 Task: Look for space in Kétou, Benin from 12th July, 2023 to 16th July, 2023 for 8 adults in price range Rs.10000 to Rs.16000. Place can be private room with 8 bedrooms having 8 beds and 8 bathrooms. Property type can be house, flat, guest house, hotel. Amenities needed are: wifi, TV, free parkinig on premises, gym, breakfast. Booking option can be shelf check-in. Required host language is English.
Action: Mouse moved to (447, 91)
Screenshot: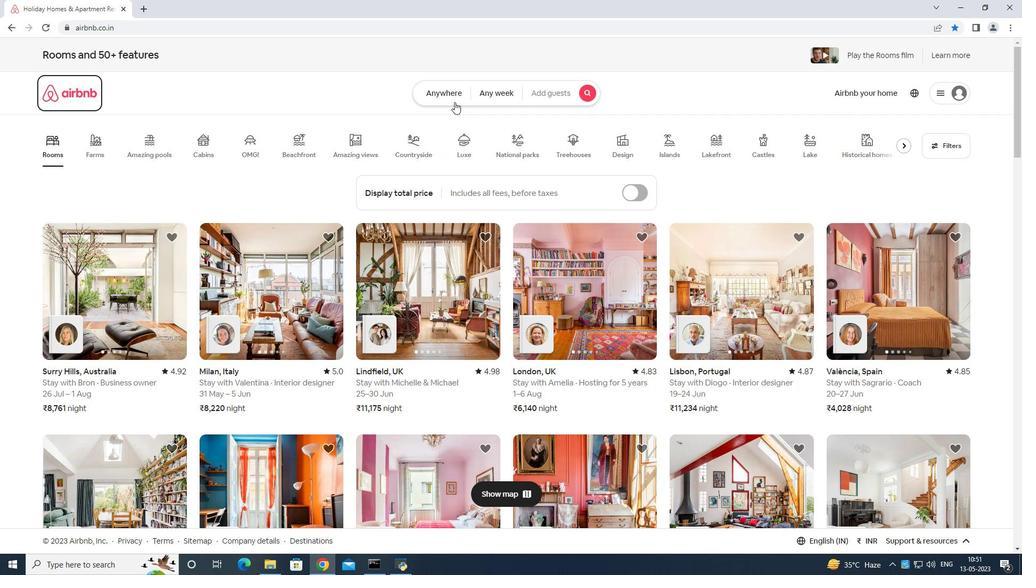 
Action: Mouse pressed left at (447, 91)
Screenshot: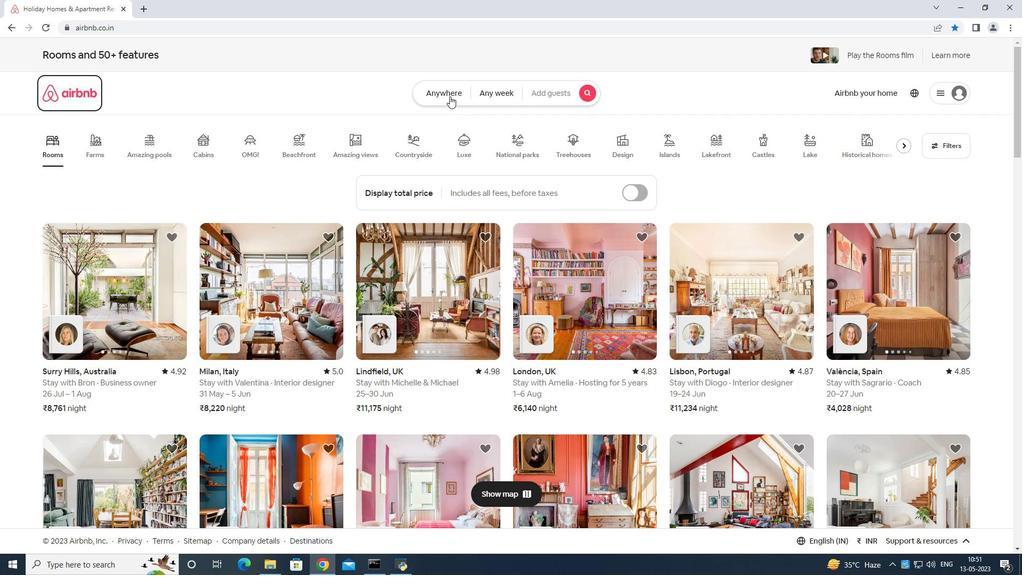 
Action: Mouse moved to (375, 135)
Screenshot: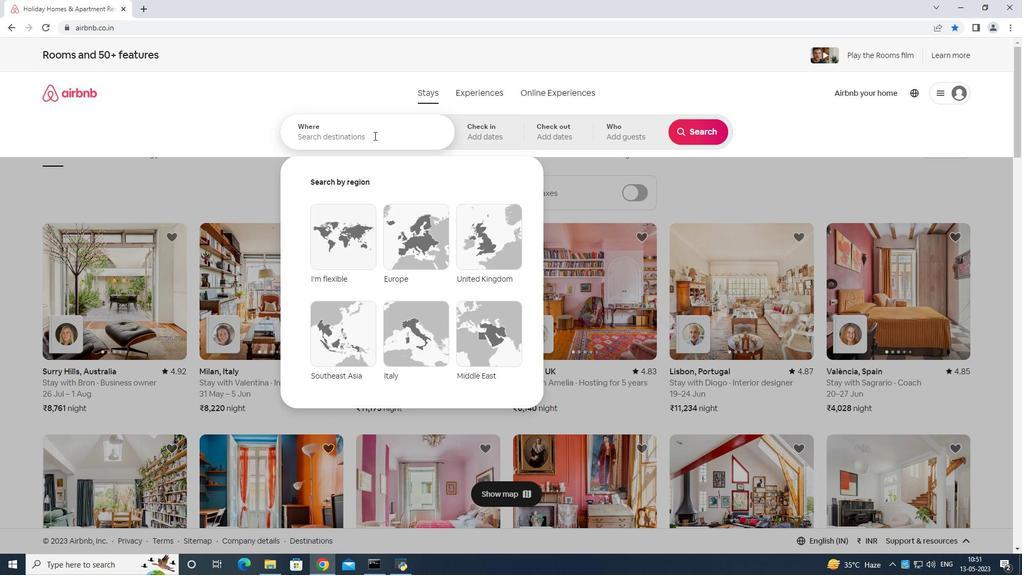 
Action: Mouse pressed left at (375, 135)
Screenshot: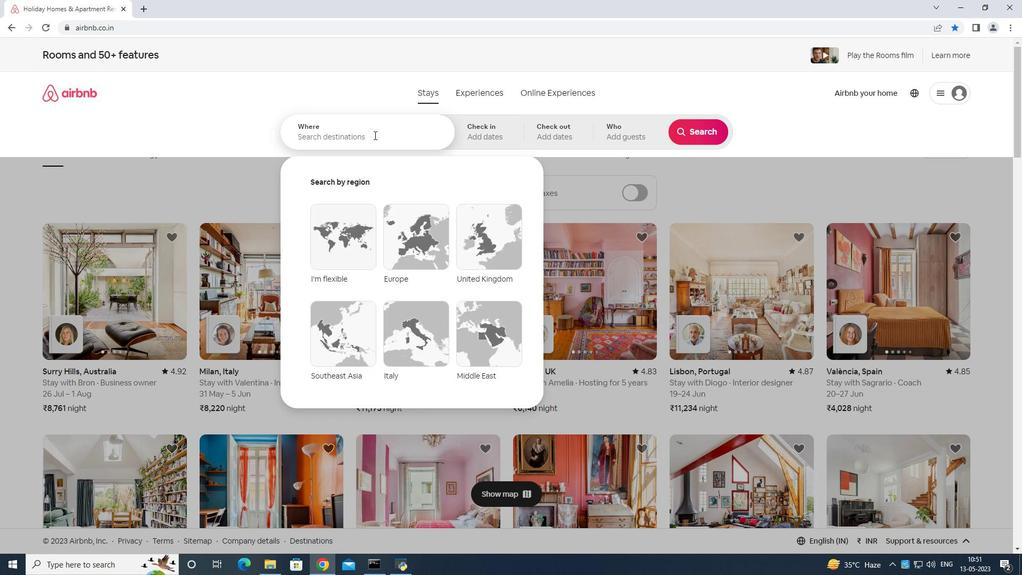
Action: Mouse moved to (485, 97)
Screenshot: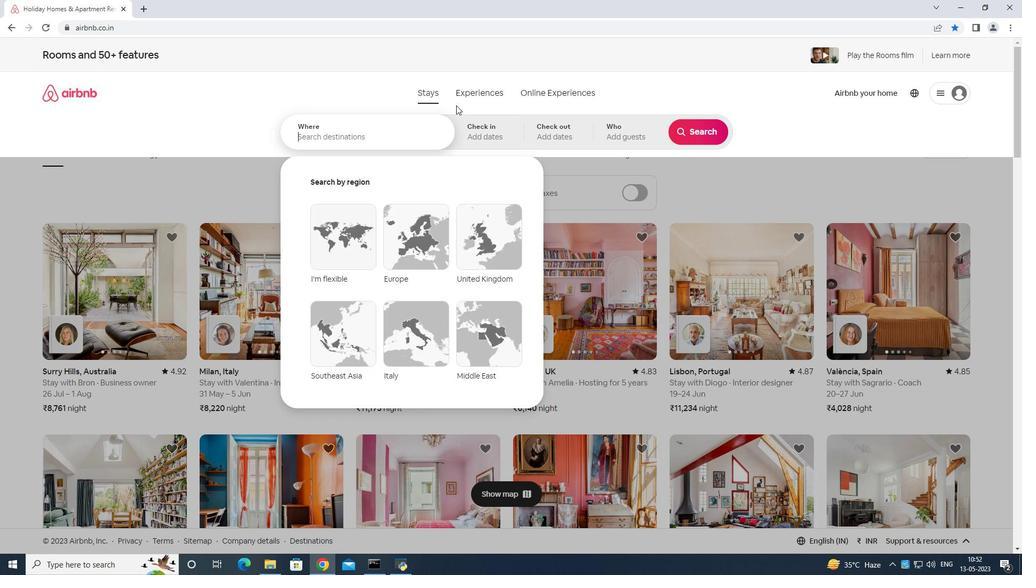 
Action: Key pressed <Key.shift>Ketou<Key.space>benin<Key.enter>
Screenshot: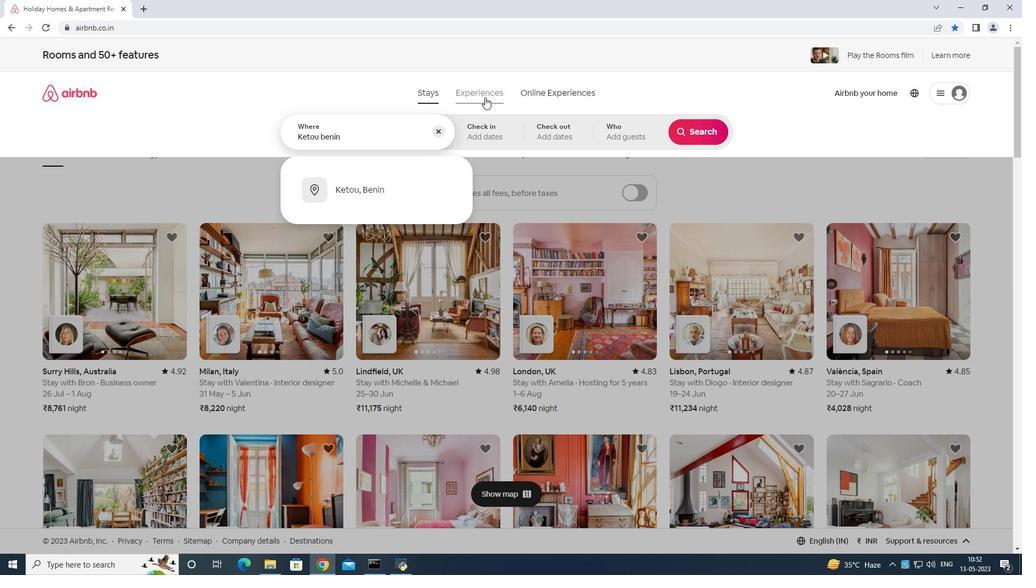 
Action: Mouse moved to (691, 216)
Screenshot: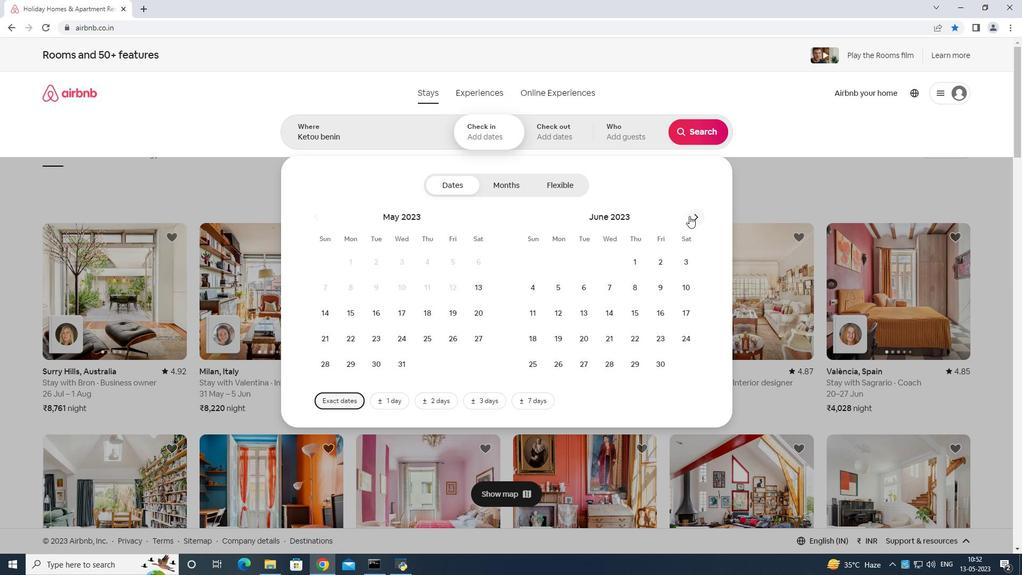
Action: Mouse pressed left at (691, 216)
Screenshot: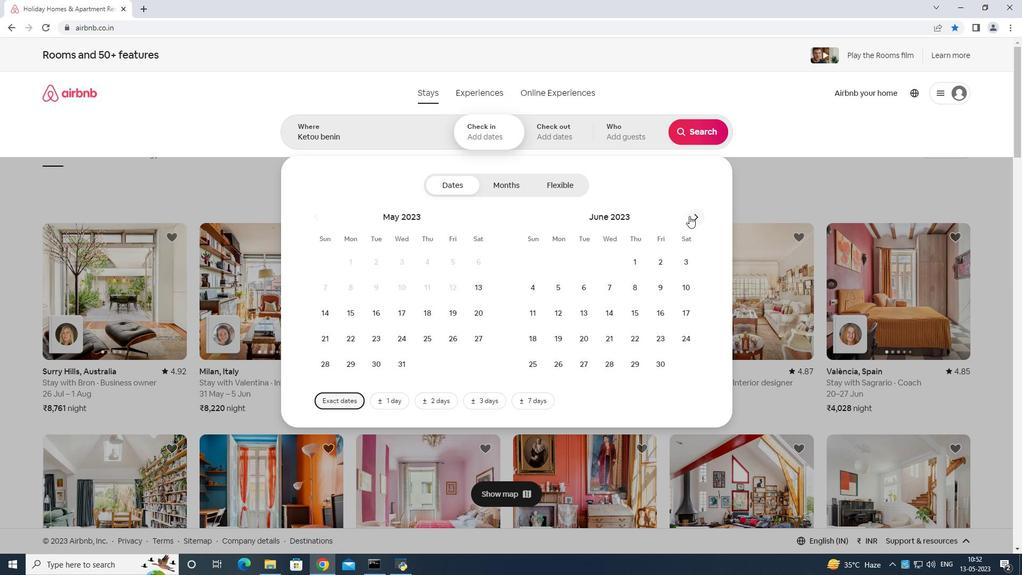 
Action: Mouse moved to (611, 313)
Screenshot: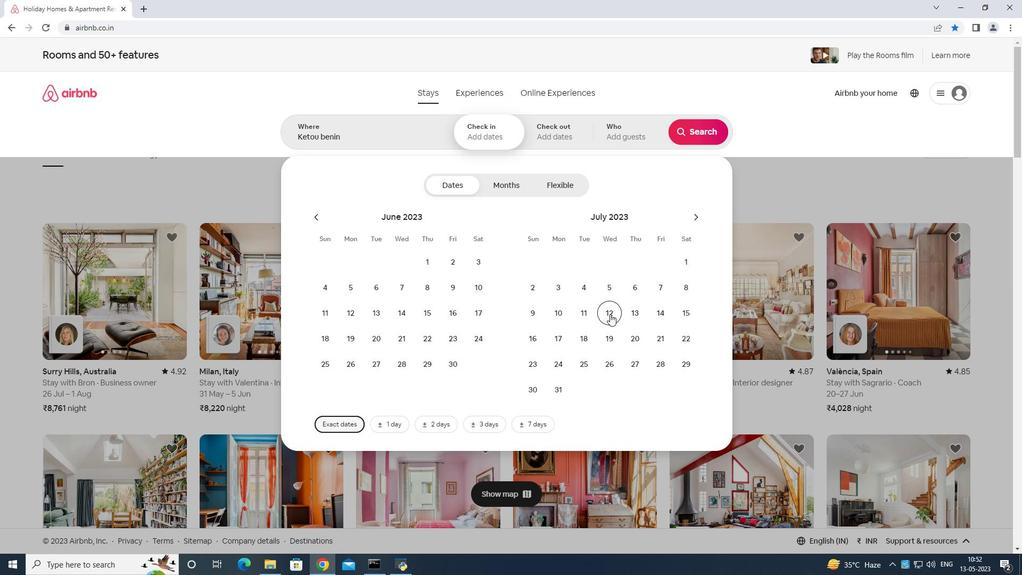 
Action: Mouse pressed left at (611, 313)
Screenshot: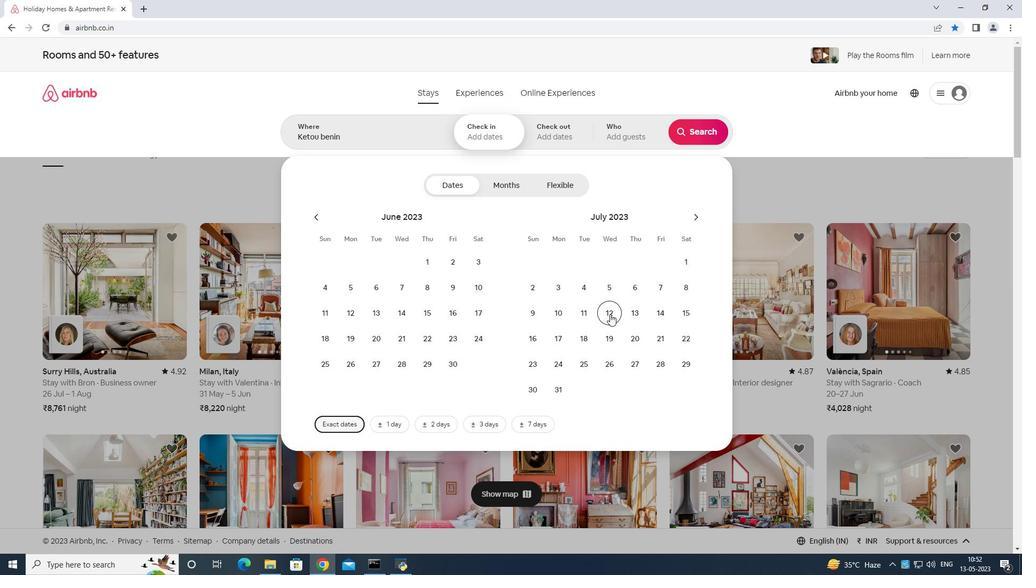 
Action: Mouse moved to (539, 336)
Screenshot: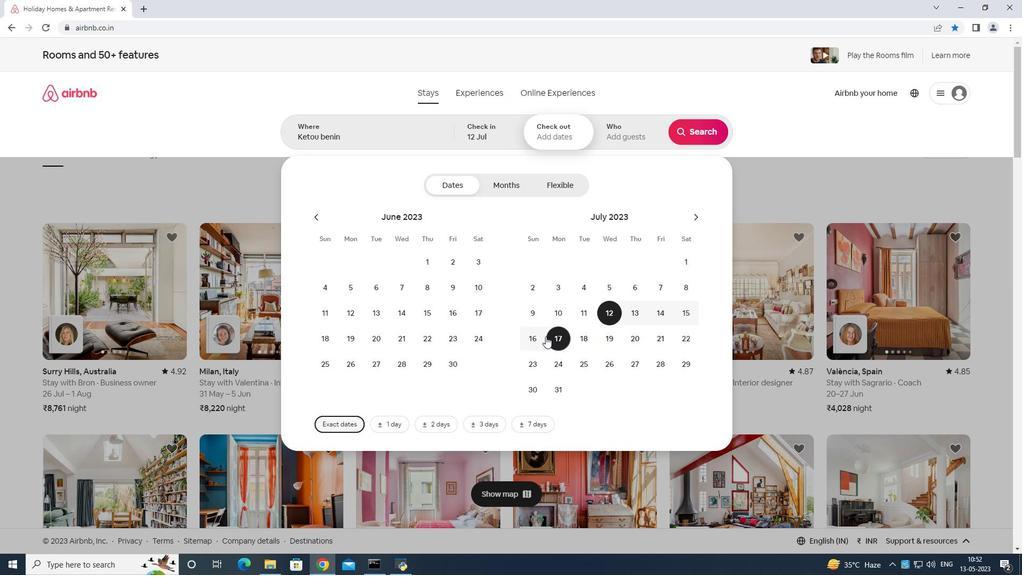 
Action: Mouse pressed left at (539, 336)
Screenshot: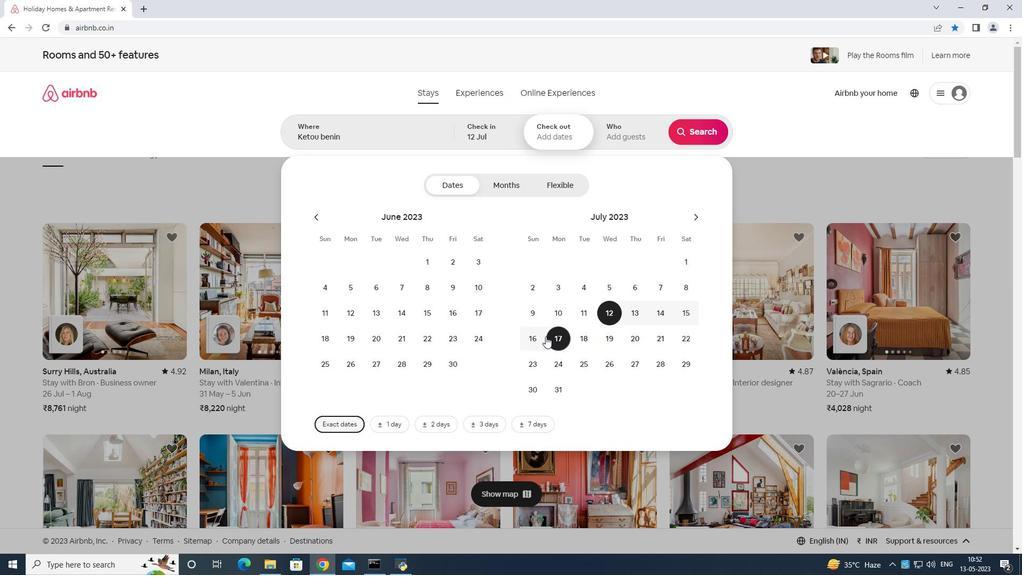 
Action: Mouse moved to (636, 126)
Screenshot: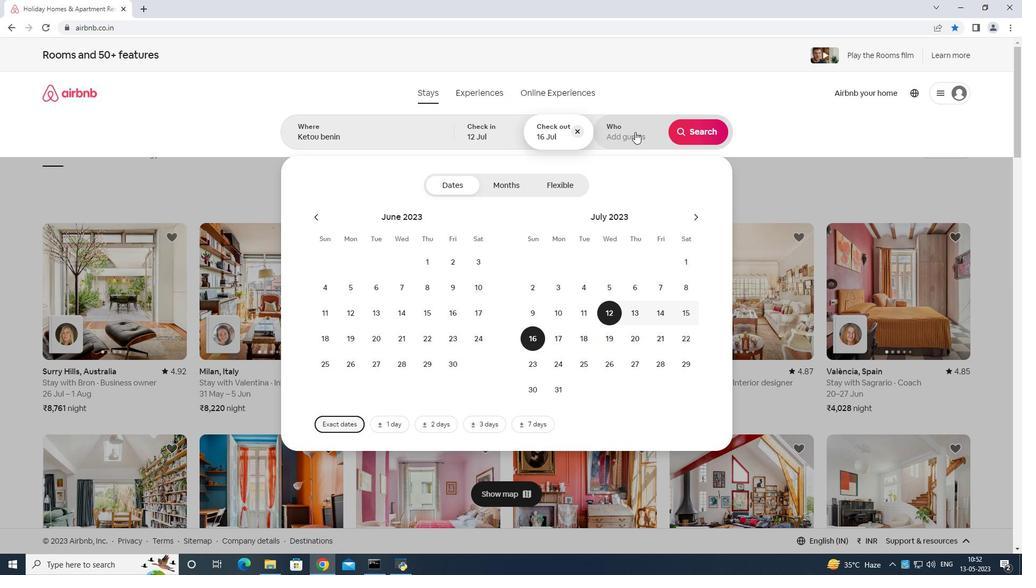 
Action: Mouse pressed left at (636, 126)
Screenshot: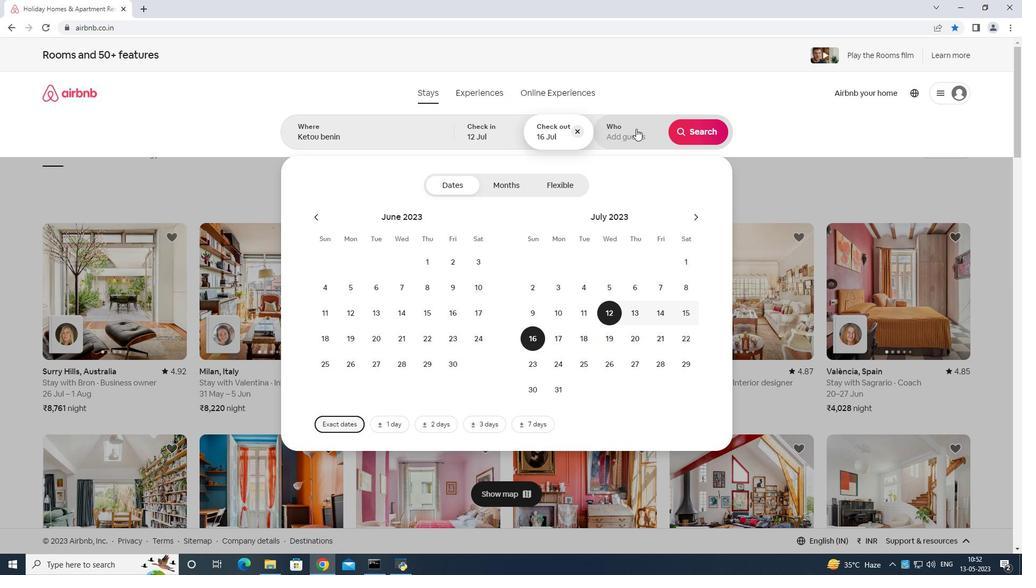 
Action: Mouse moved to (701, 187)
Screenshot: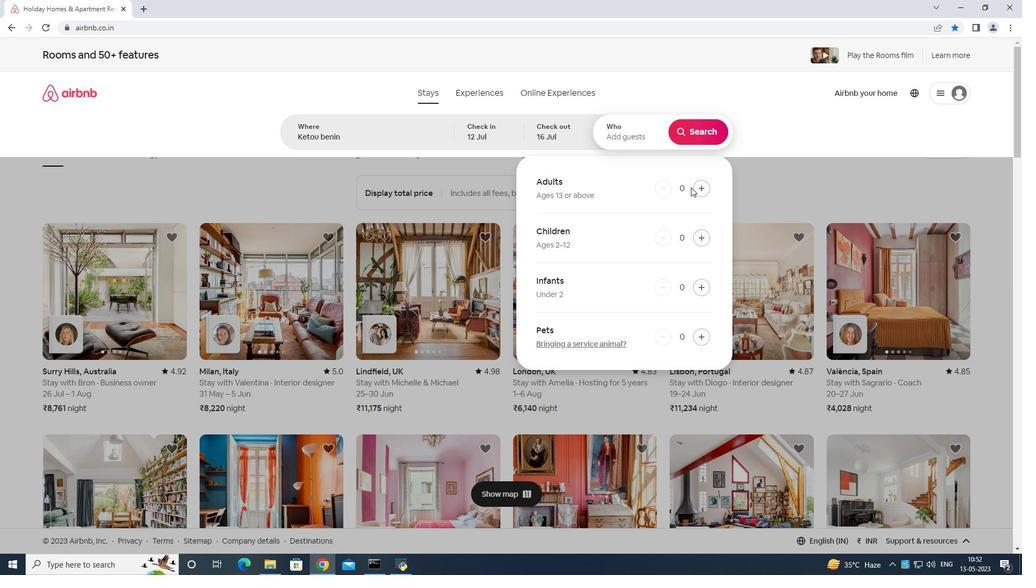 
Action: Mouse pressed left at (701, 187)
Screenshot: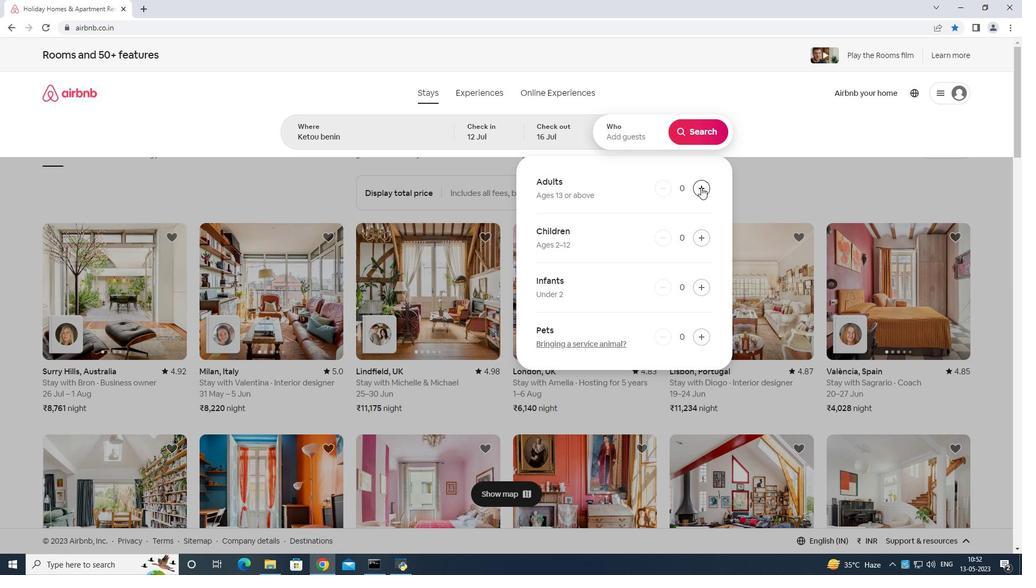 
Action: Mouse moved to (702, 187)
Screenshot: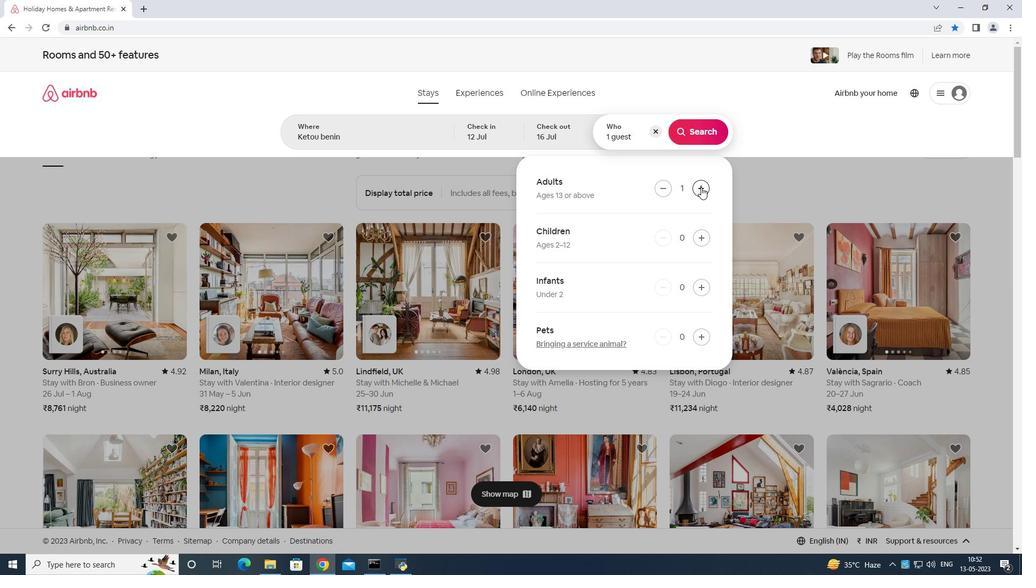 
Action: Mouse pressed left at (702, 187)
Screenshot: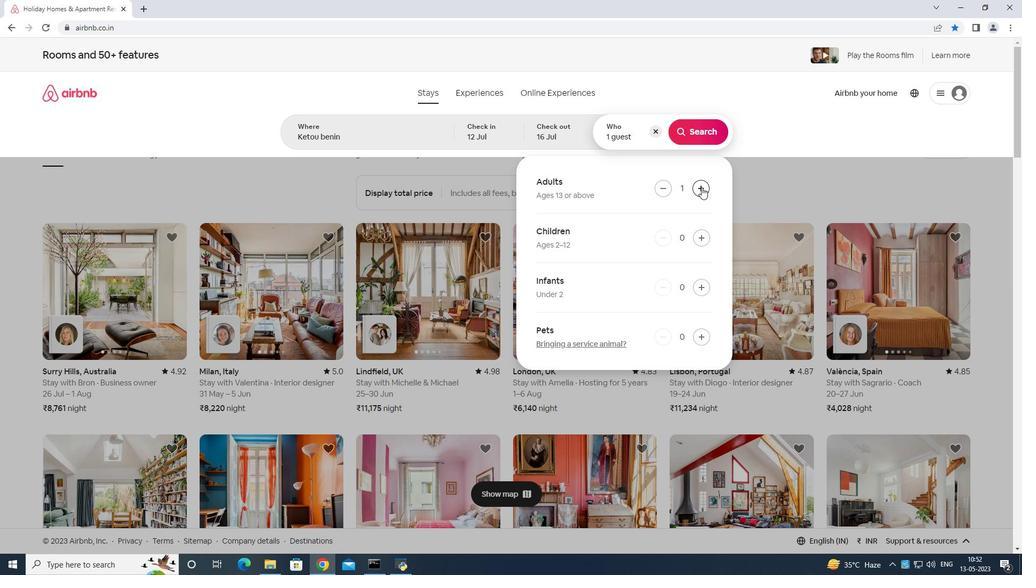 
Action: Mouse pressed left at (702, 187)
Screenshot: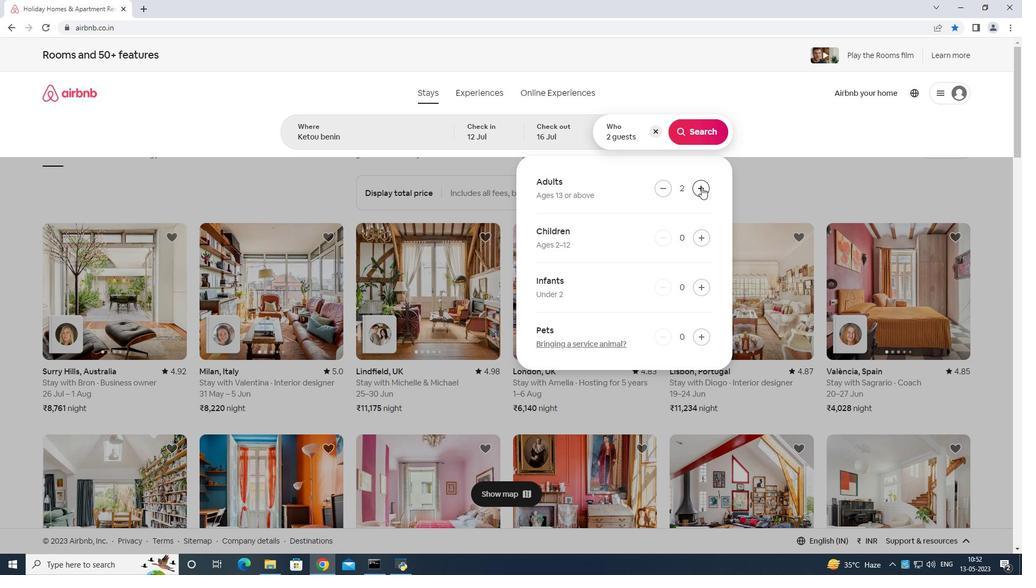 
Action: Mouse moved to (701, 187)
Screenshot: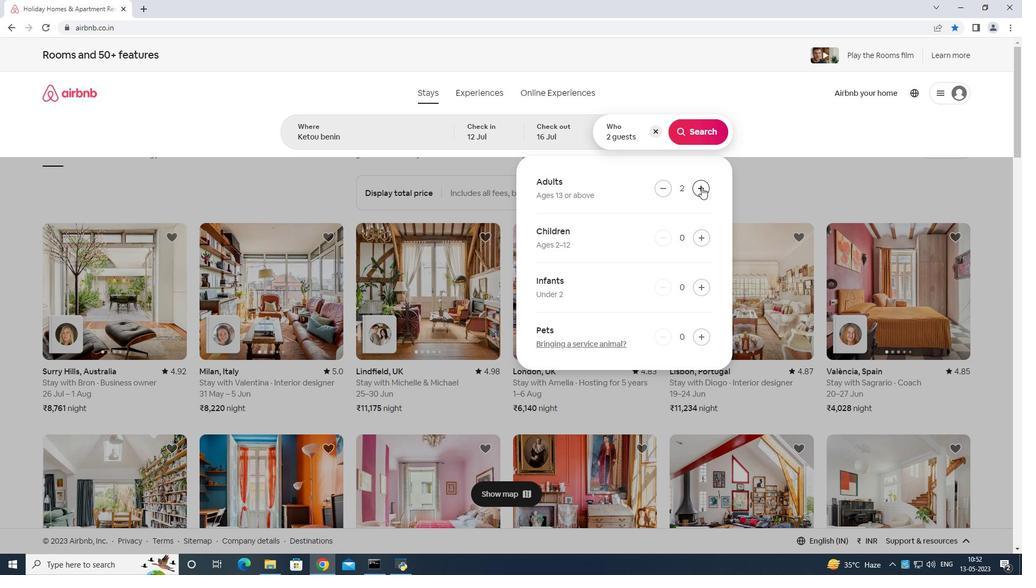 
Action: Mouse pressed left at (701, 187)
Screenshot: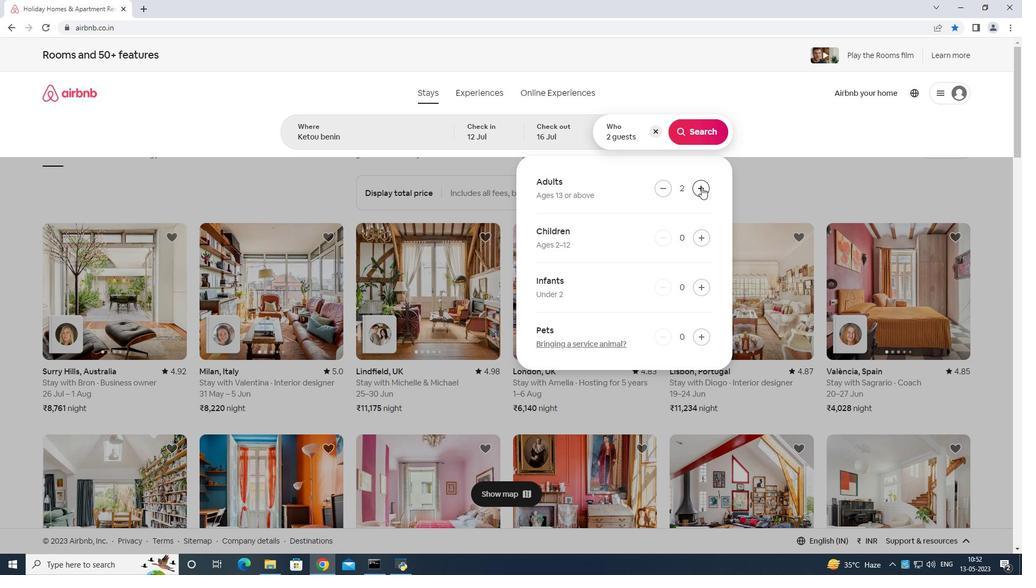 
Action: Mouse pressed left at (701, 187)
Screenshot: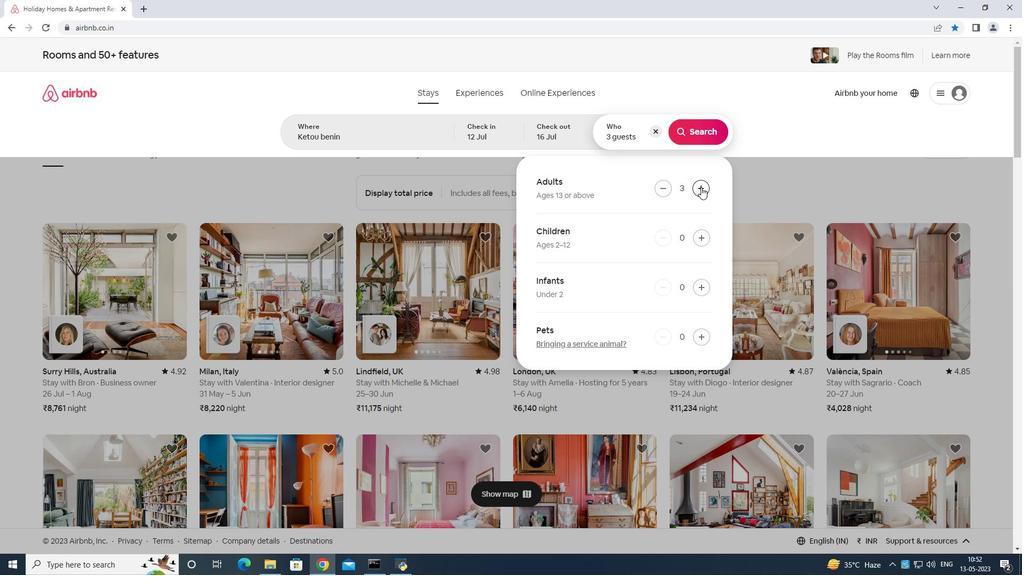 
Action: Mouse pressed left at (701, 187)
Screenshot: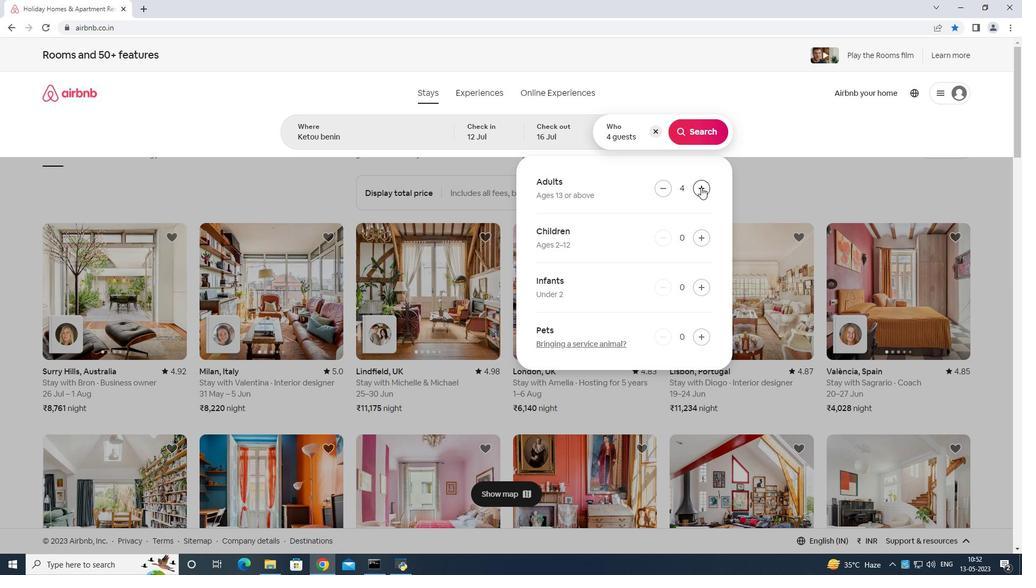 
Action: Mouse pressed left at (701, 187)
Screenshot: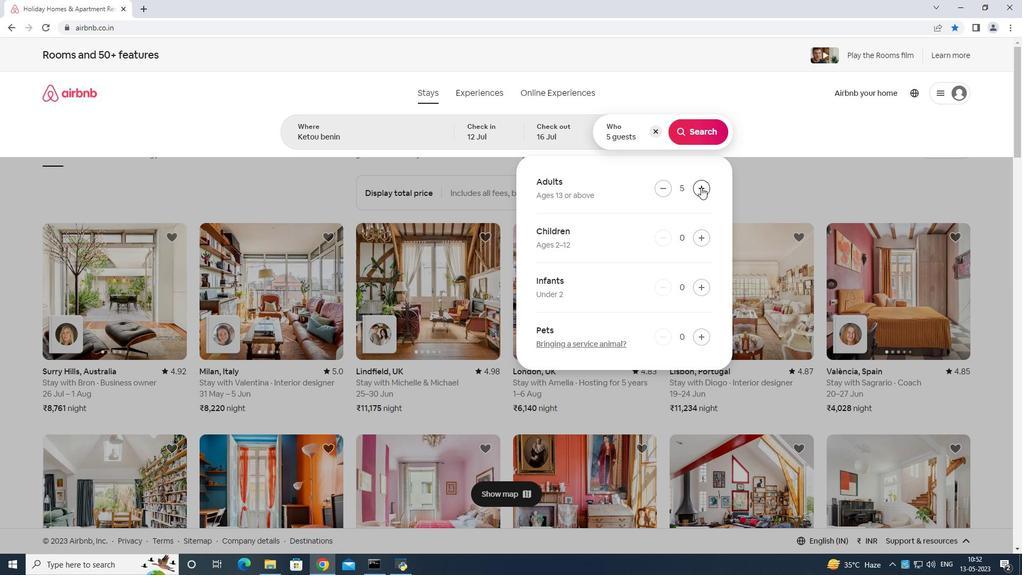 
Action: Mouse pressed left at (701, 187)
Screenshot: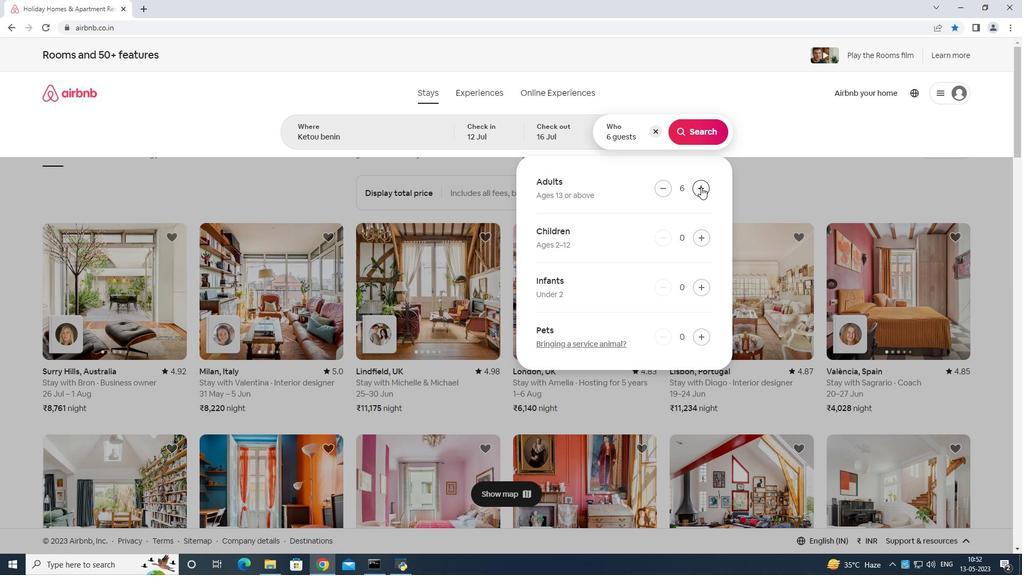 
Action: Mouse moved to (693, 124)
Screenshot: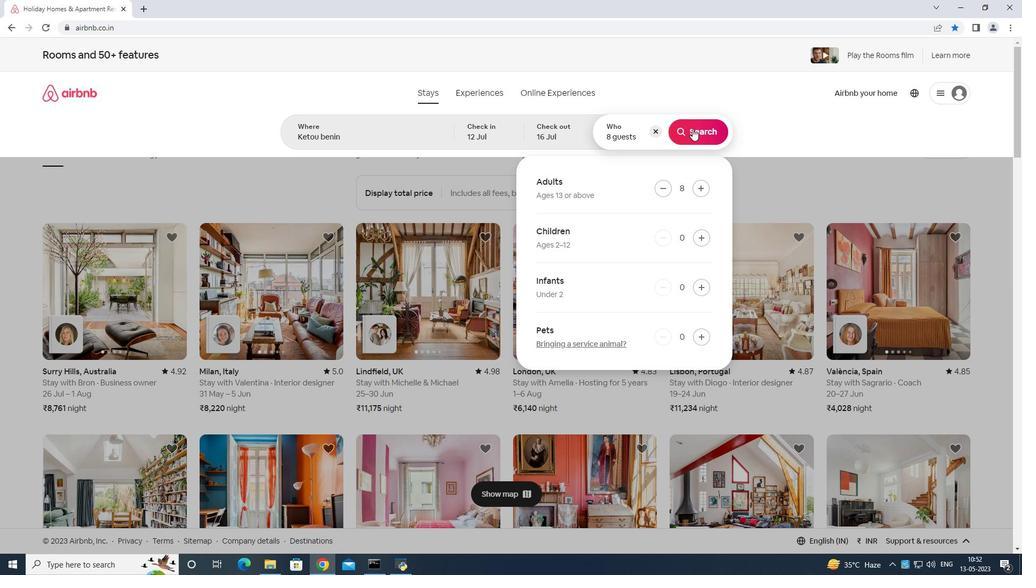 
Action: Mouse pressed left at (693, 124)
Screenshot: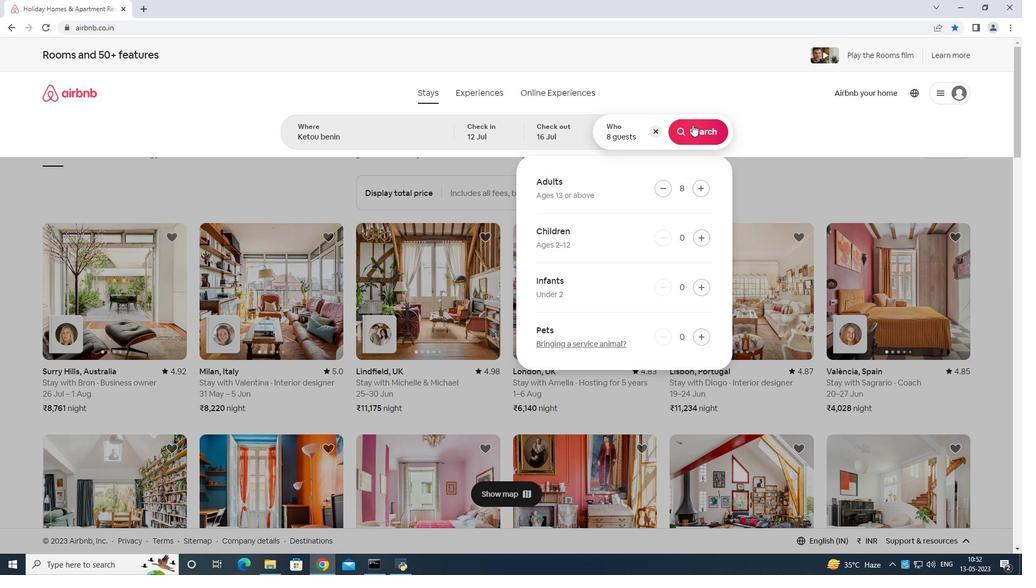 
Action: Mouse moved to (970, 95)
Screenshot: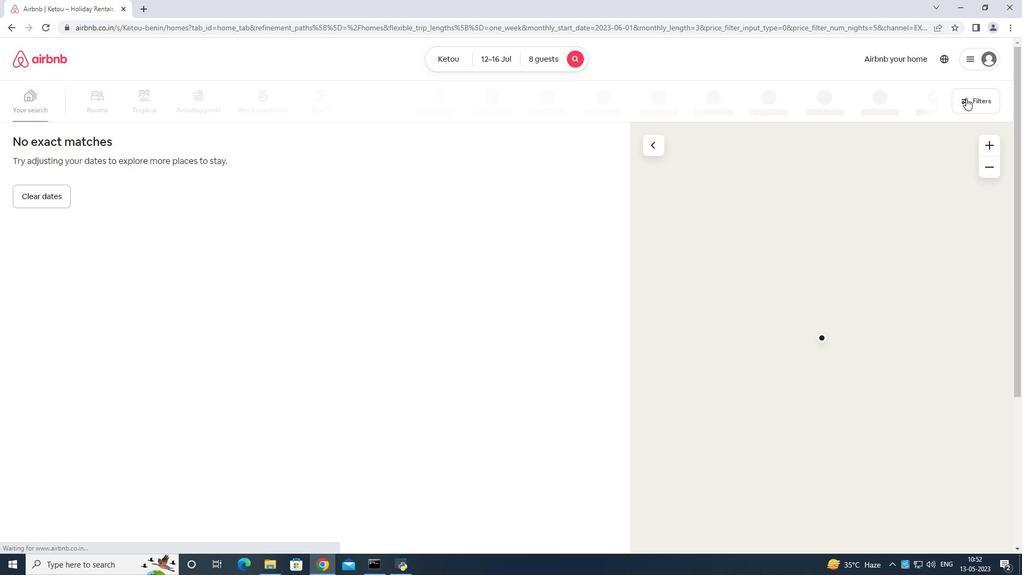 
Action: Mouse pressed left at (970, 95)
Screenshot: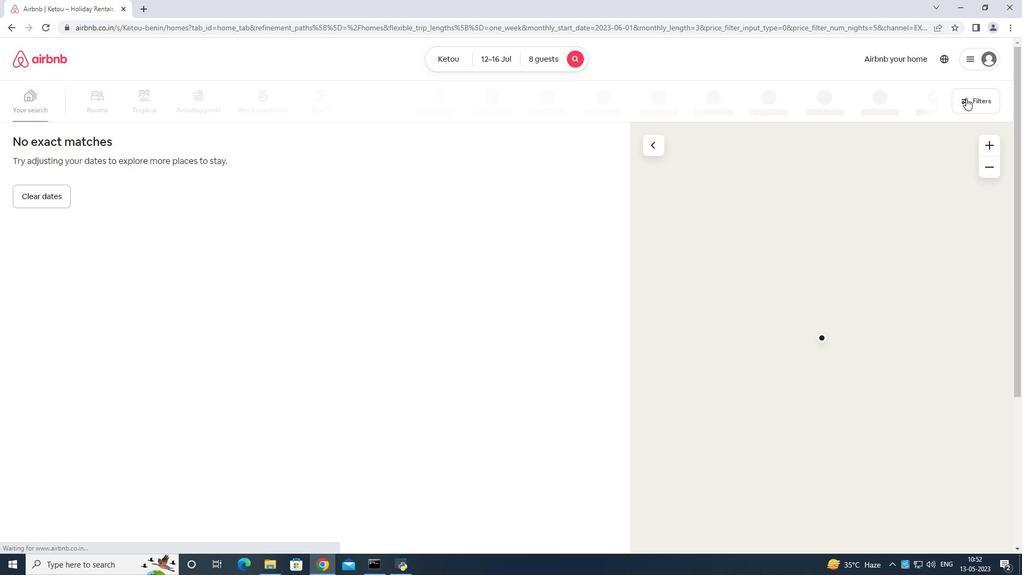 
Action: Mouse moved to (438, 349)
Screenshot: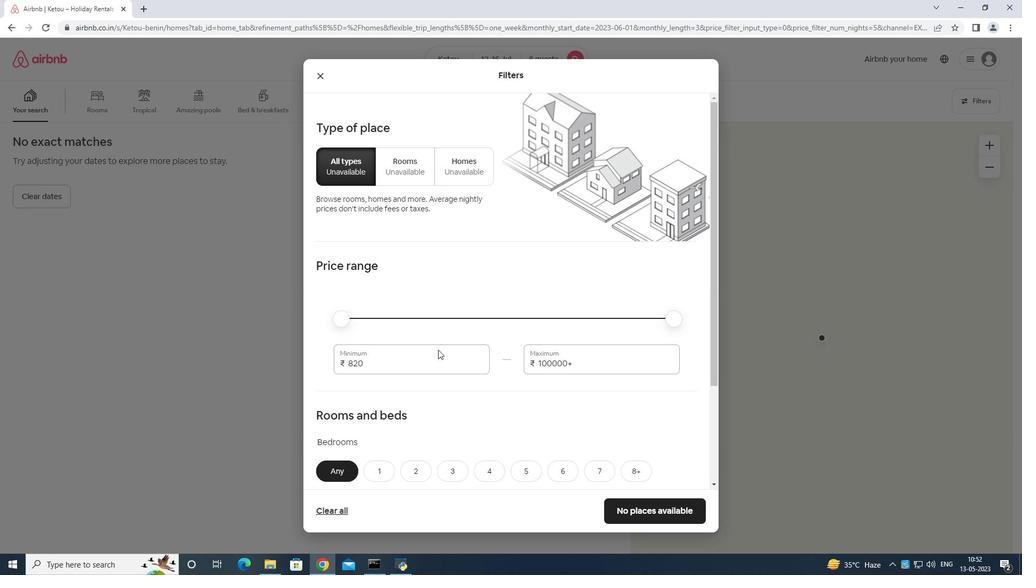
Action: Mouse pressed left at (438, 349)
Screenshot: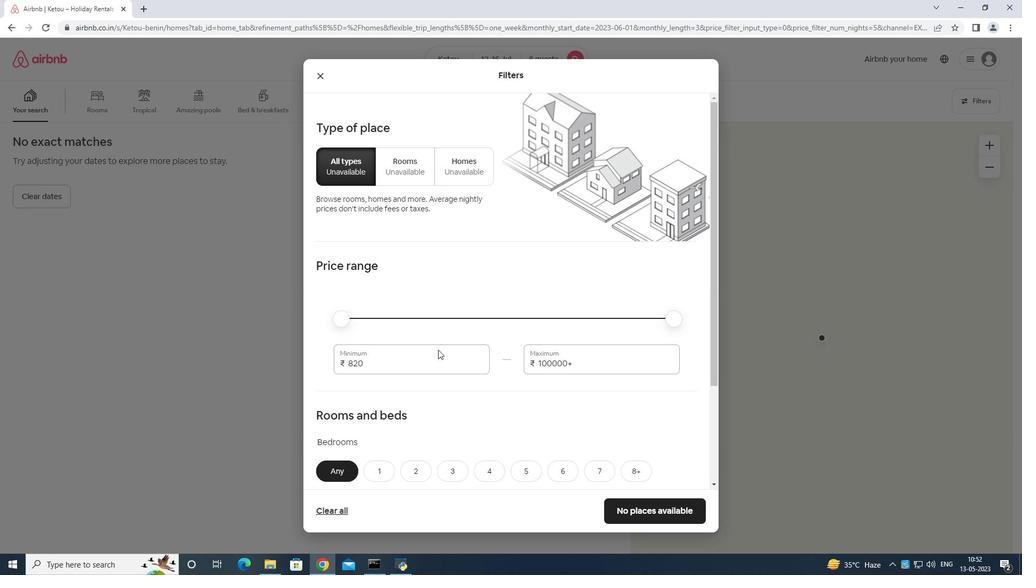 
Action: Mouse moved to (451, 336)
Screenshot: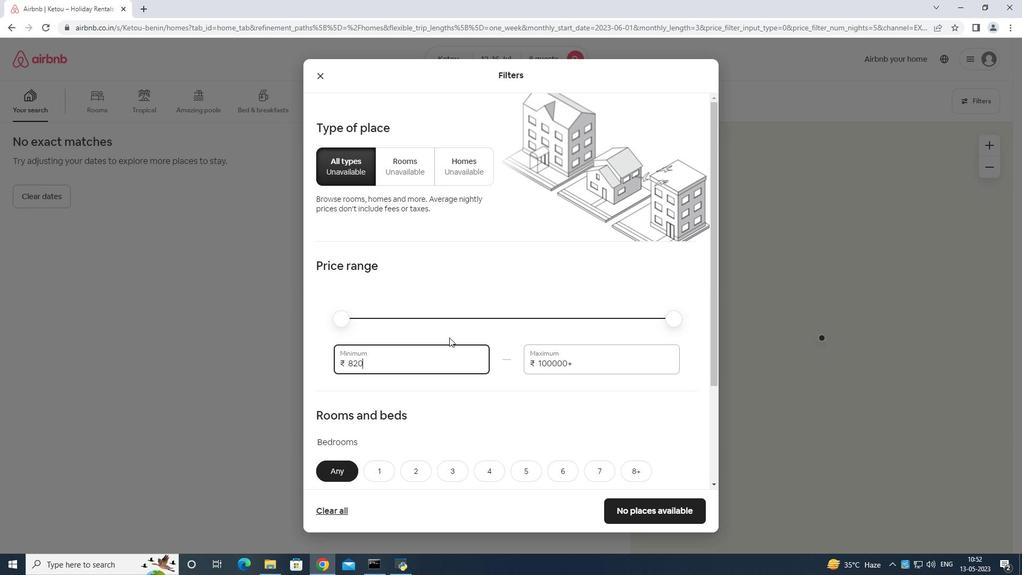 
Action: Key pressed <Key.backspace>
Screenshot: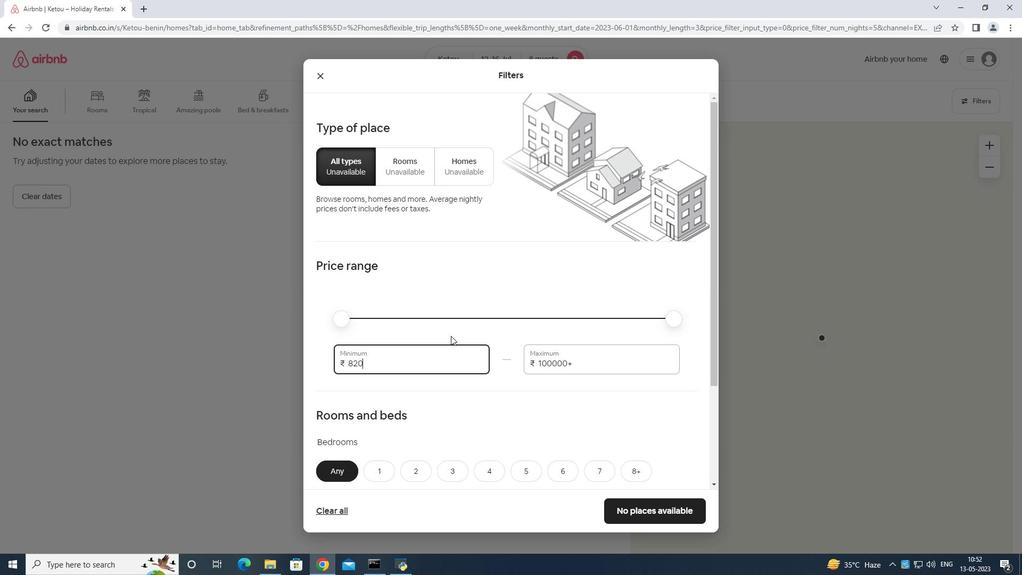 
Action: Mouse moved to (455, 331)
Screenshot: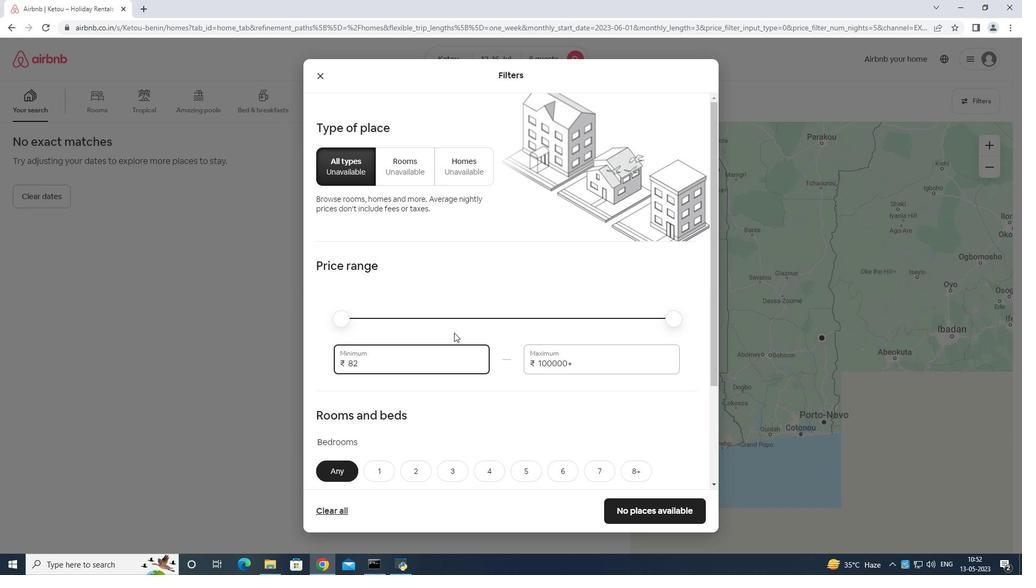 
Action: Key pressed <Key.backspace><Key.backspace>
Screenshot: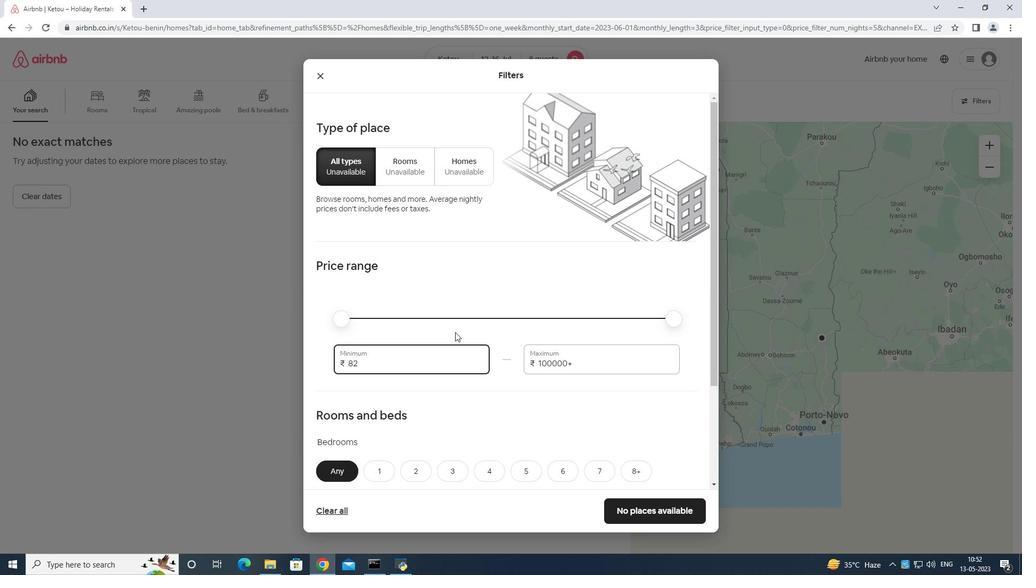 
Action: Mouse moved to (456, 331)
Screenshot: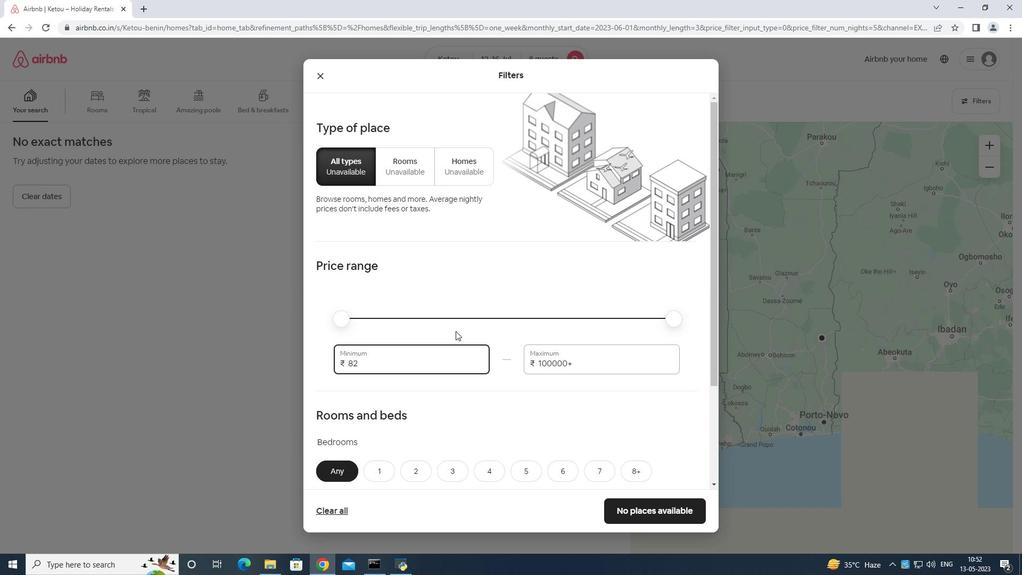 
Action: Key pressed <Key.backspace>
Screenshot: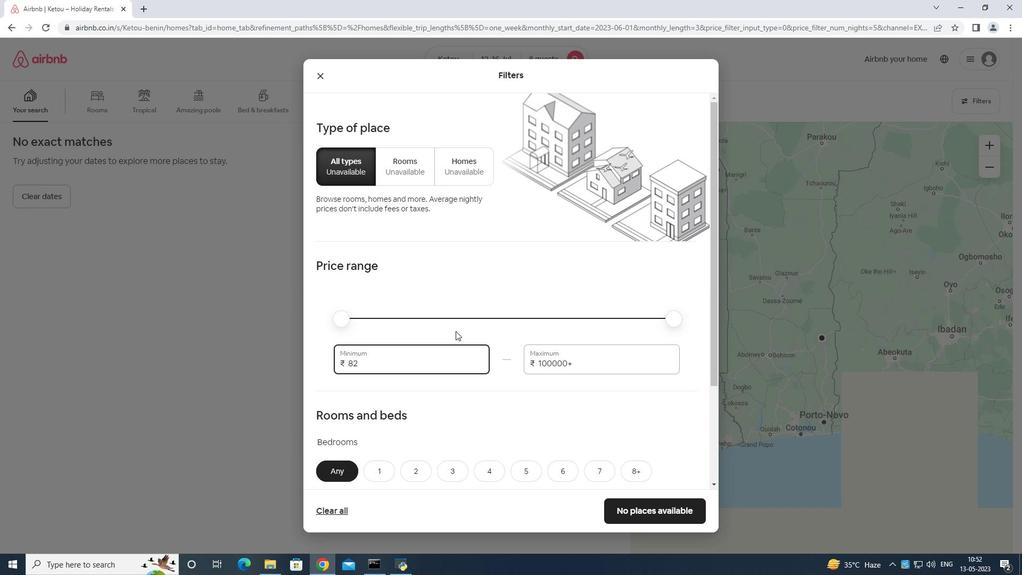 
Action: Mouse moved to (462, 329)
Screenshot: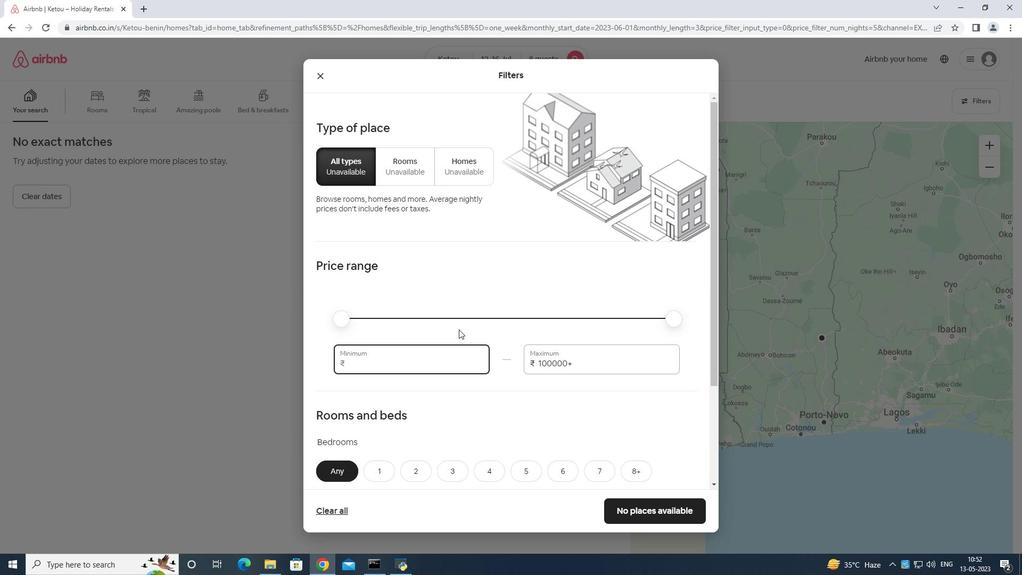 
Action: Key pressed 1
Screenshot: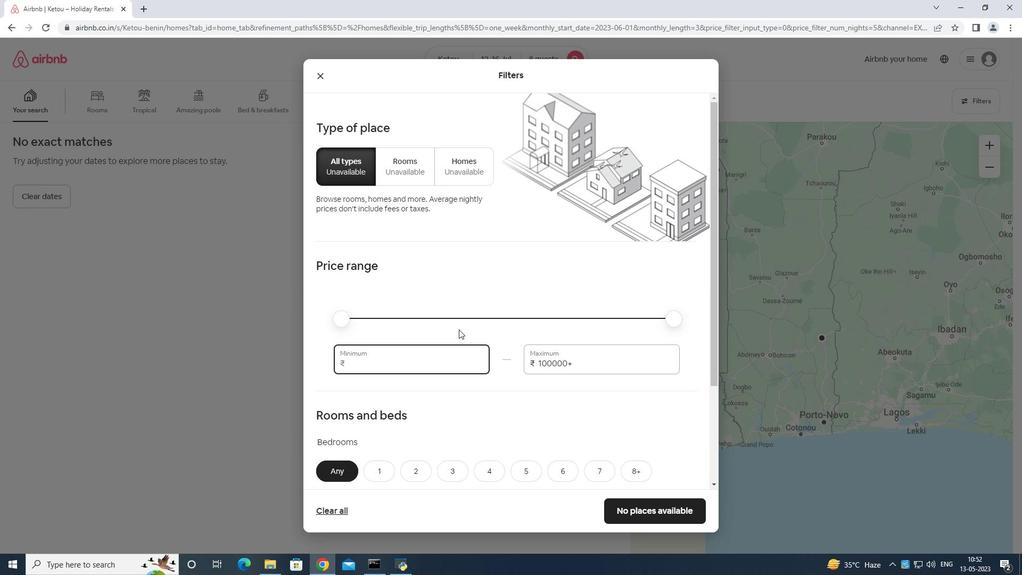 
Action: Mouse moved to (463, 328)
Screenshot: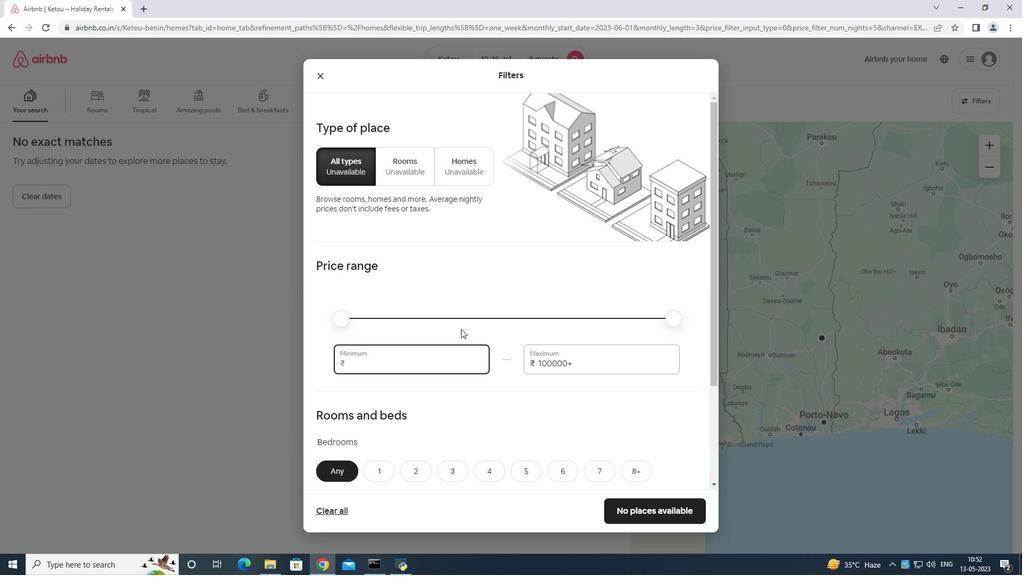 
Action: Key pressed 0000
Screenshot: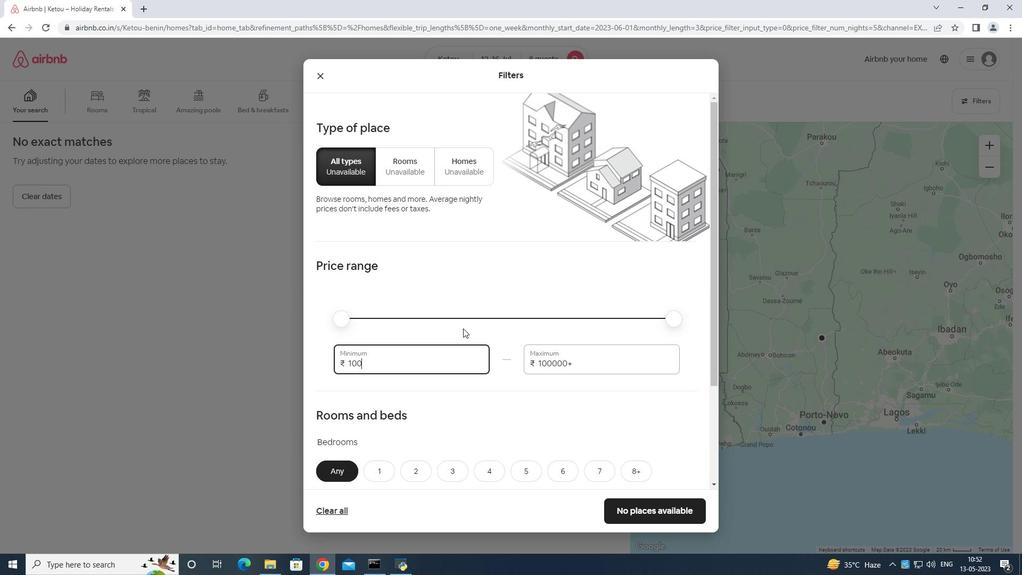 
Action: Mouse moved to (585, 347)
Screenshot: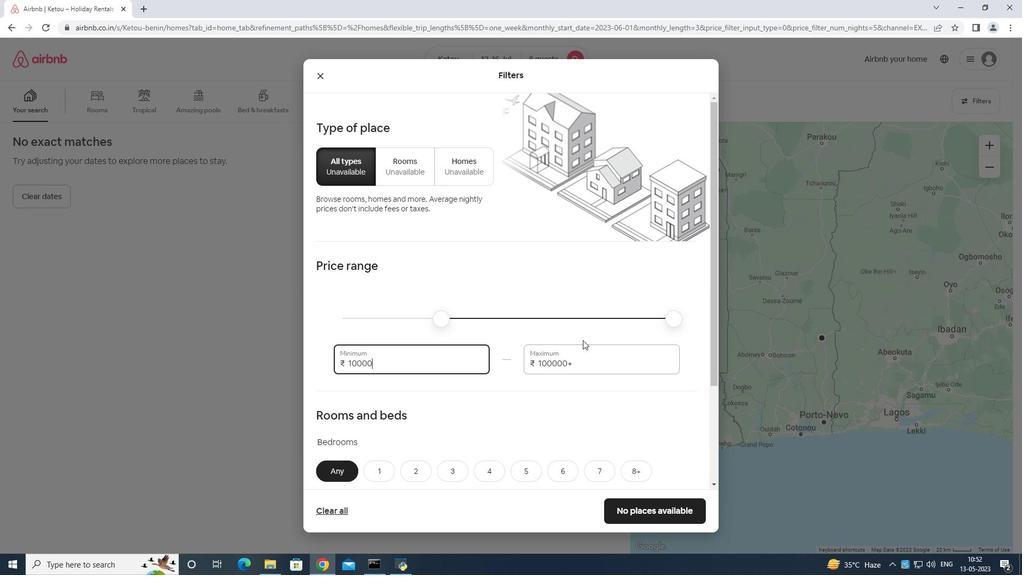 
Action: Mouse pressed left at (585, 347)
Screenshot: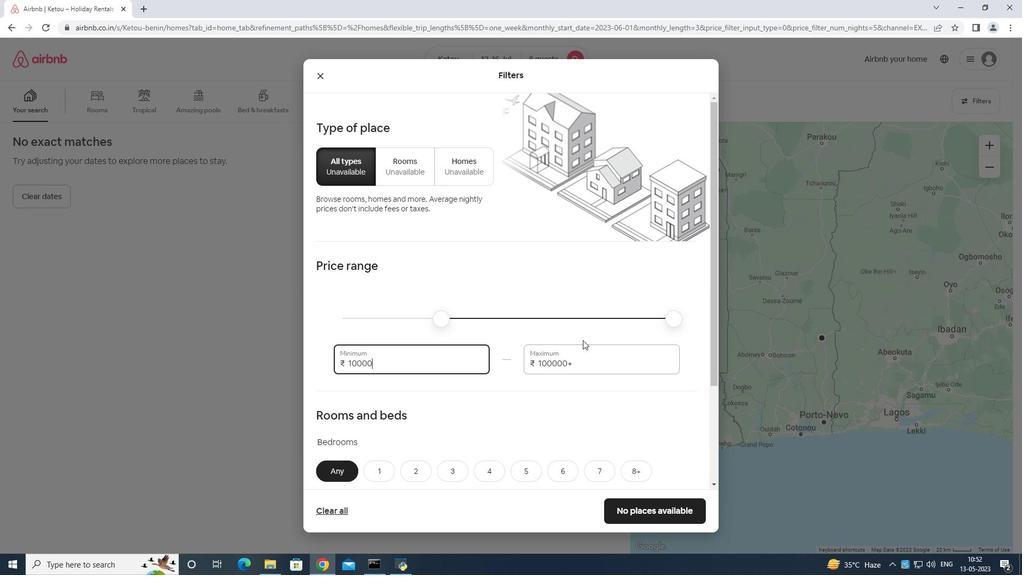 
Action: Mouse moved to (585, 350)
Screenshot: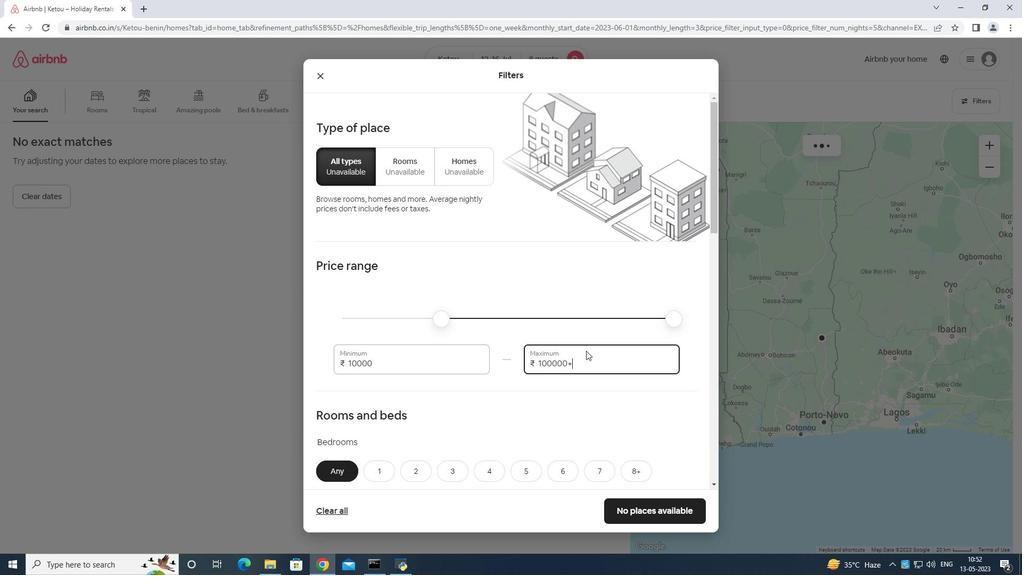 
Action: Key pressed <Key.backspace>
Screenshot: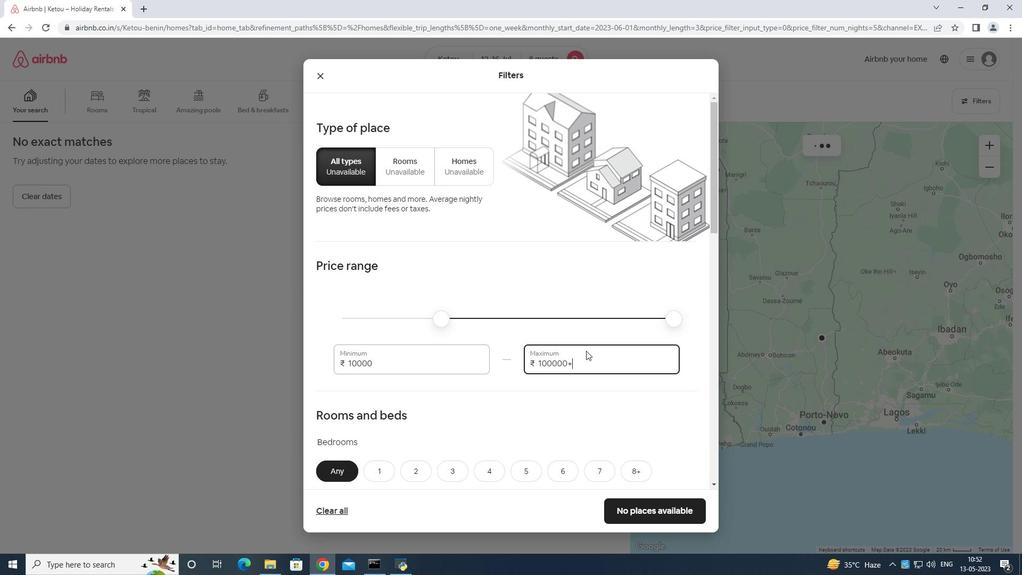 
Action: Mouse moved to (585, 347)
Screenshot: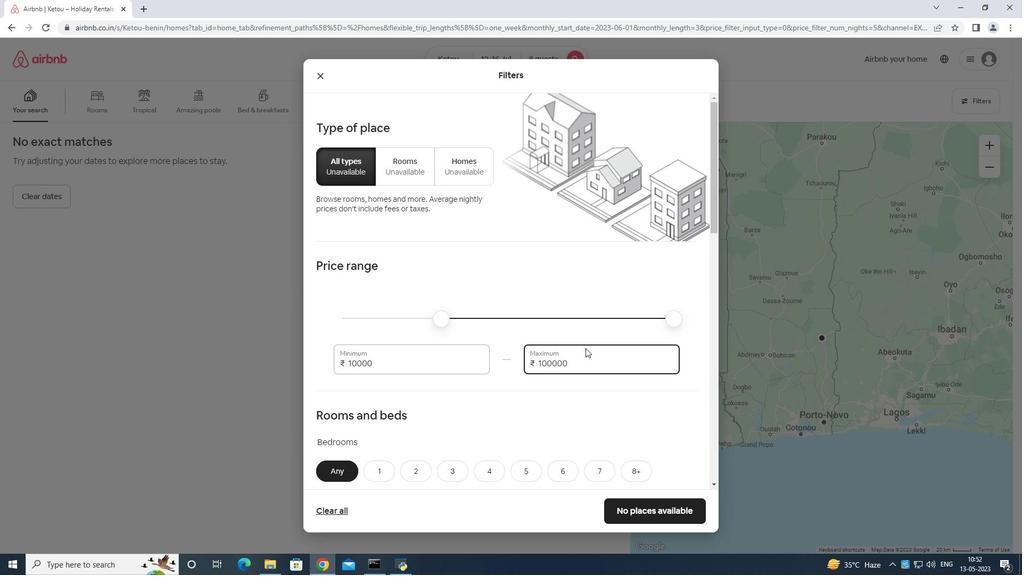 
Action: Key pressed <Key.backspace><Key.backspace><Key.backspace><Key.backspace><Key.backspace>
Screenshot: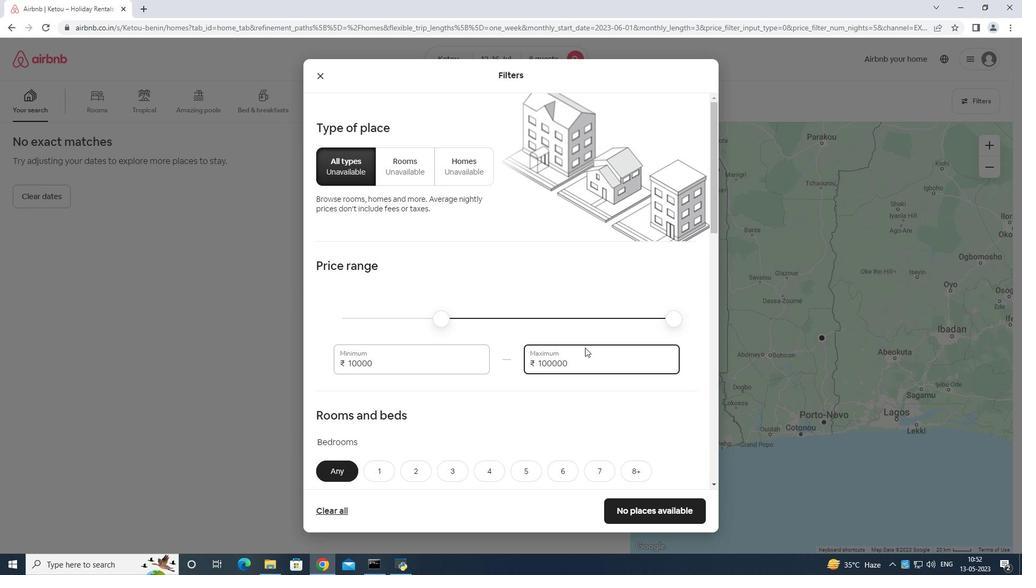 
Action: Mouse moved to (584, 347)
Screenshot: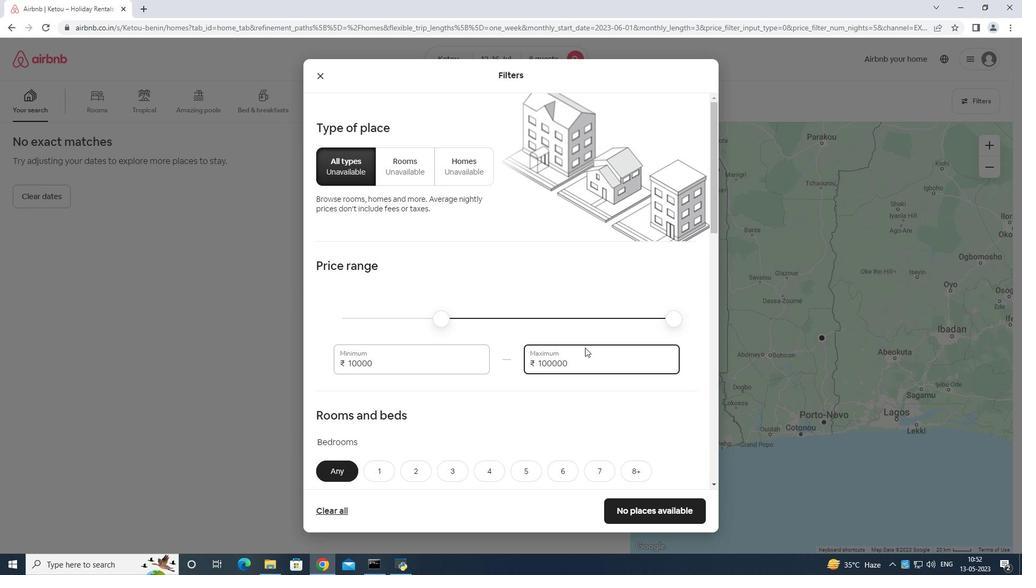
Action: Key pressed <Key.backspace><Key.backspace><Key.backspace><Key.backspace>
Screenshot: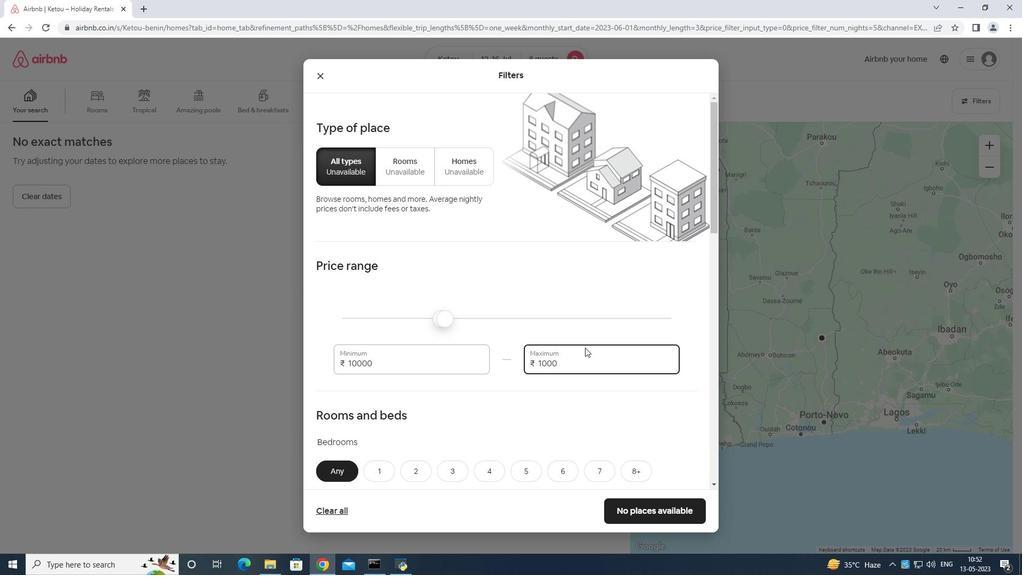 
Action: Mouse moved to (584, 346)
Screenshot: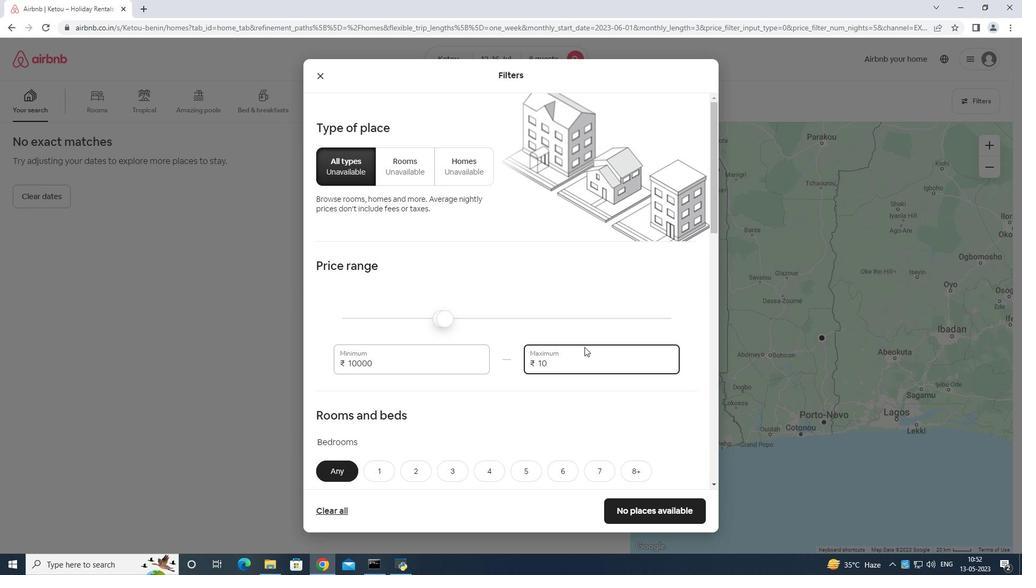
Action: Key pressed <Key.backspace><Key.backspace><Key.backspace><Key.backspace>
Screenshot: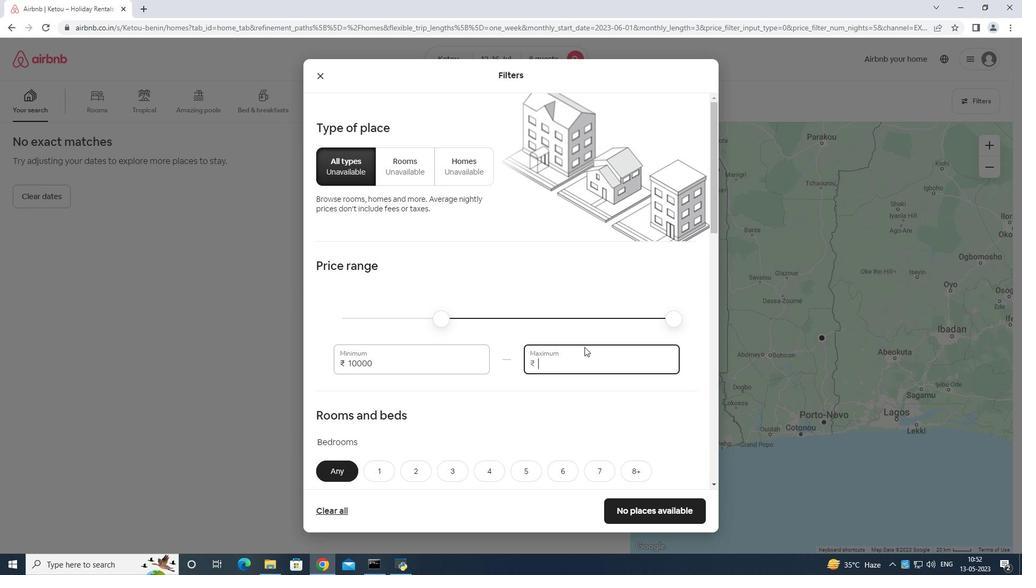
Action: Mouse moved to (584, 346)
Screenshot: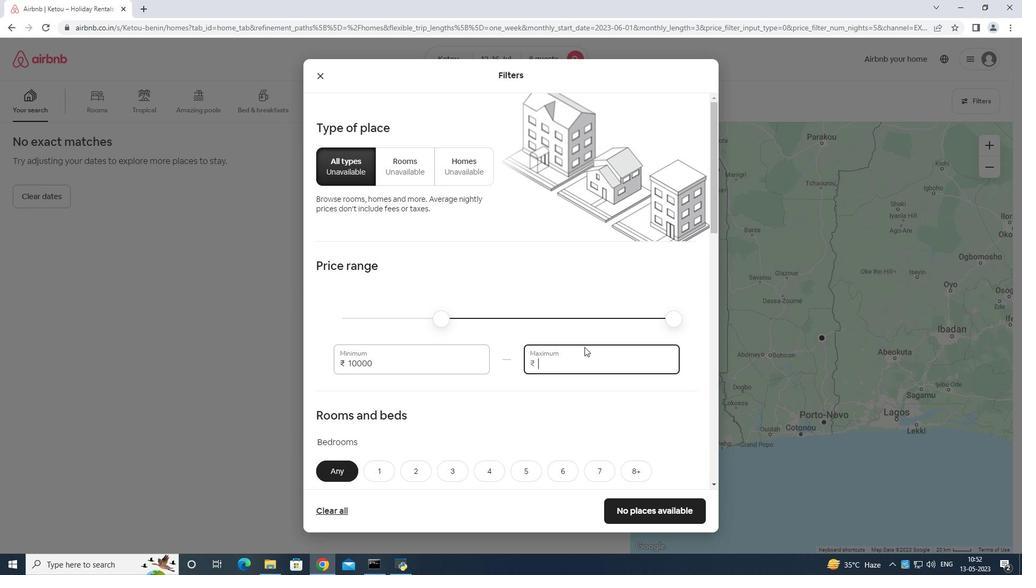 
Action: Key pressed <Key.backspace>
Screenshot: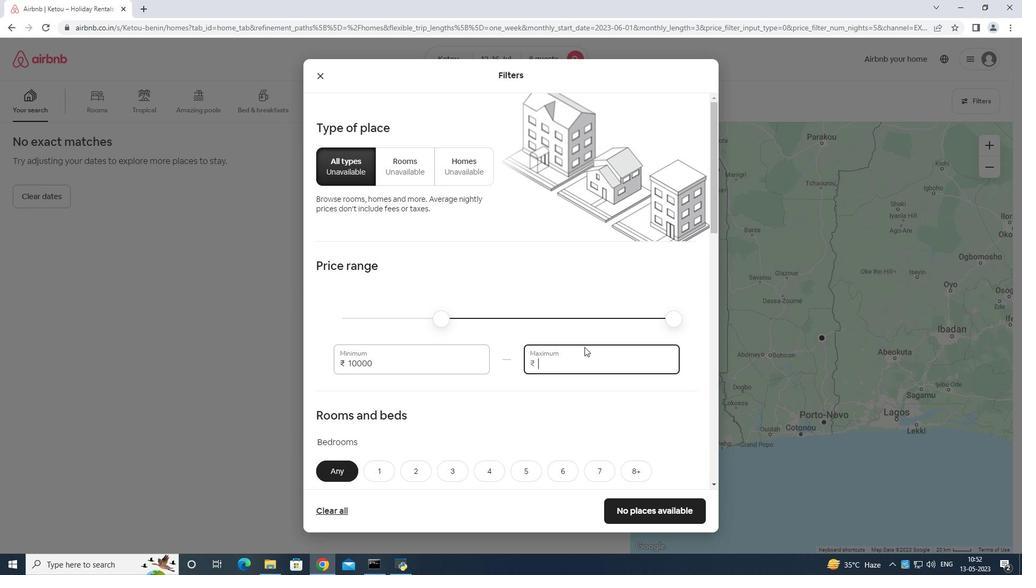 
Action: Mouse moved to (585, 345)
Screenshot: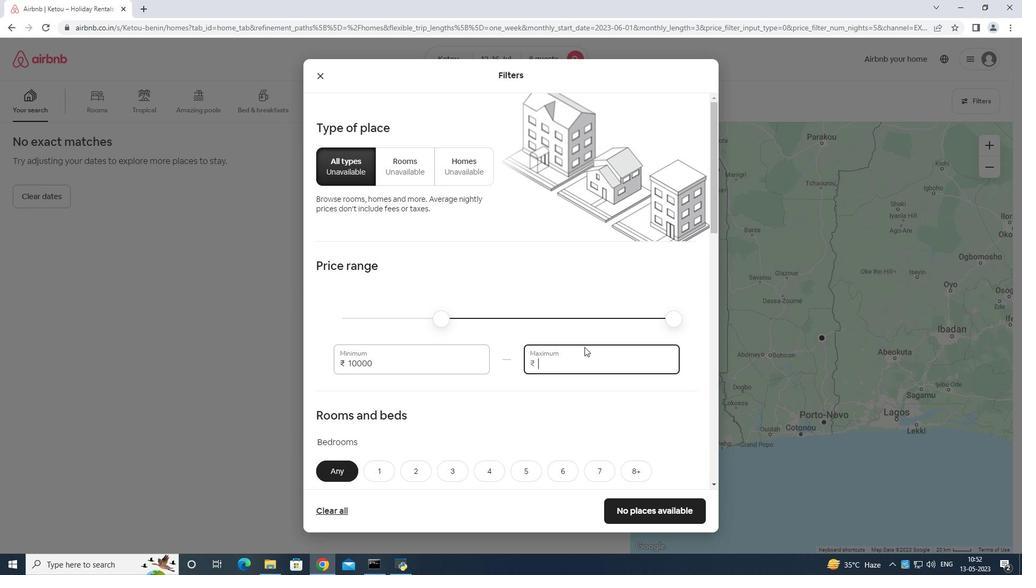 
Action: Key pressed <Key.backspace>
Screenshot: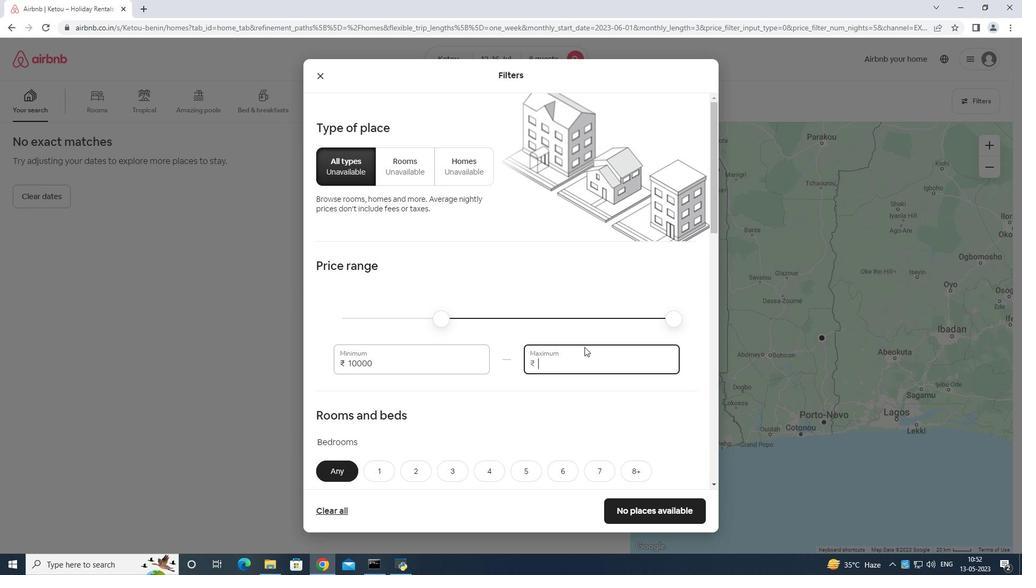 
Action: Mouse moved to (588, 344)
Screenshot: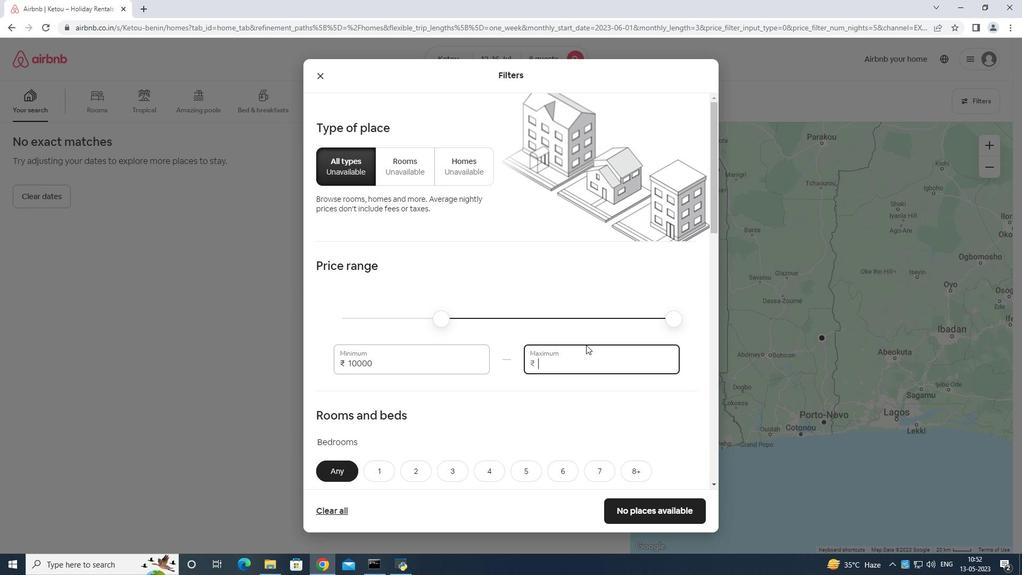 
Action: Key pressed 1
Screenshot: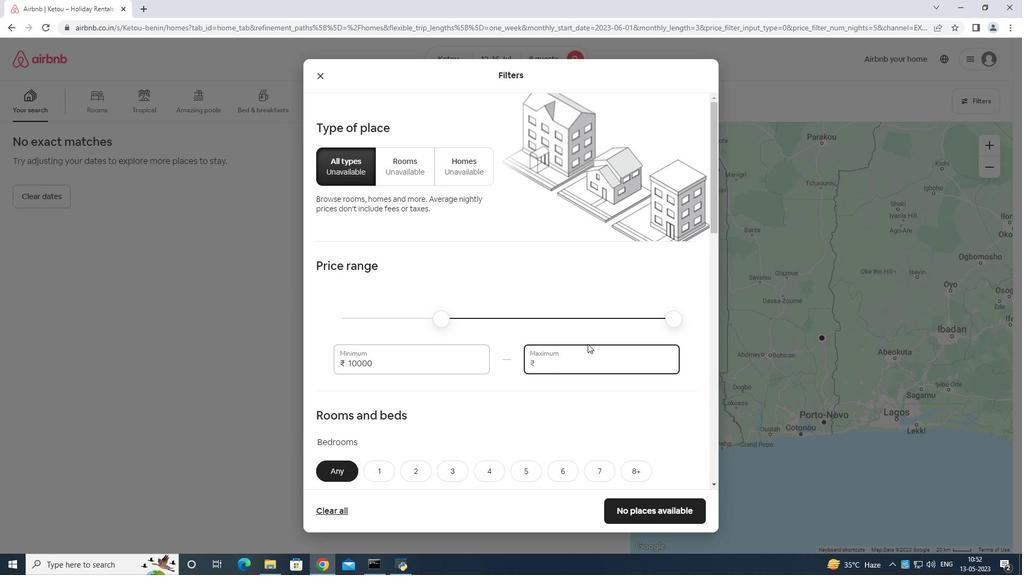 
Action: Mouse moved to (589, 343)
Screenshot: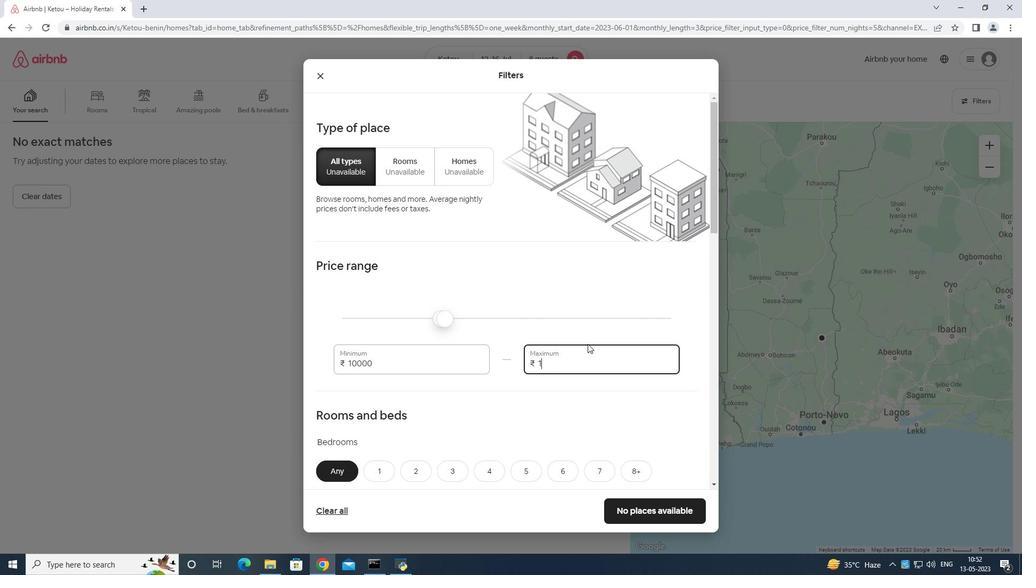 
Action: Key pressed 6
Screenshot: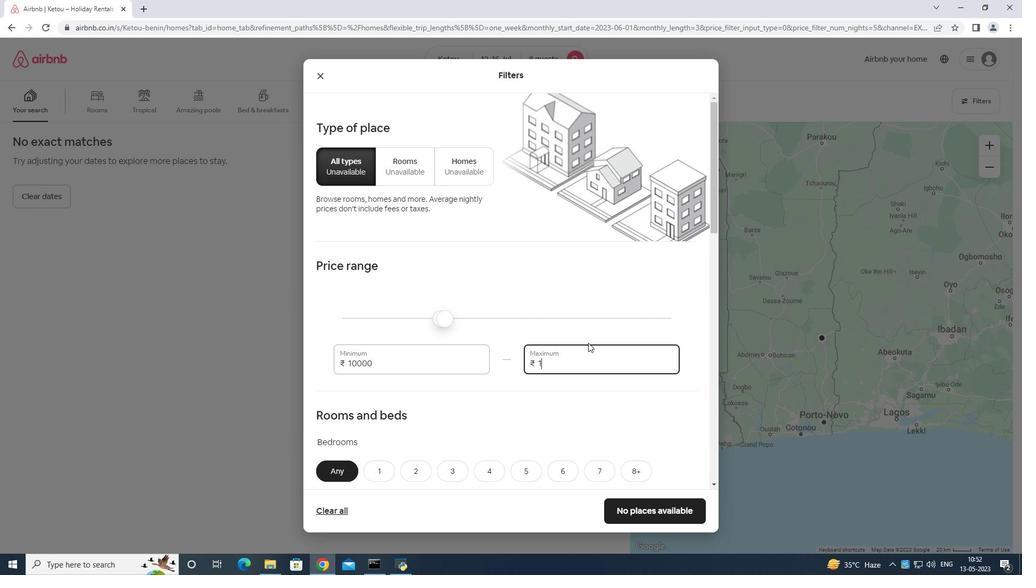 
Action: Mouse moved to (589, 342)
Screenshot: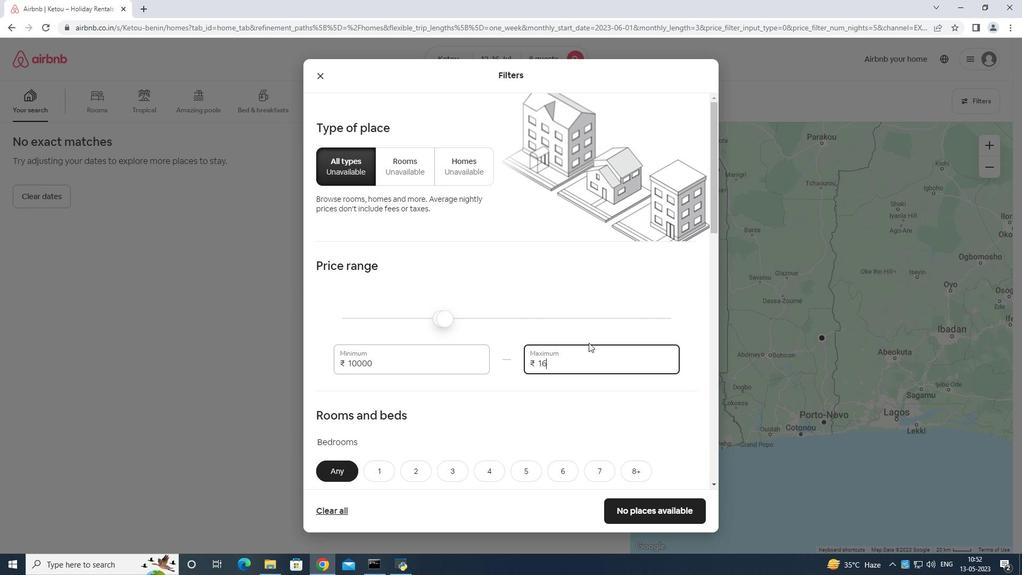 
Action: Key pressed 000
Screenshot: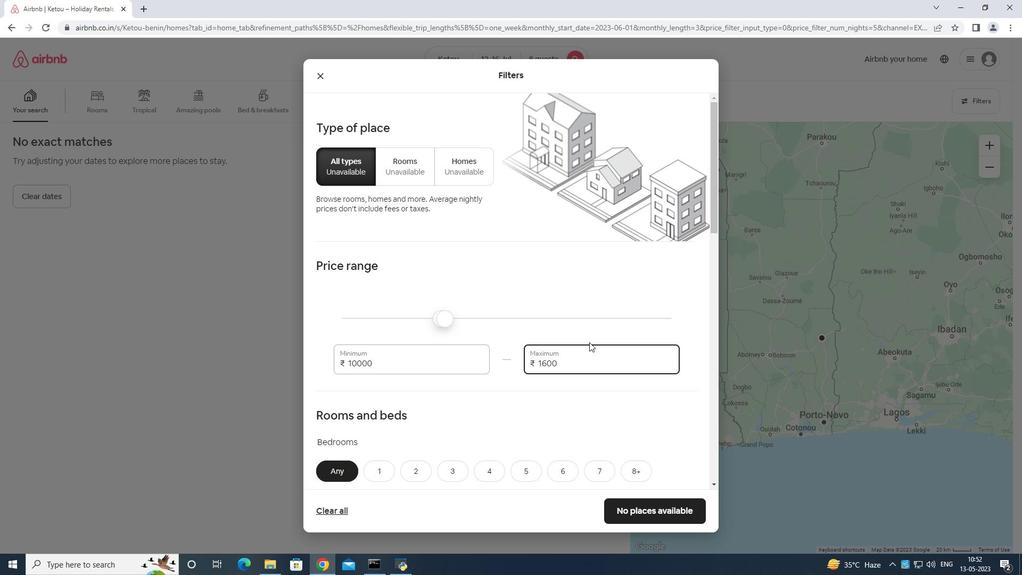 
Action: Mouse moved to (596, 344)
Screenshot: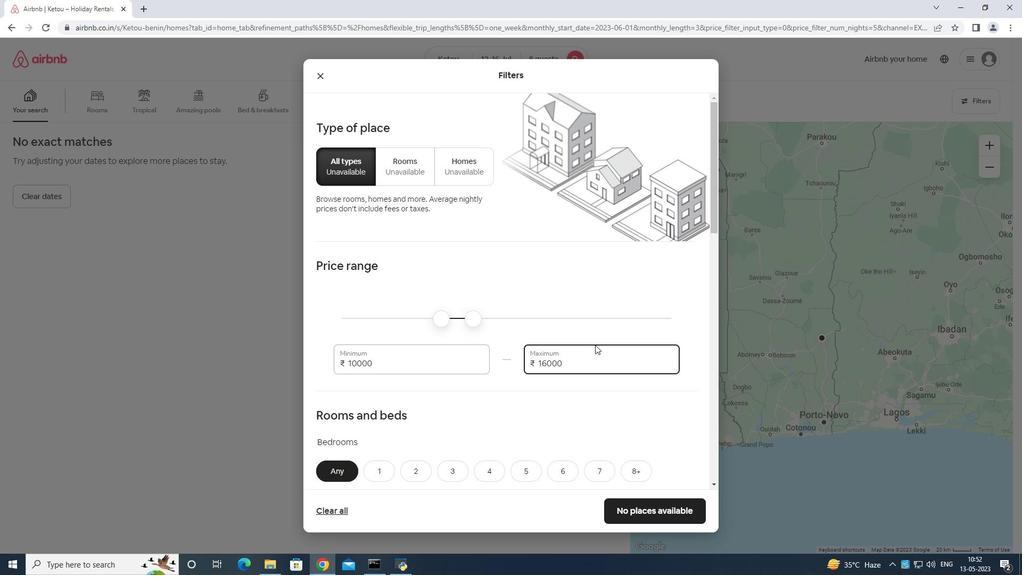 
Action: Mouse scrolled (596, 344) with delta (0, 0)
Screenshot: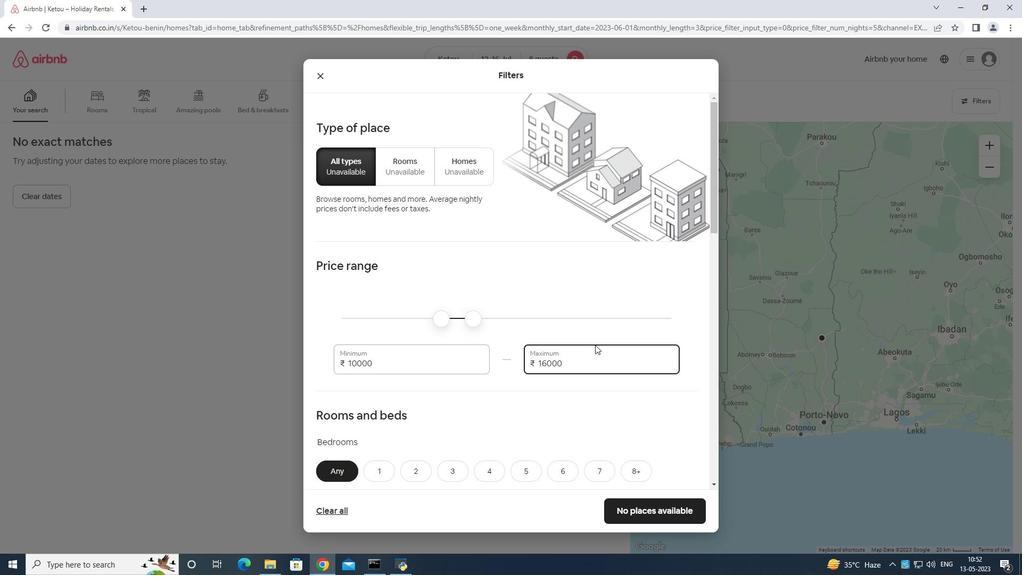 
Action: Mouse moved to (596, 345)
Screenshot: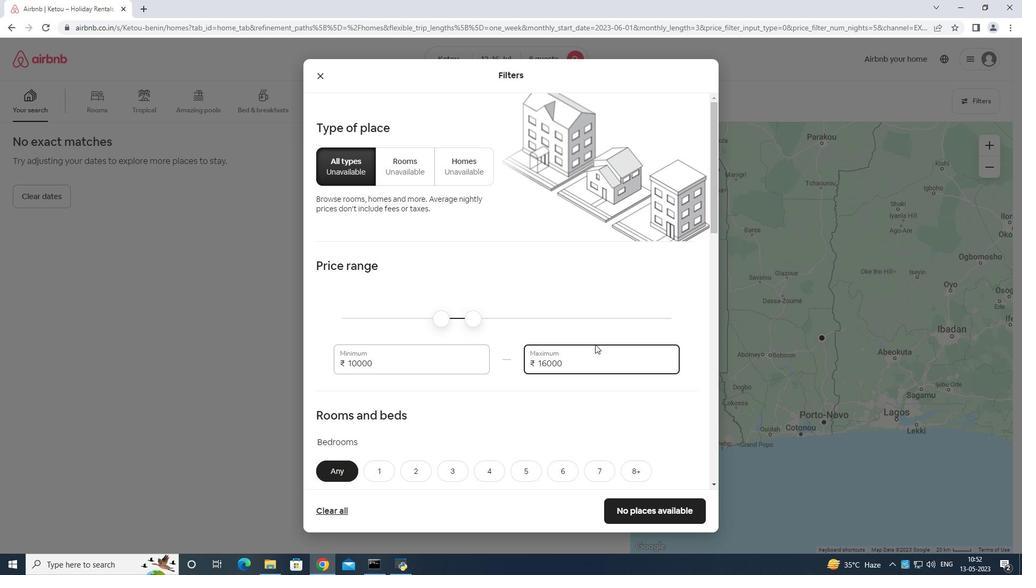 
Action: Mouse scrolled (596, 344) with delta (0, 0)
Screenshot: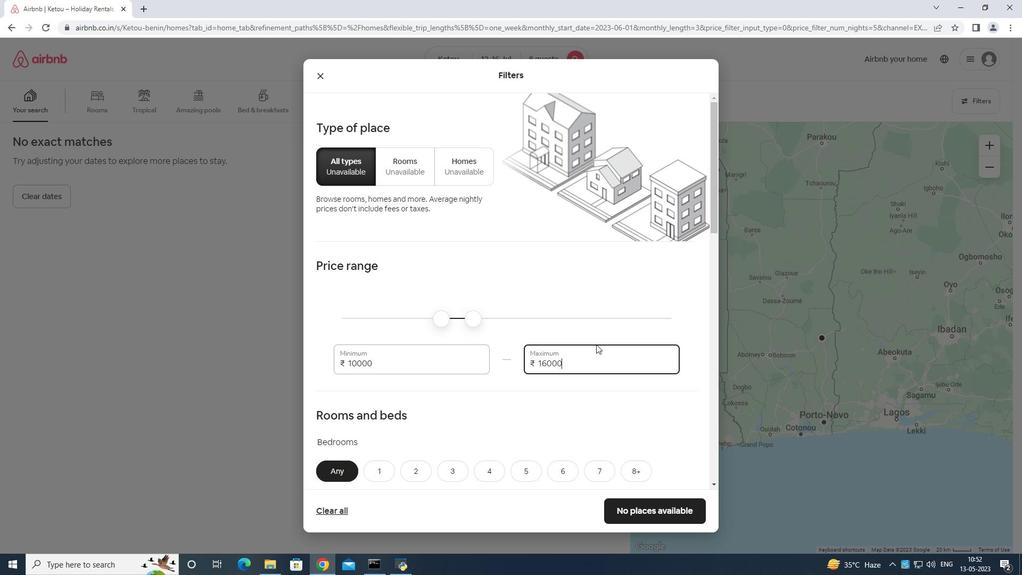 
Action: Mouse moved to (596, 346)
Screenshot: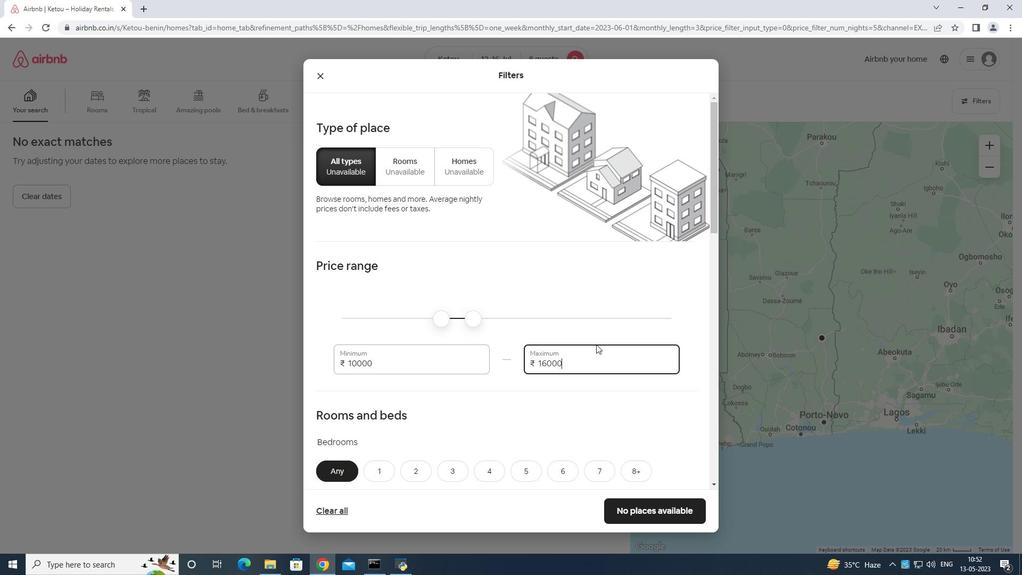 
Action: Mouse scrolled (596, 345) with delta (0, 0)
Screenshot: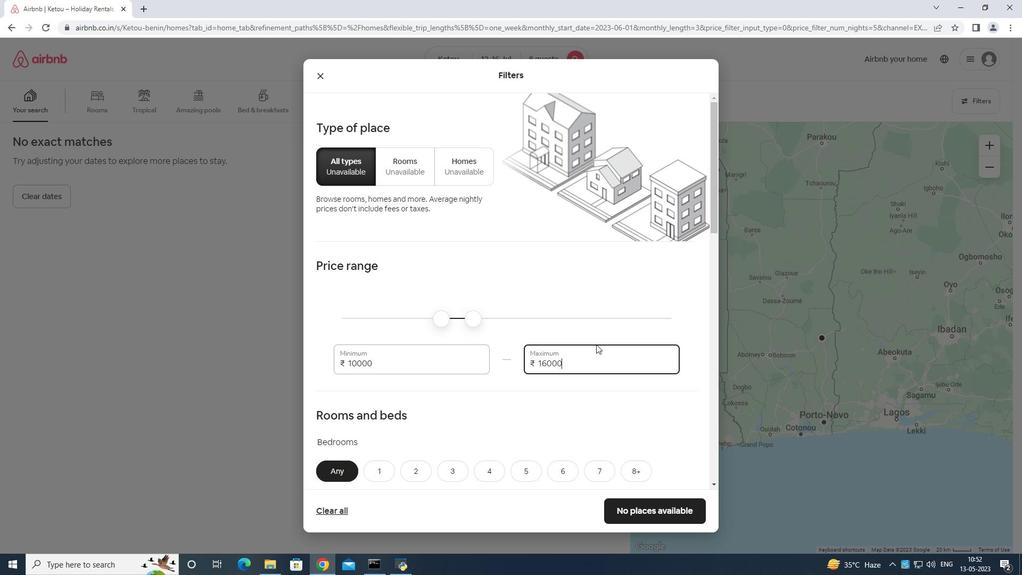 
Action: Mouse scrolled (596, 345) with delta (0, 0)
Screenshot: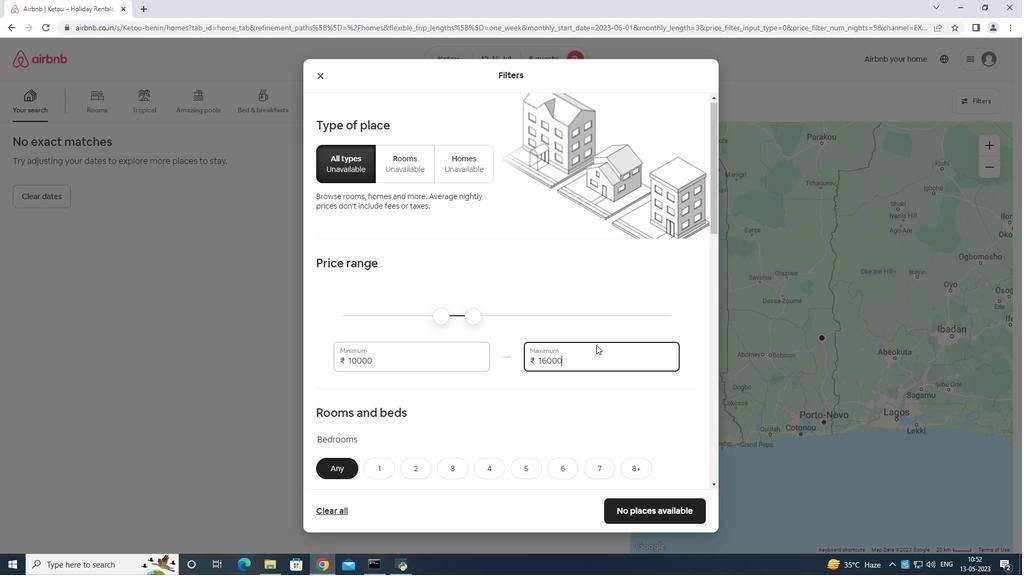 
Action: Mouse moved to (597, 346)
Screenshot: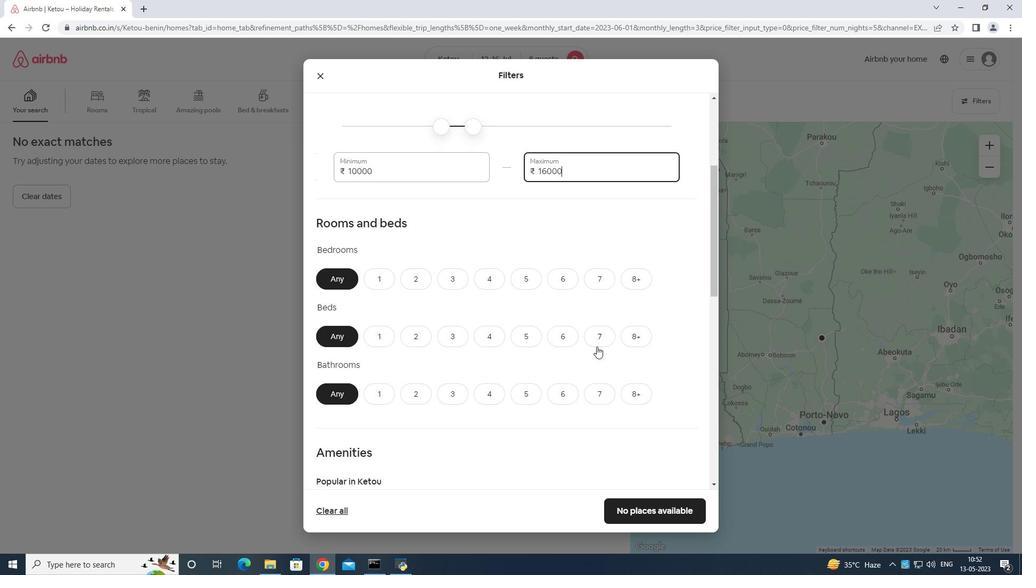 
Action: Mouse scrolled (597, 345) with delta (0, 0)
Screenshot: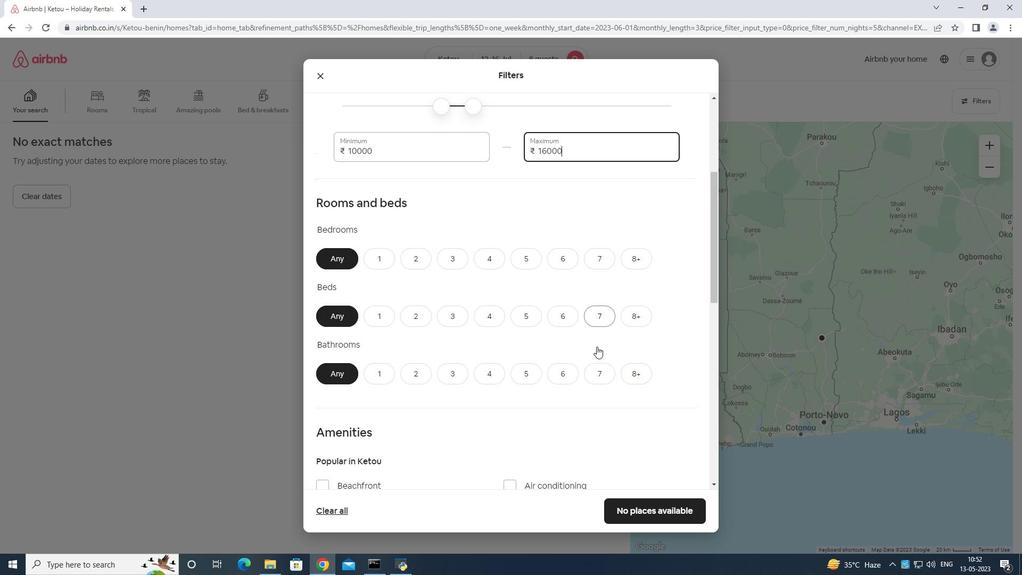 
Action: Mouse moved to (637, 204)
Screenshot: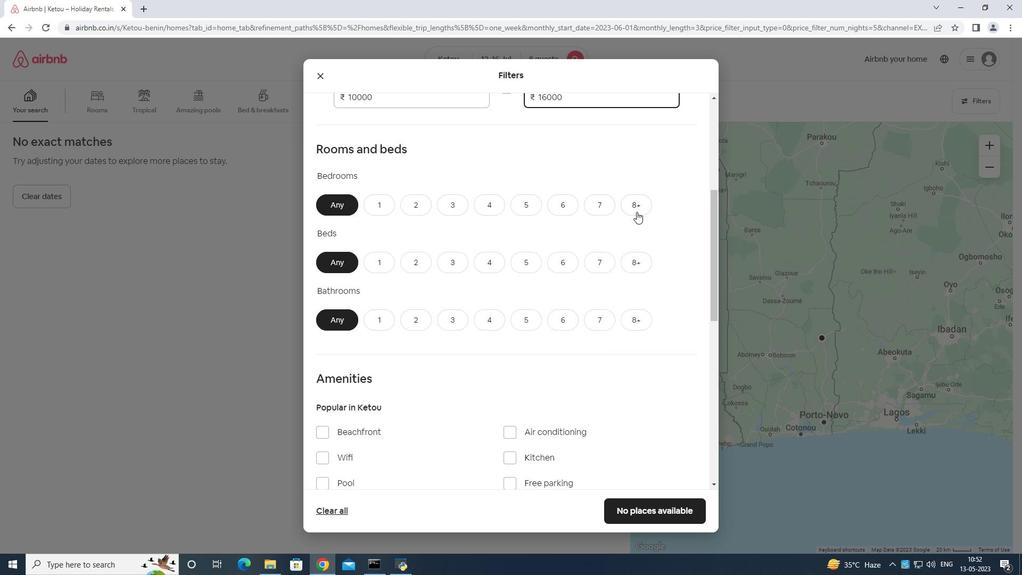 
Action: Mouse pressed left at (637, 204)
Screenshot: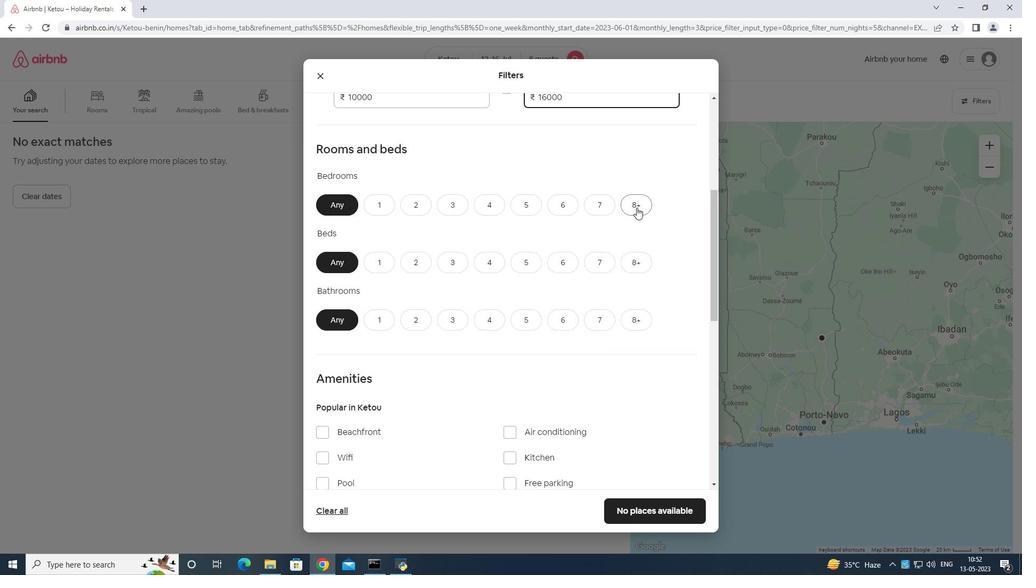 
Action: Mouse moved to (641, 264)
Screenshot: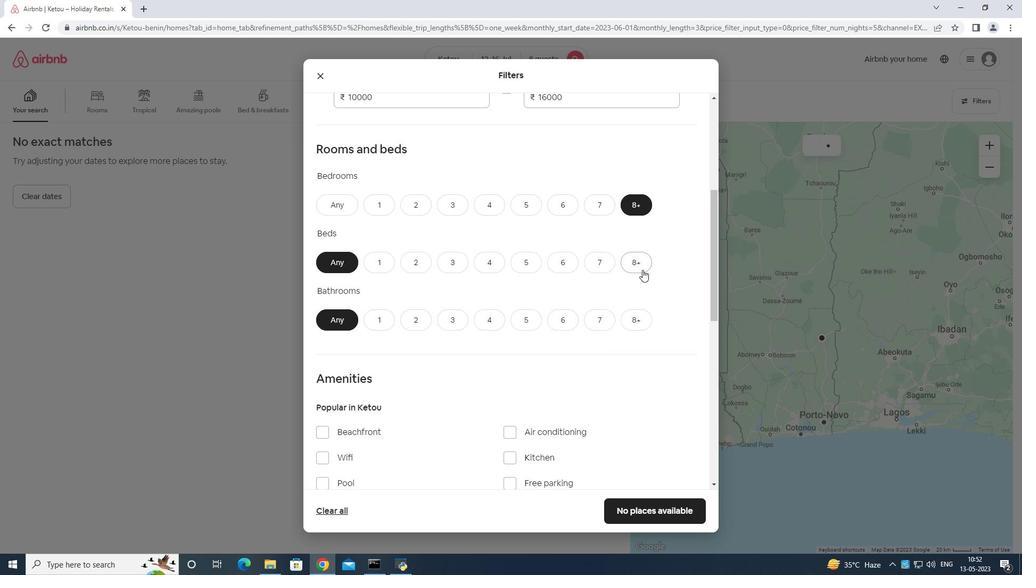 
Action: Mouse pressed left at (641, 264)
Screenshot: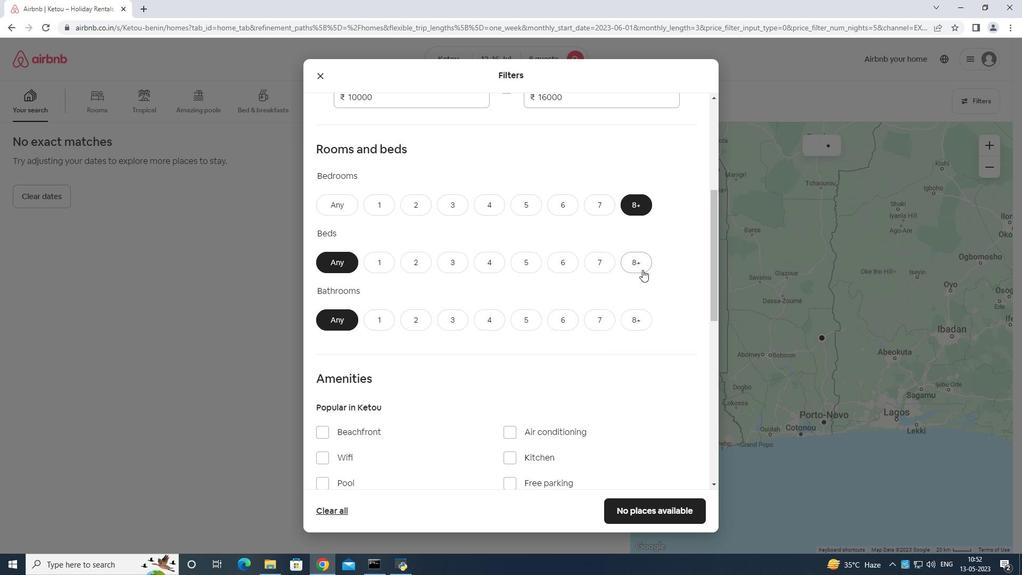 
Action: Mouse moved to (640, 323)
Screenshot: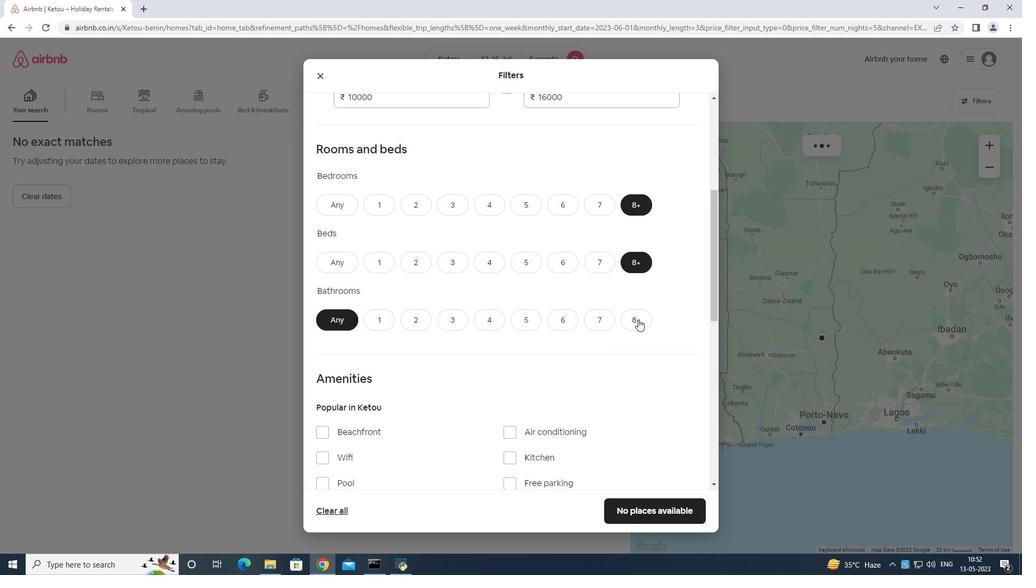 
Action: Mouse pressed left at (640, 323)
Screenshot: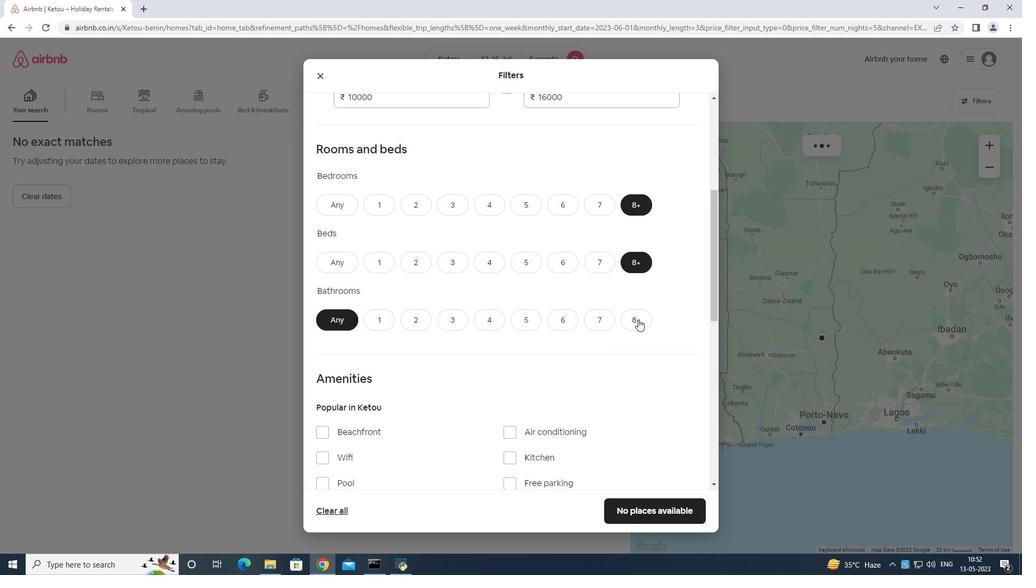 
Action: Mouse moved to (631, 280)
Screenshot: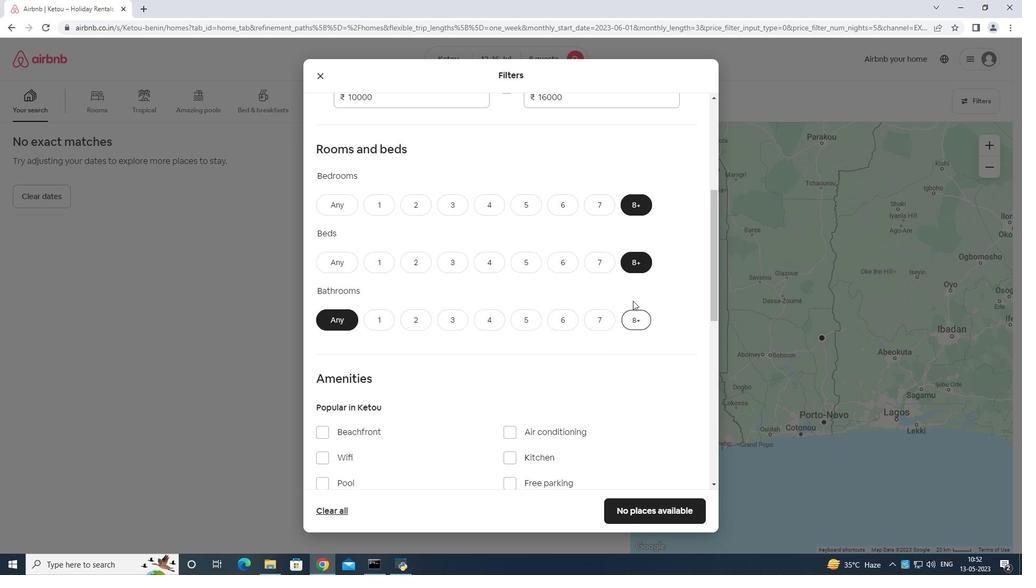 
Action: Mouse scrolled (631, 280) with delta (0, 0)
Screenshot: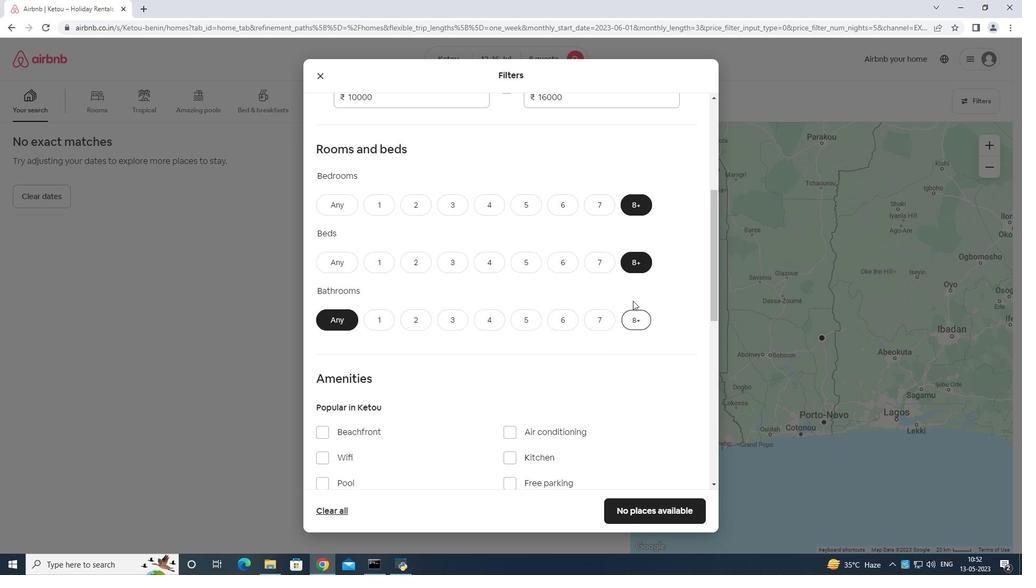 
Action: Mouse moved to (625, 286)
Screenshot: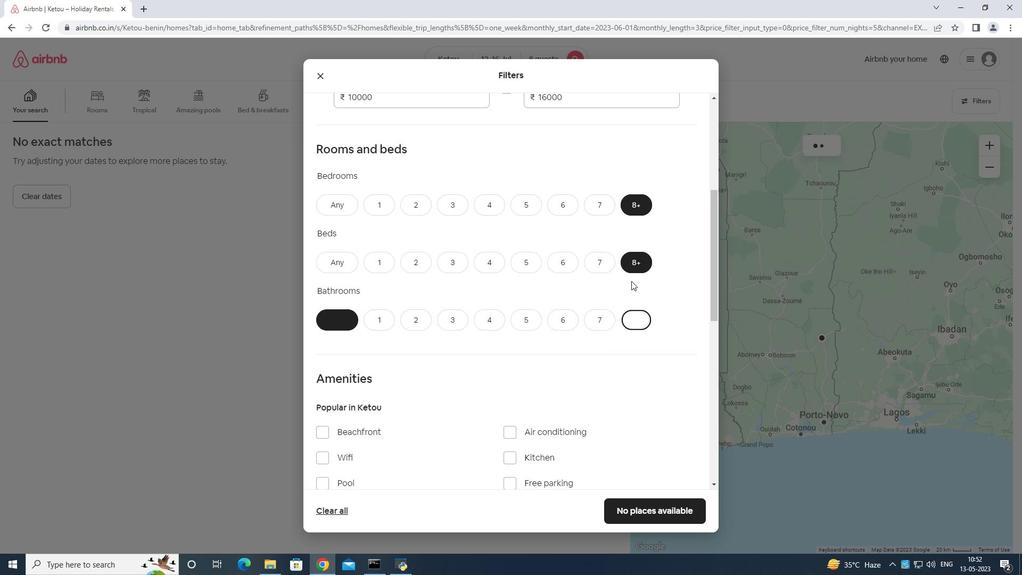 
Action: Mouse scrolled (625, 285) with delta (0, 0)
Screenshot: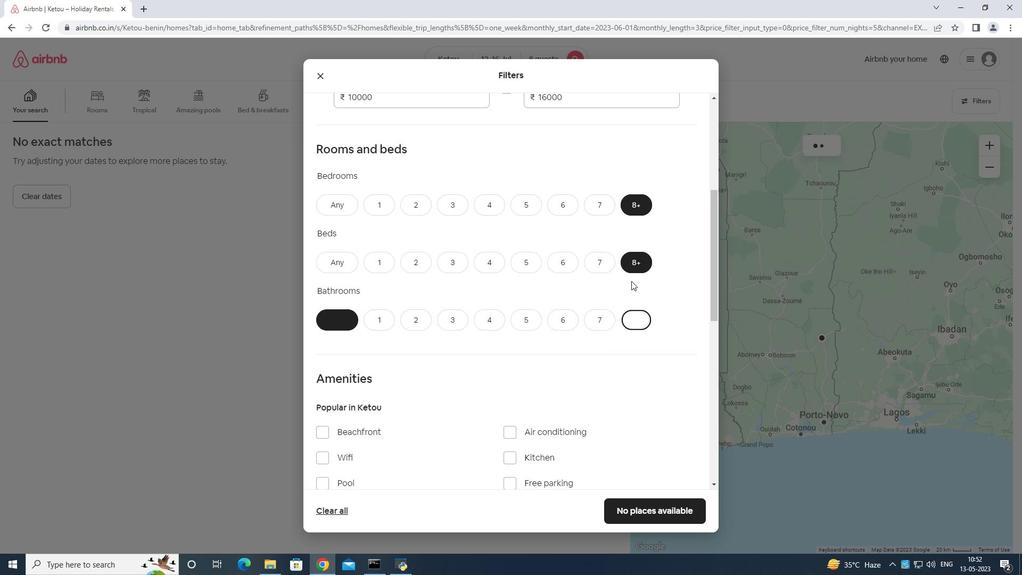 
Action: Mouse moved to (620, 289)
Screenshot: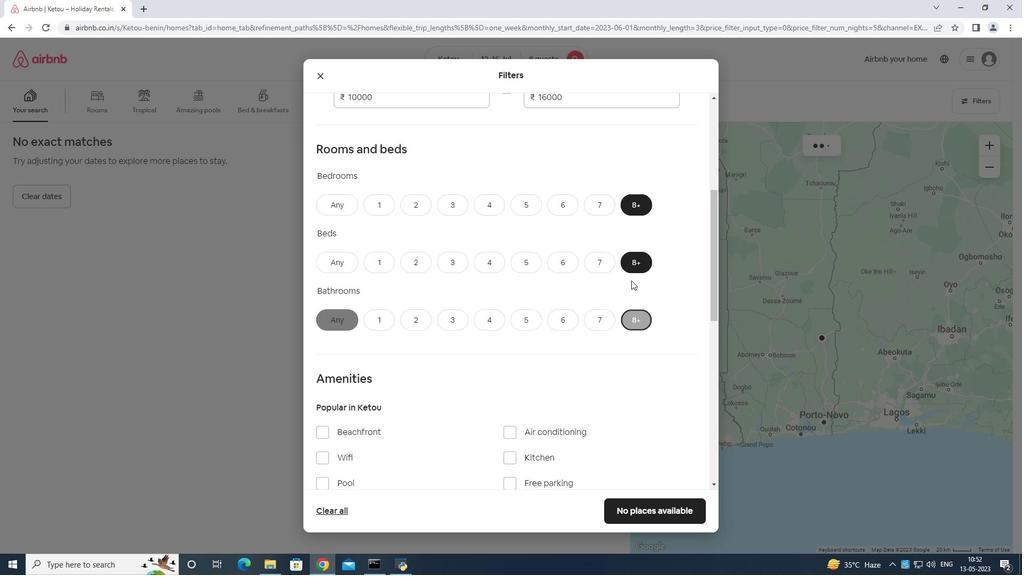 
Action: Mouse scrolled (621, 288) with delta (0, 0)
Screenshot: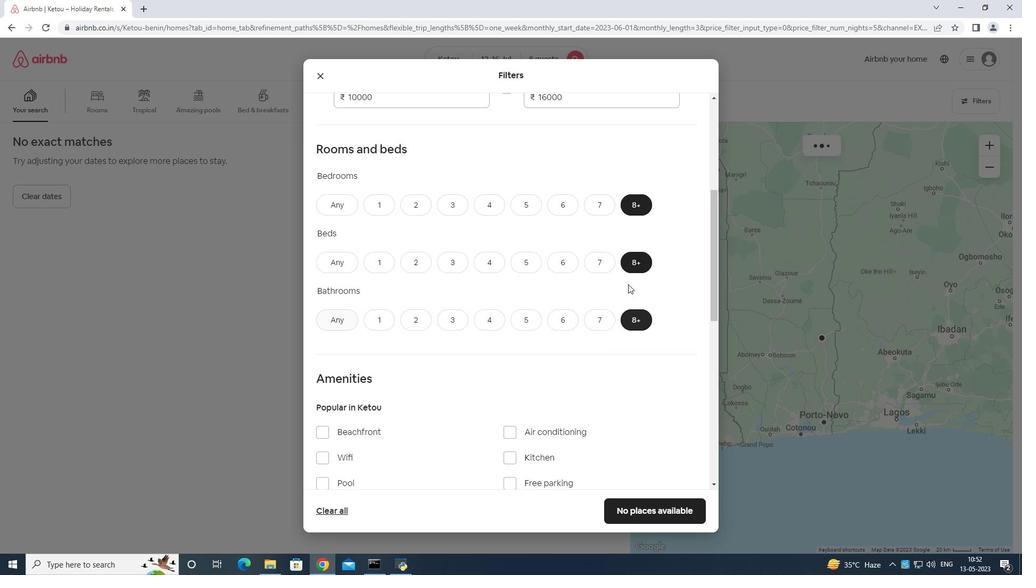 
Action: Mouse moved to (615, 291)
Screenshot: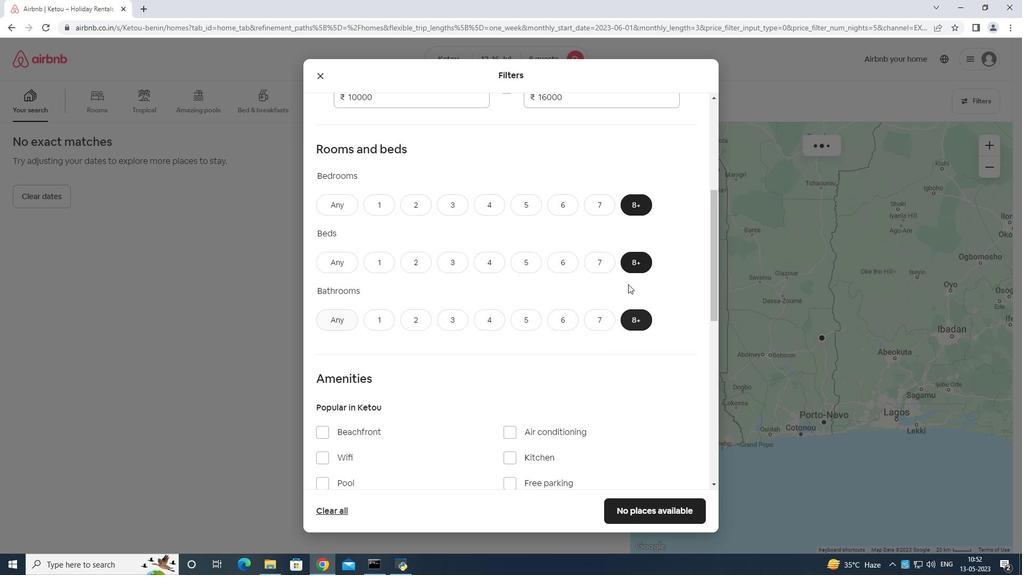 
Action: Mouse scrolled (615, 291) with delta (0, 0)
Screenshot: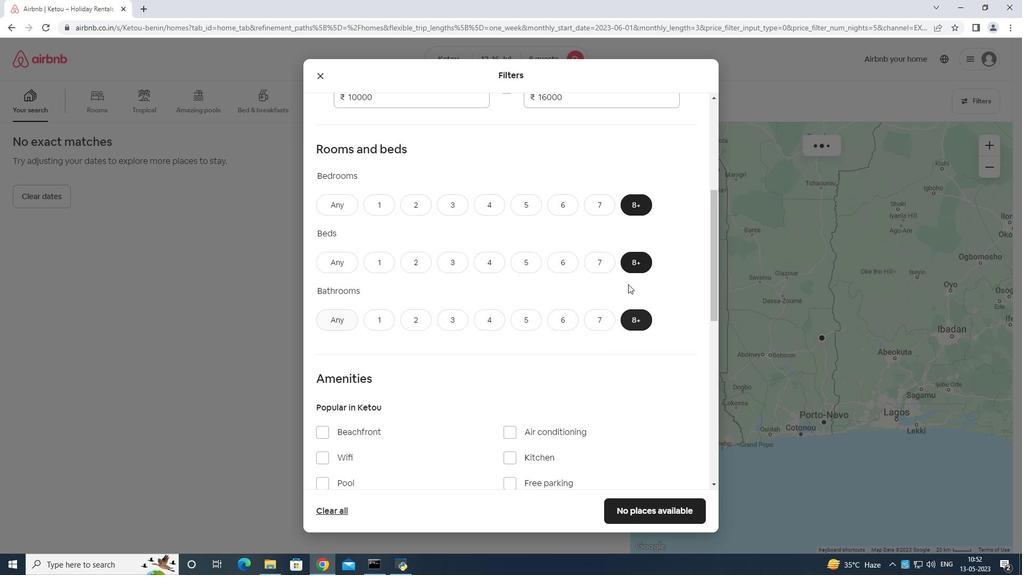 
Action: Mouse moved to (322, 243)
Screenshot: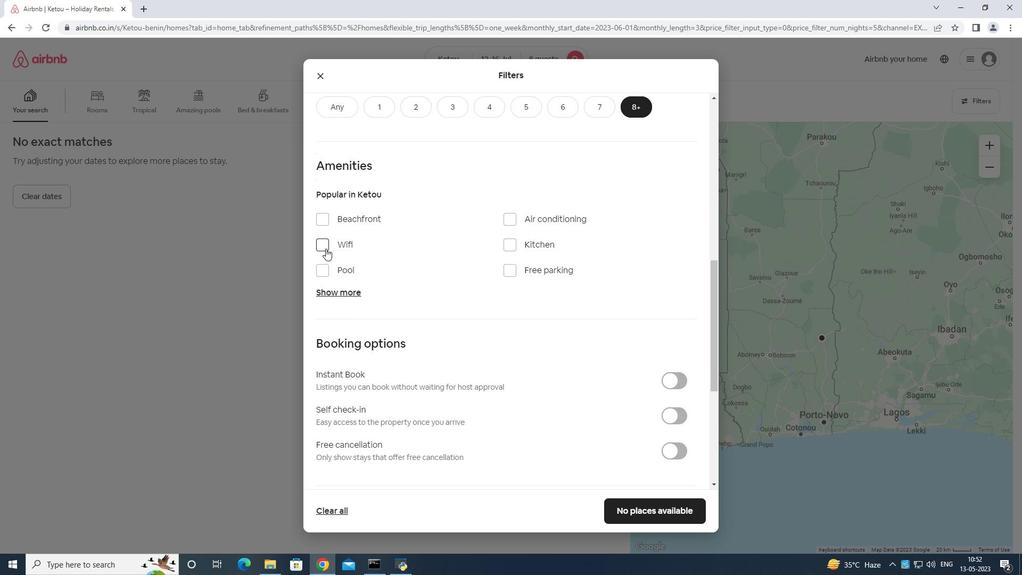 
Action: Mouse pressed left at (322, 243)
Screenshot: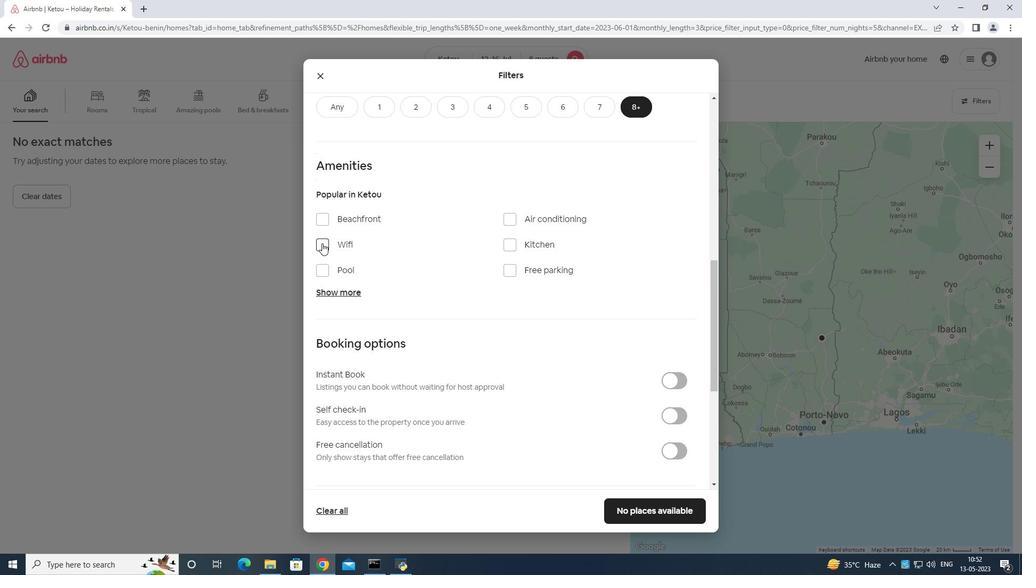 
Action: Mouse moved to (503, 266)
Screenshot: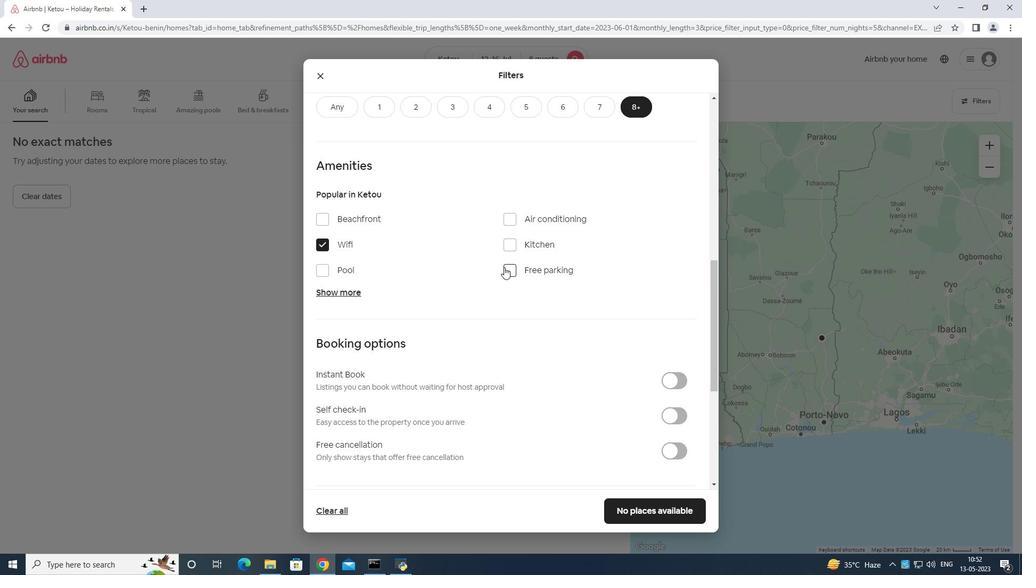 
Action: Mouse pressed left at (503, 266)
Screenshot: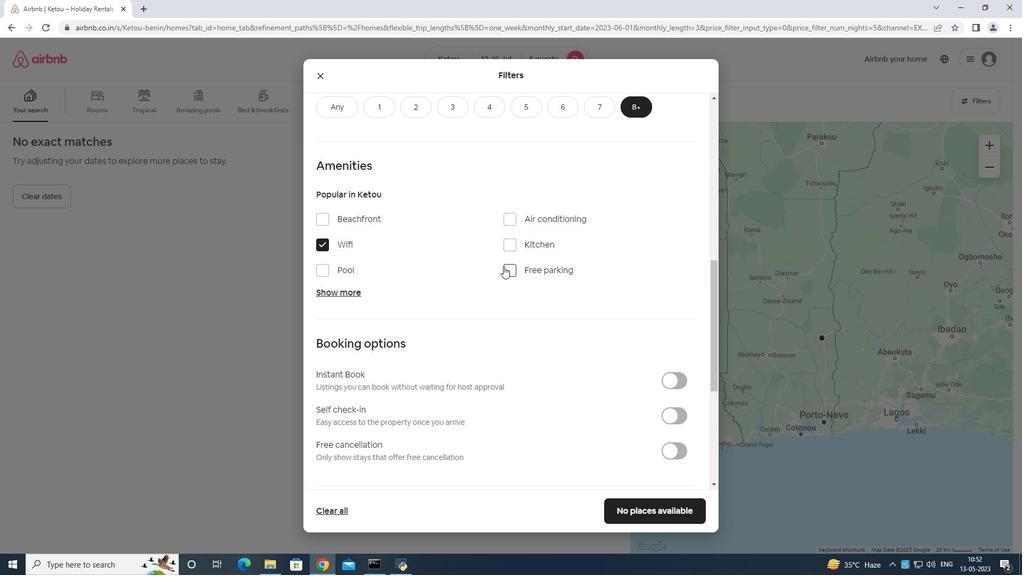 
Action: Mouse moved to (343, 292)
Screenshot: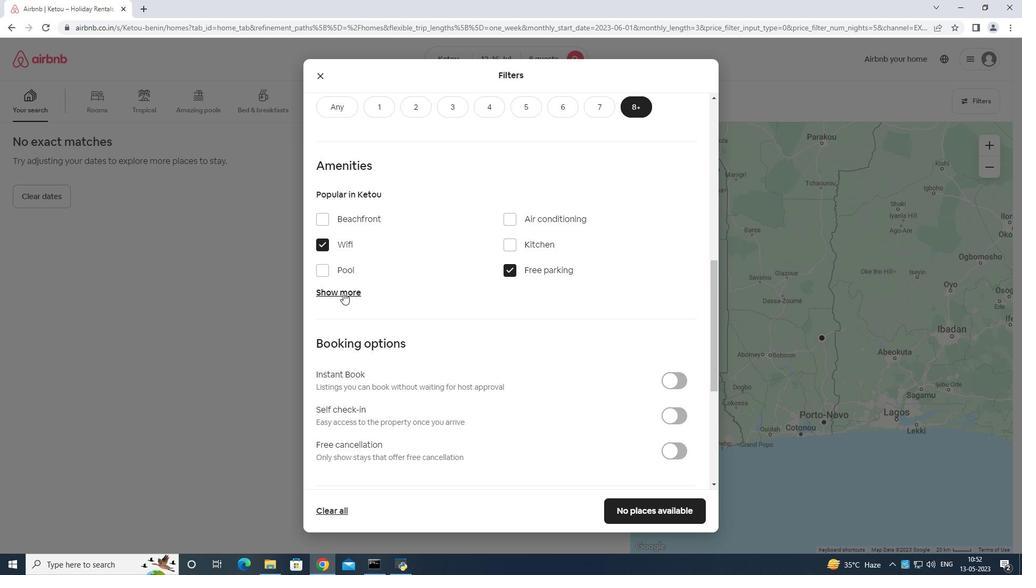 
Action: Mouse pressed left at (343, 292)
Screenshot: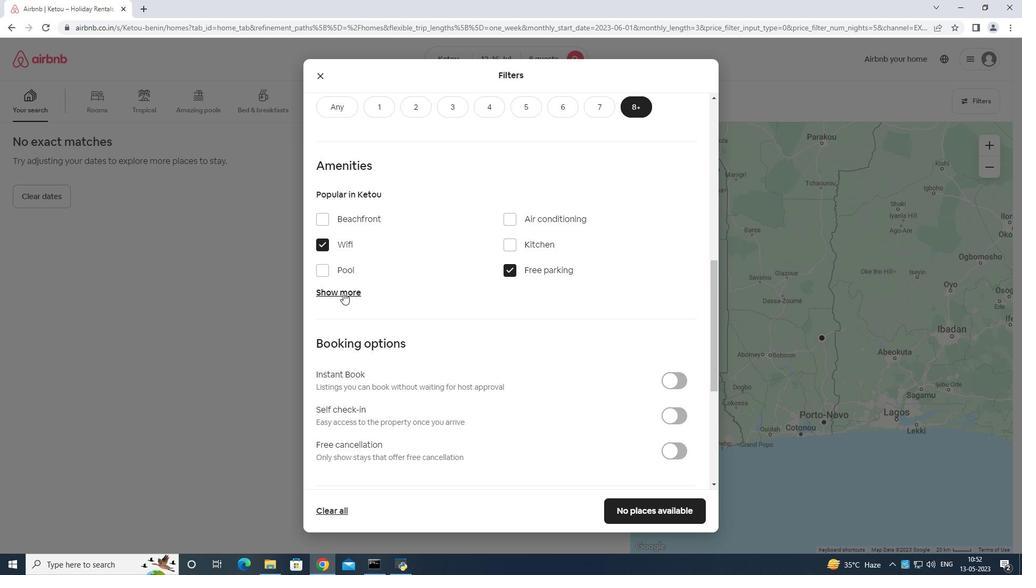 
Action: Mouse moved to (382, 279)
Screenshot: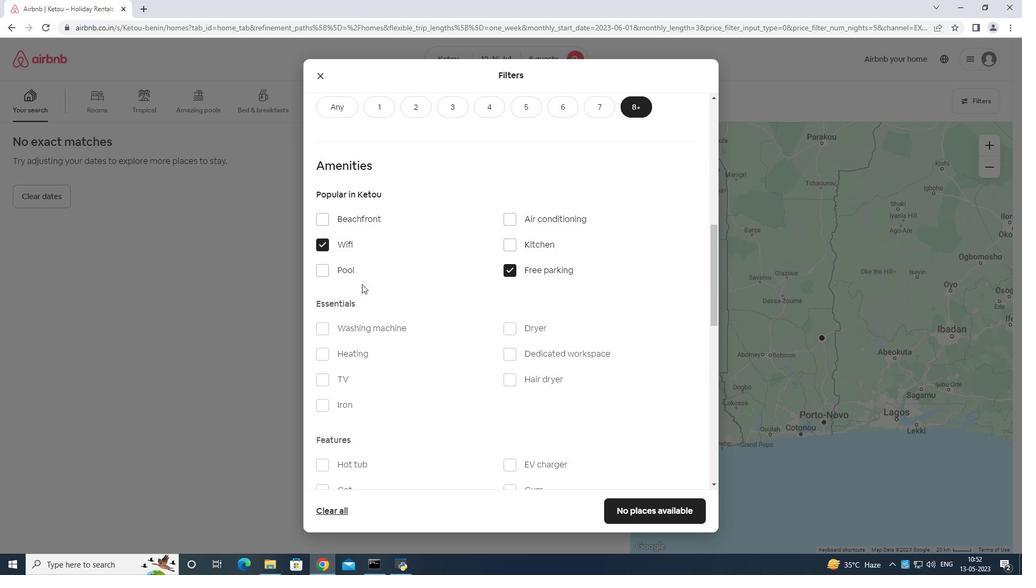 
Action: Mouse scrolled (382, 278) with delta (0, 0)
Screenshot: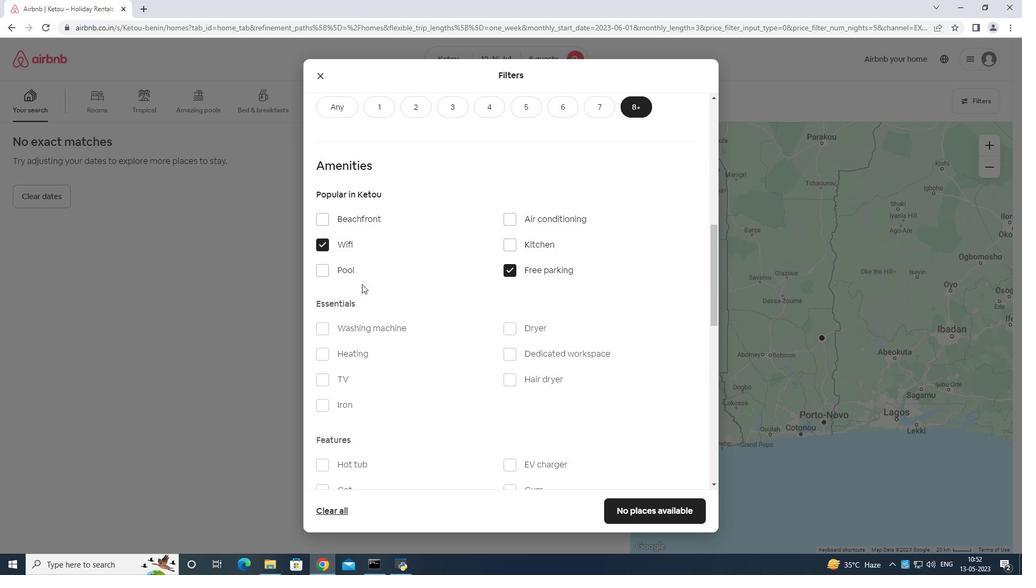 
Action: Mouse moved to (325, 320)
Screenshot: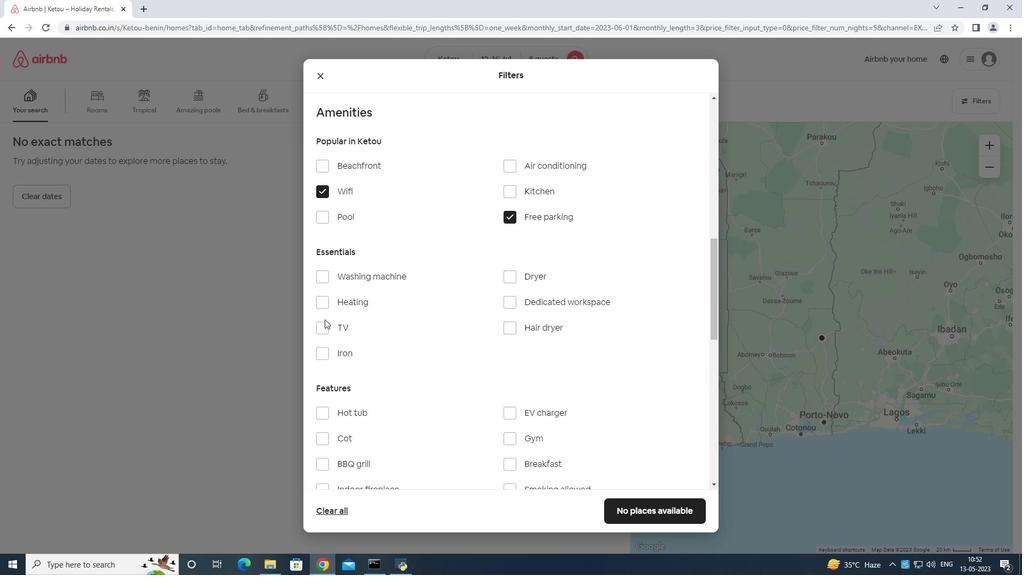 
Action: Mouse pressed left at (325, 320)
Screenshot: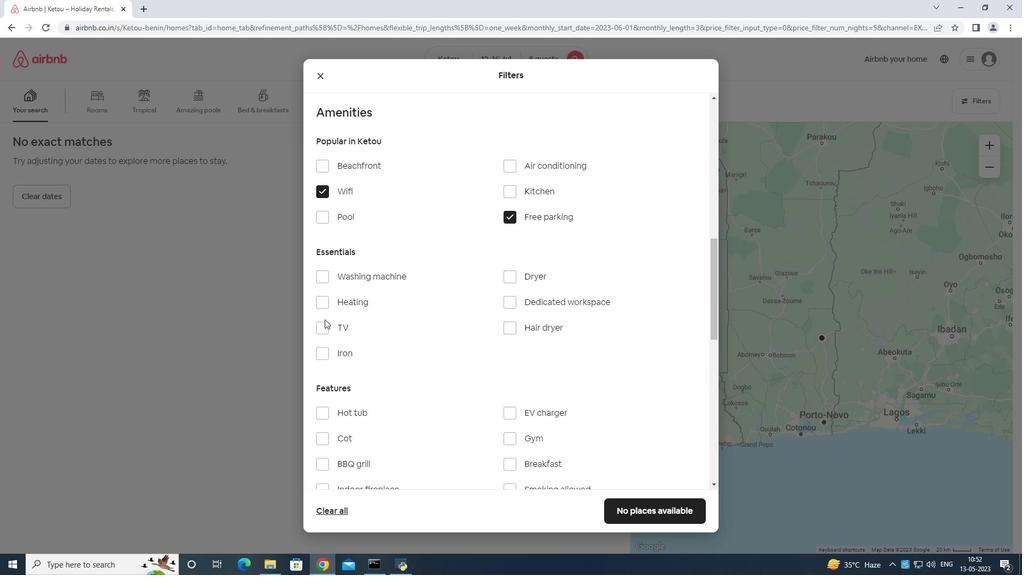 
Action: Mouse moved to (328, 326)
Screenshot: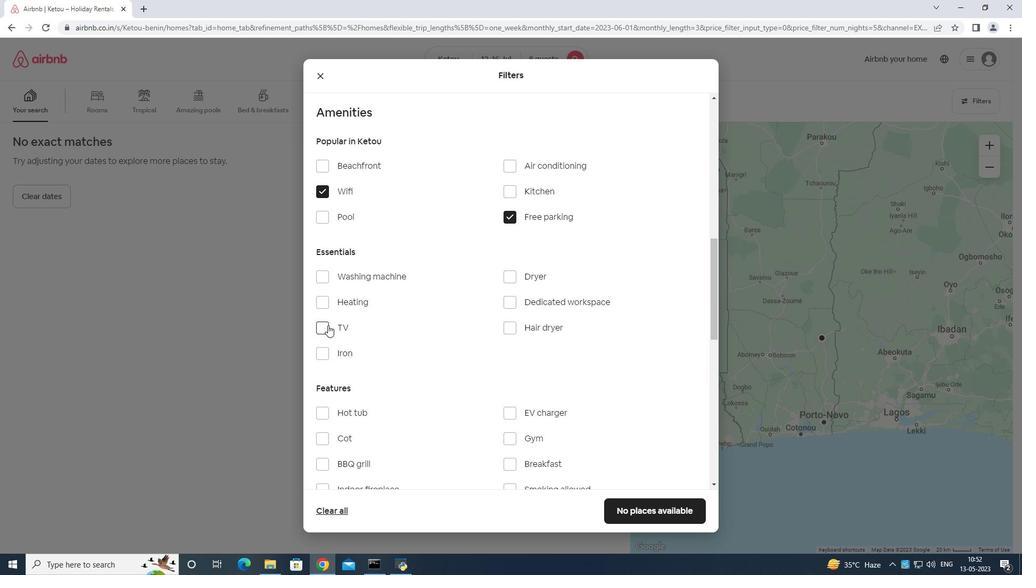 
Action: Mouse pressed left at (328, 326)
Screenshot: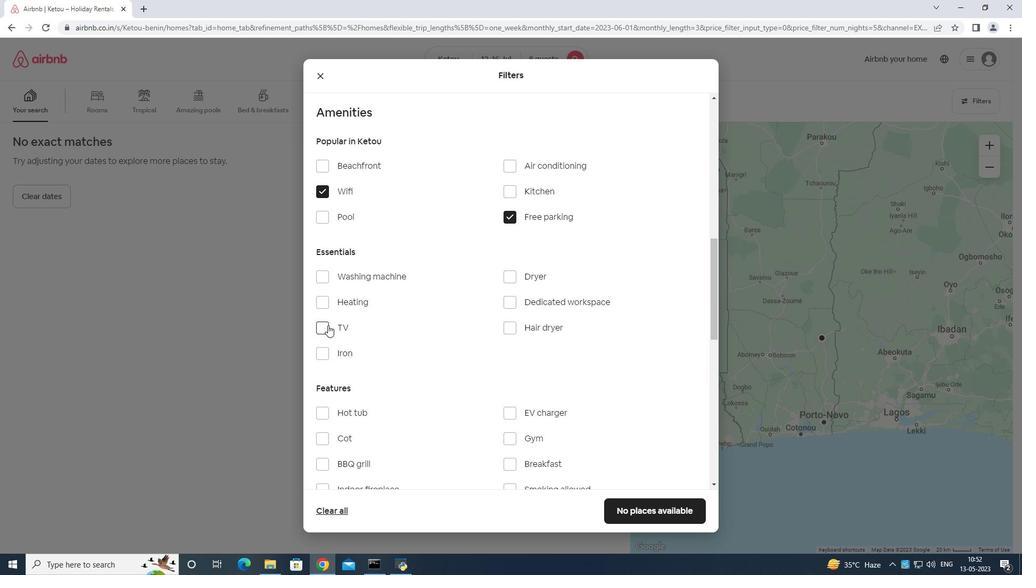 
Action: Mouse moved to (344, 313)
Screenshot: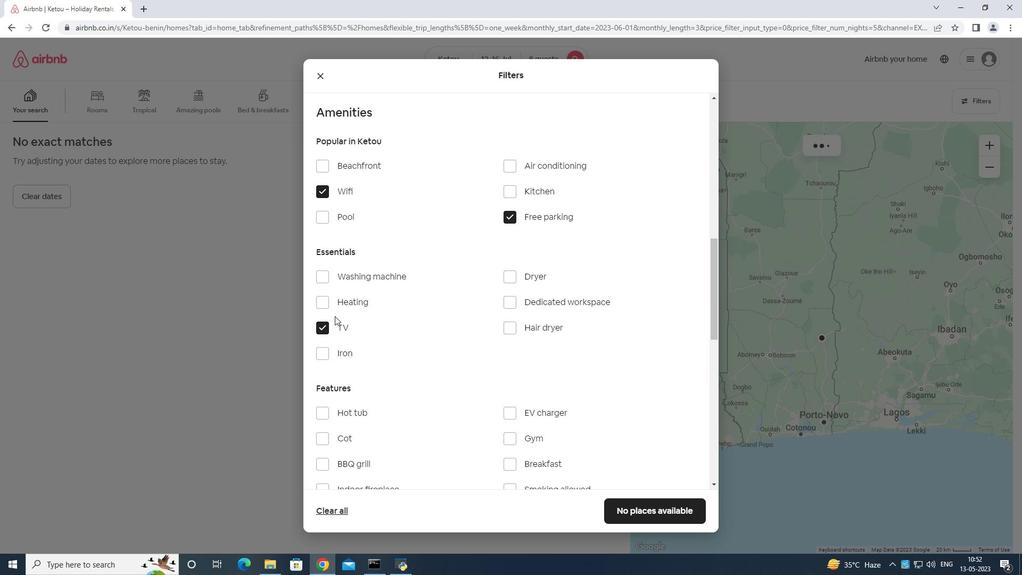 
Action: Mouse scrolled (344, 312) with delta (0, 0)
Screenshot: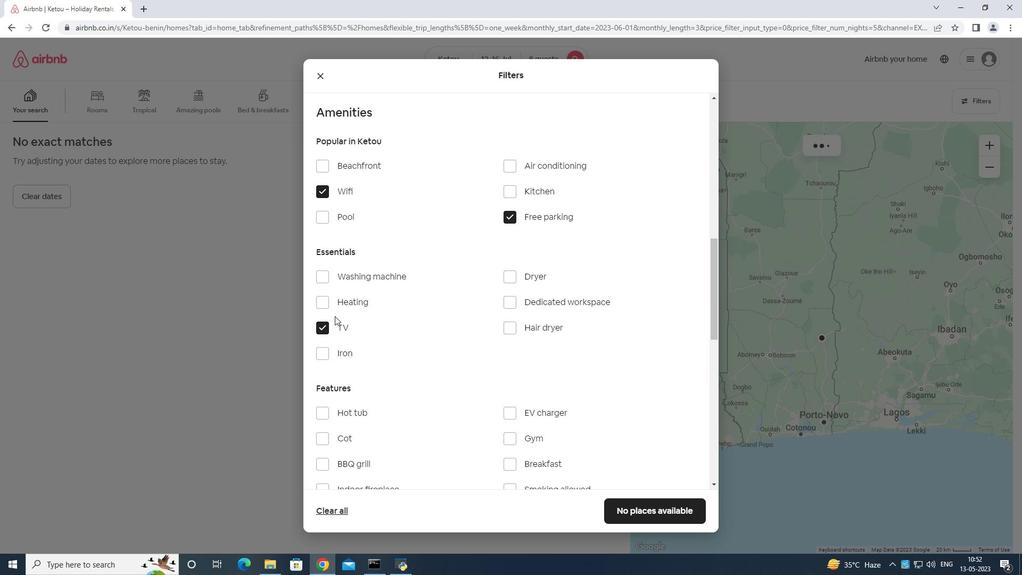 
Action: Mouse moved to (371, 305)
Screenshot: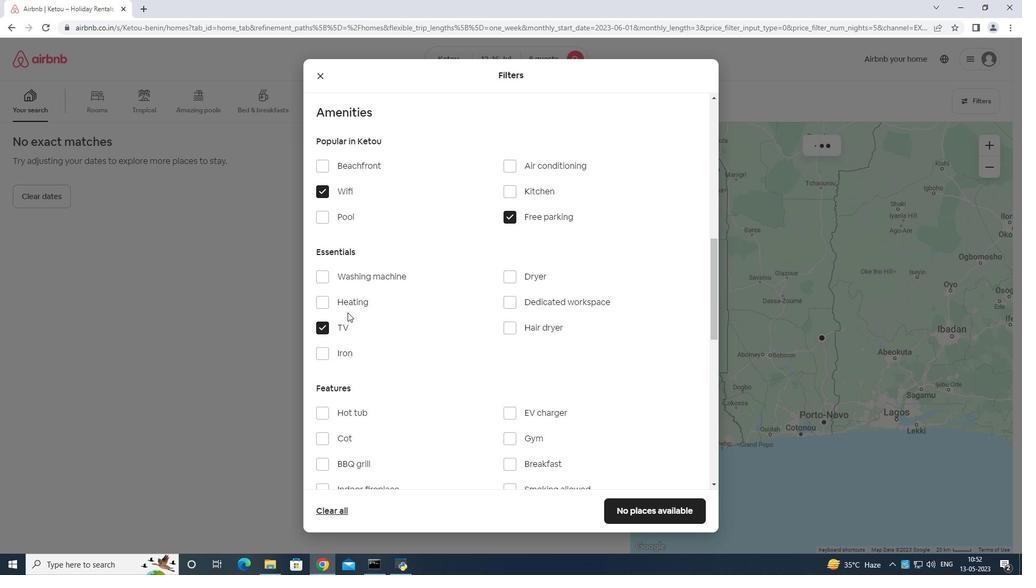 
Action: Mouse scrolled (371, 304) with delta (0, 0)
Screenshot: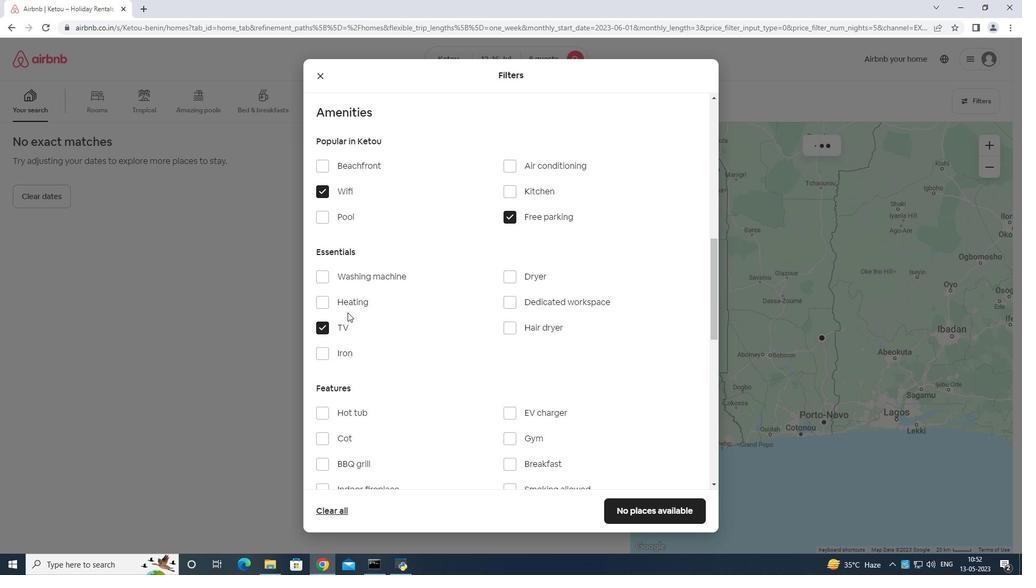 
Action: Mouse moved to (515, 330)
Screenshot: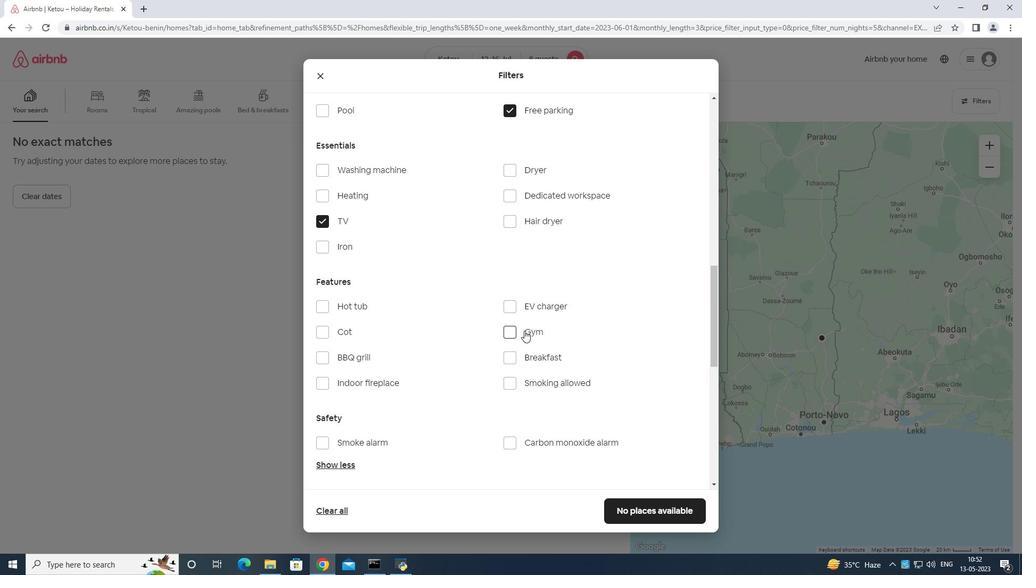 
Action: Mouse pressed left at (515, 330)
Screenshot: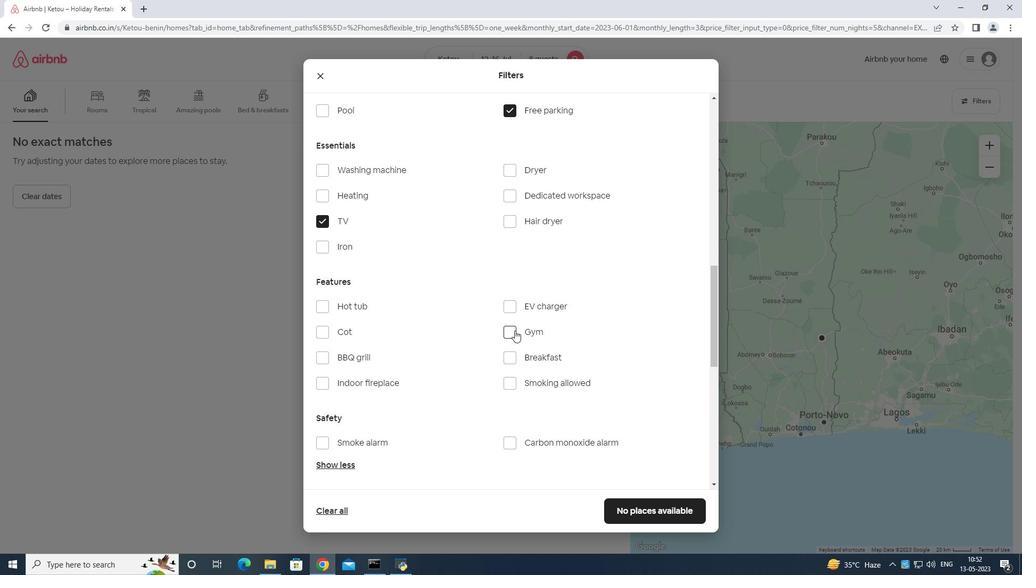 
Action: Mouse moved to (511, 353)
Screenshot: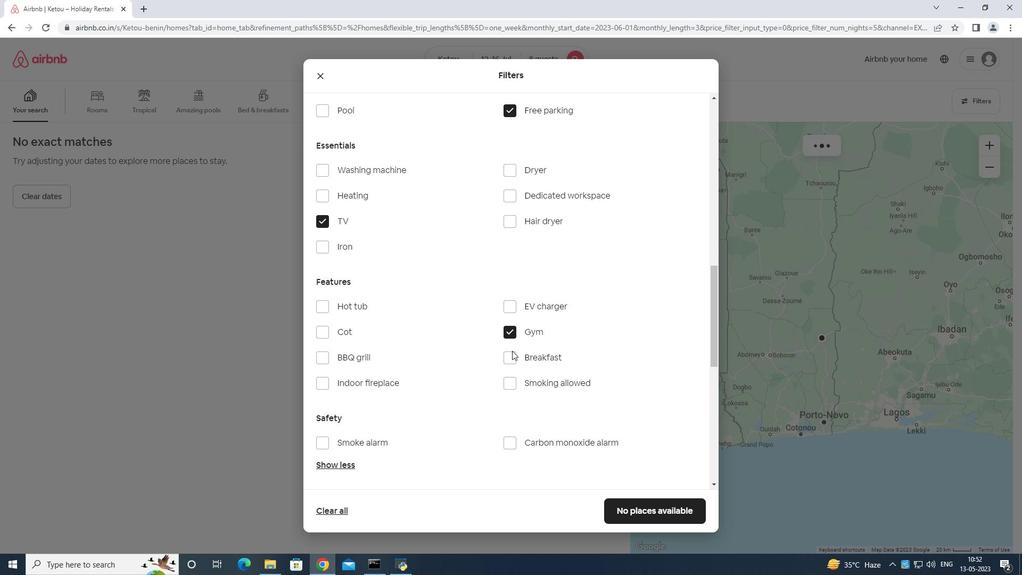 
Action: Mouse pressed left at (511, 353)
Screenshot: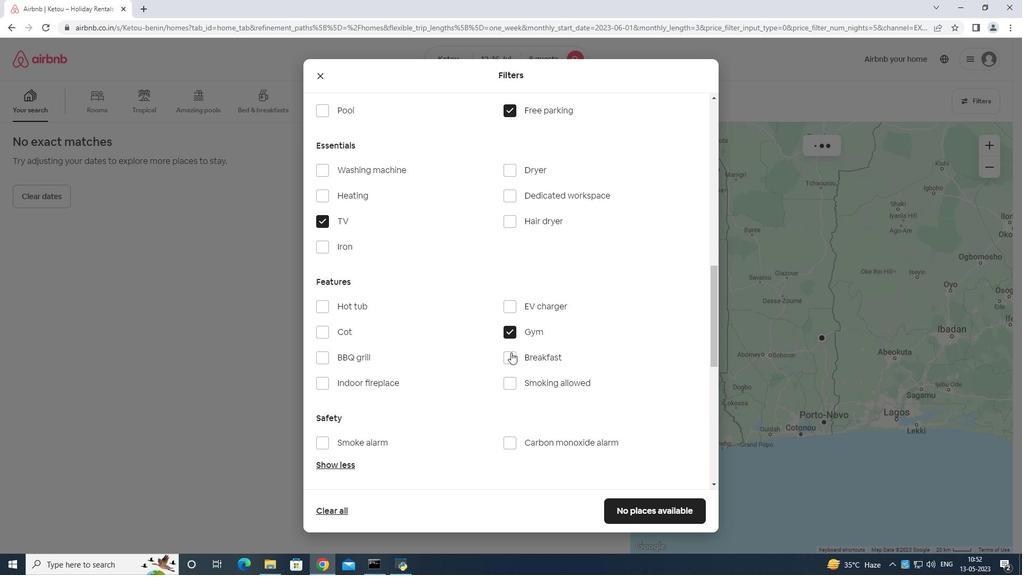 
Action: Mouse moved to (550, 314)
Screenshot: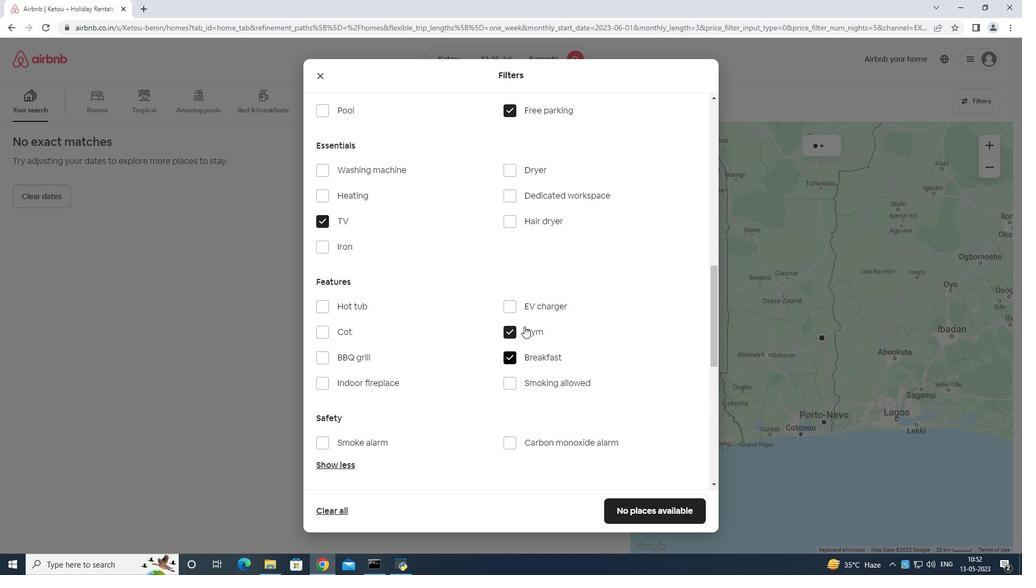 
Action: Mouse scrolled (550, 314) with delta (0, 0)
Screenshot: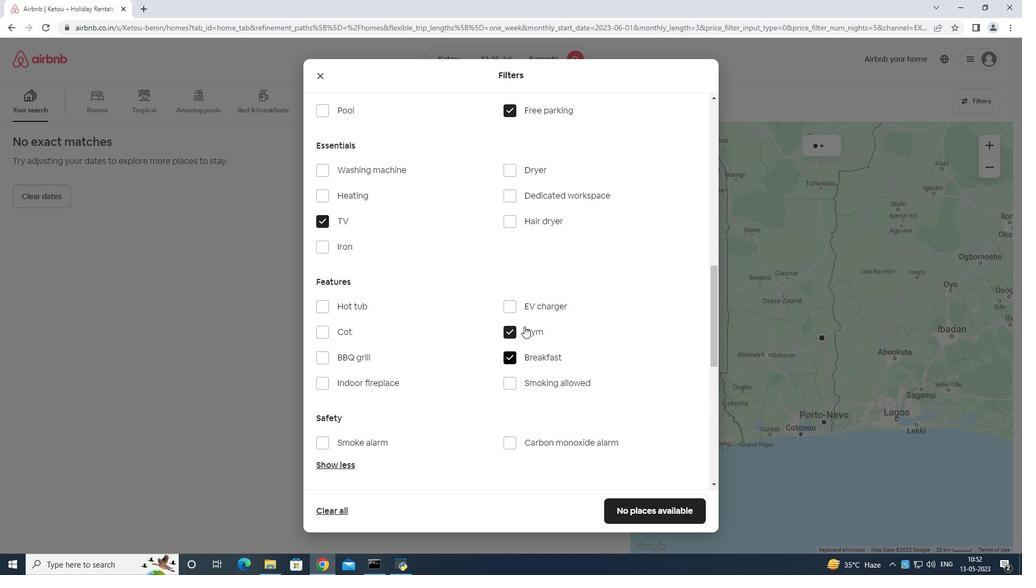 
Action: Mouse moved to (566, 311)
Screenshot: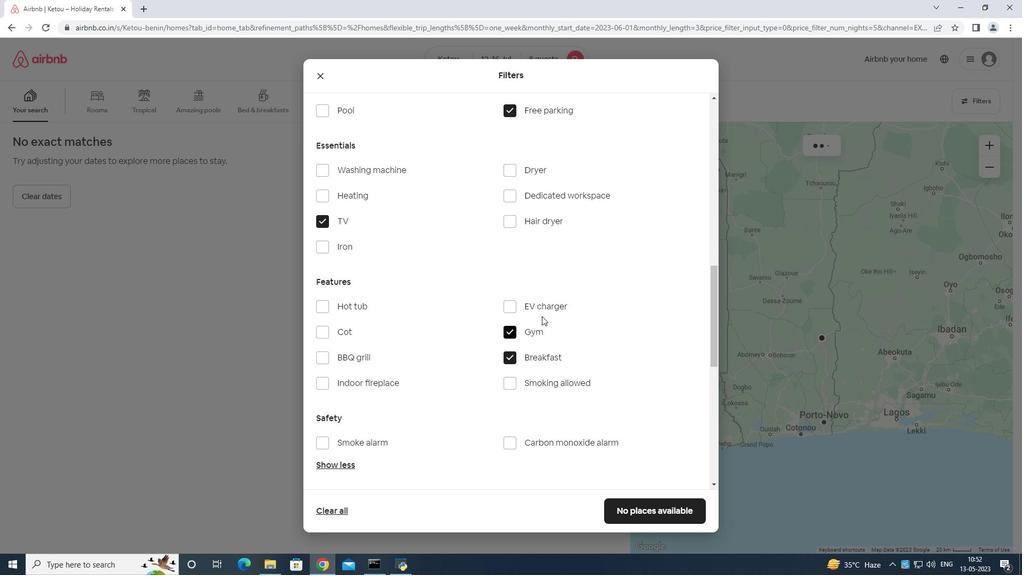 
Action: Mouse scrolled (566, 311) with delta (0, 0)
Screenshot: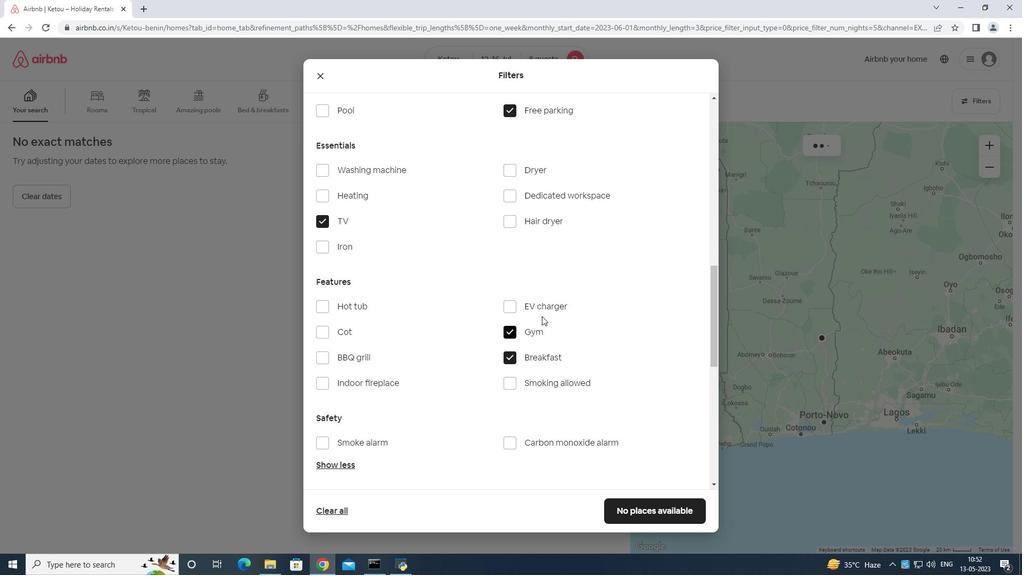 
Action: Mouse moved to (573, 307)
Screenshot: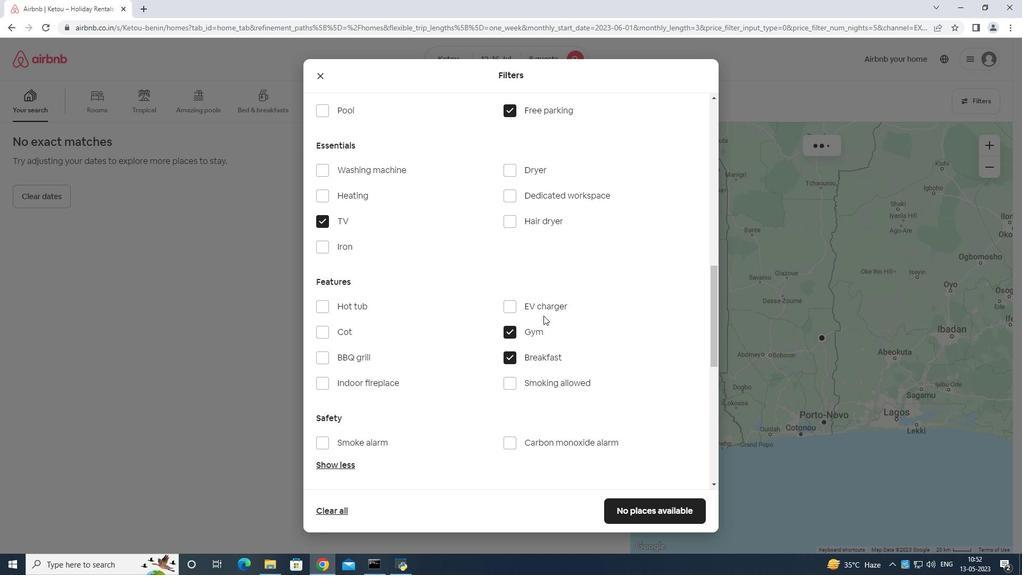 
Action: Mouse scrolled (573, 306) with delta (0, 0)
Screenshot: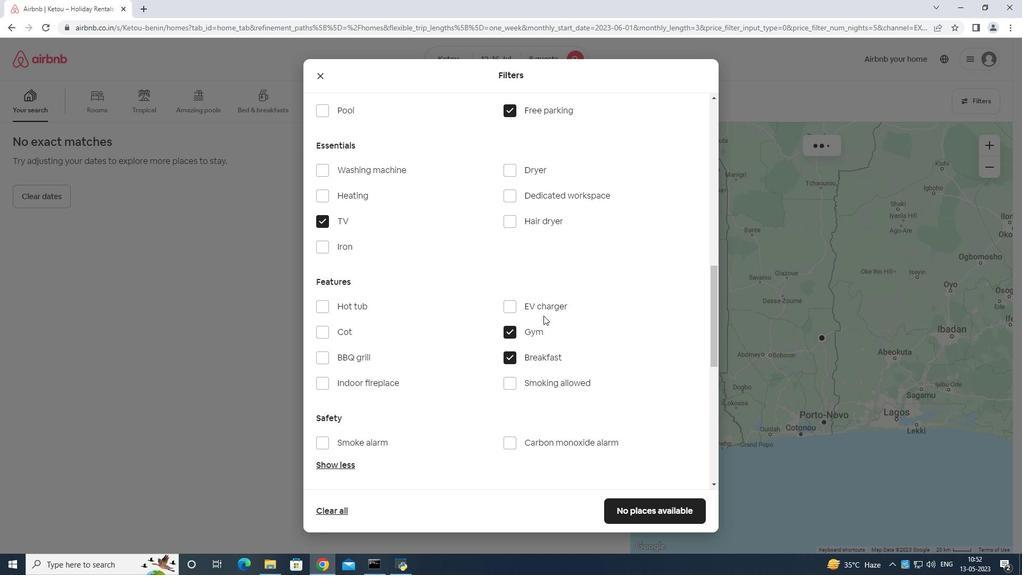 
Action: Mouse moved to (585, 299)
Screenshot: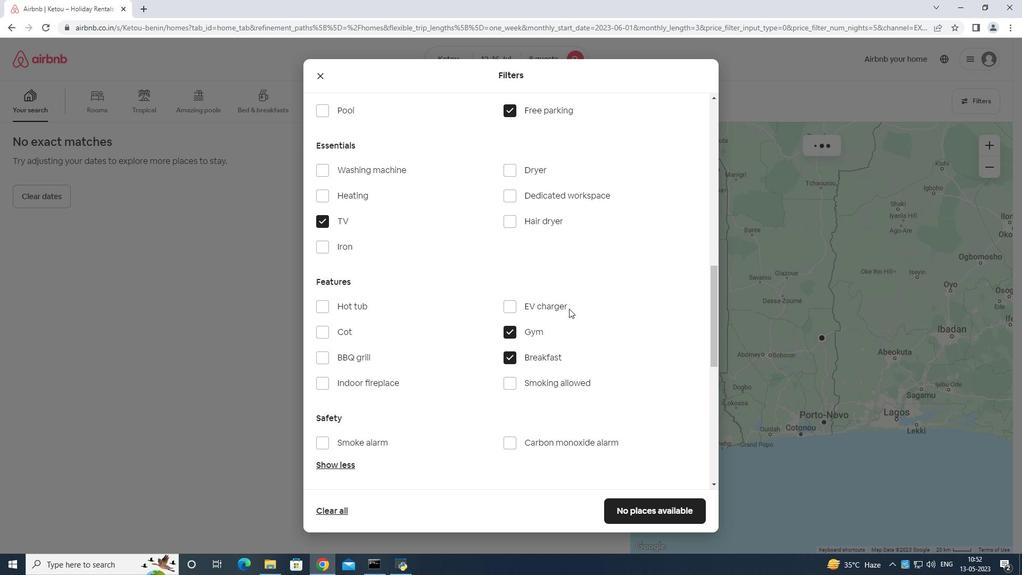 
Action: Mouse scrolled (585, 299) with delta (0, 0)
Screenshot: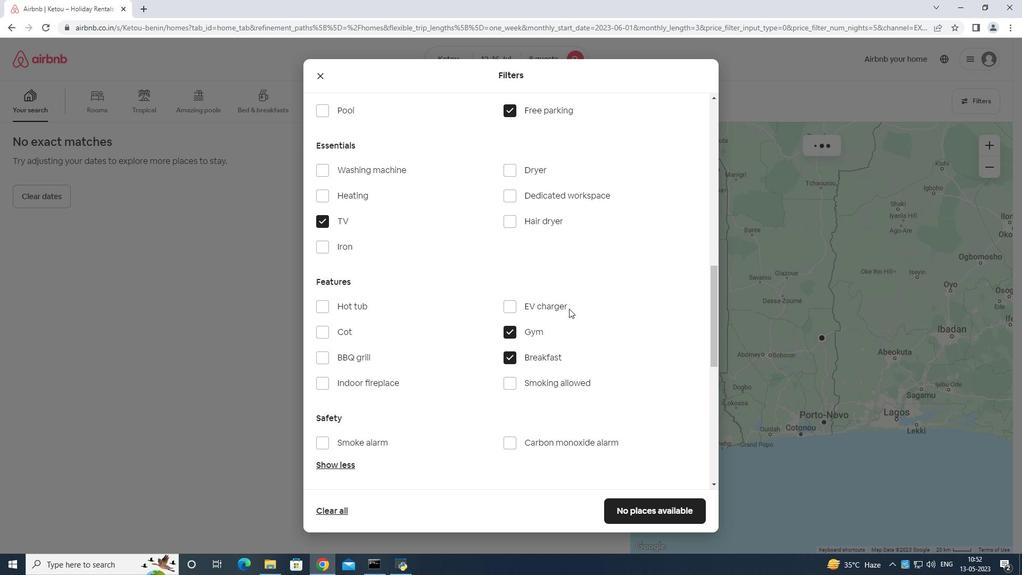 
Action: Mouse moved to (681, 374)
Screenshot: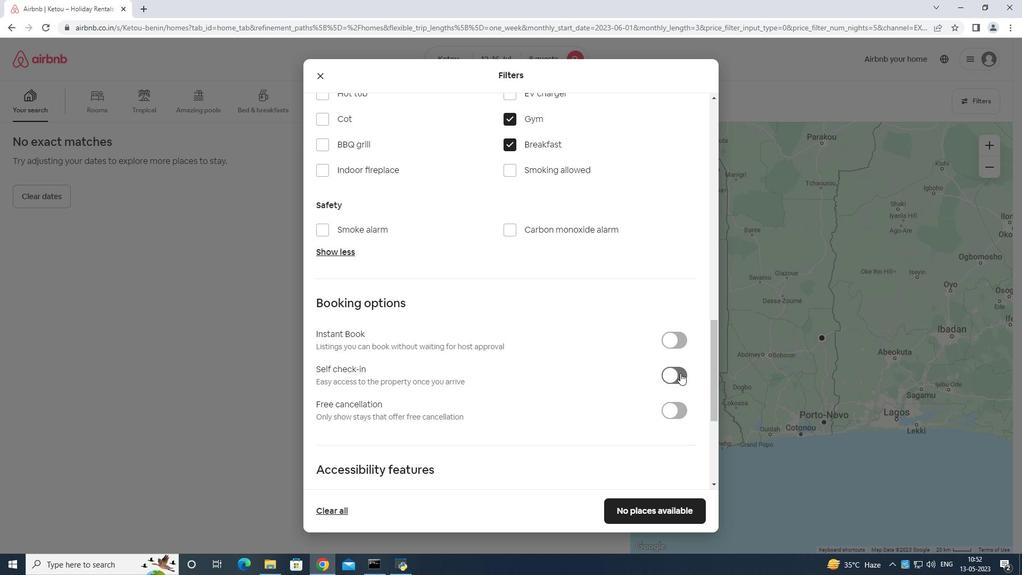 
Action: Mouse pressed left at (681, 374)
Screenshot: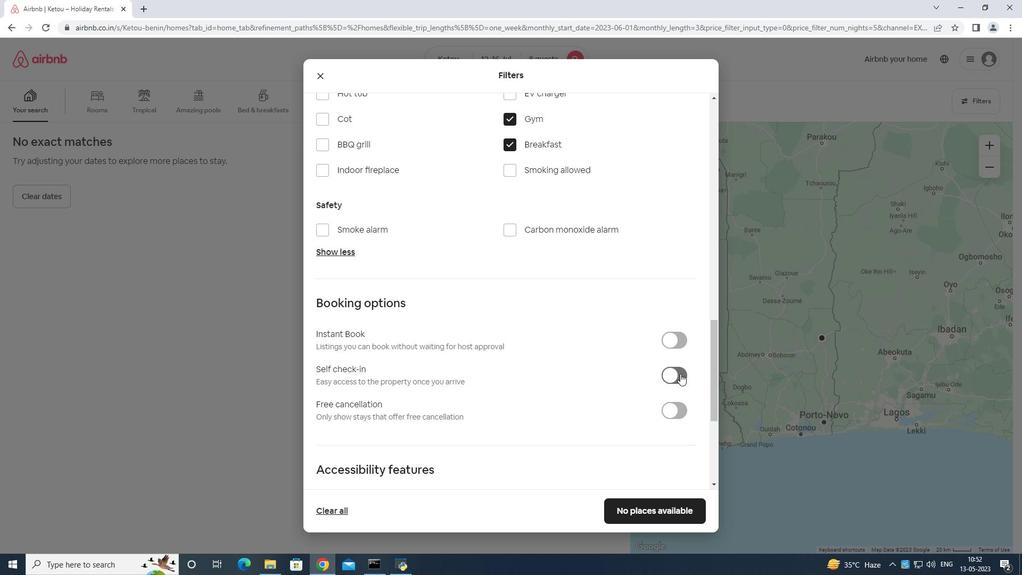 
Action: Mouse moved to (703, 341)
Screenshot: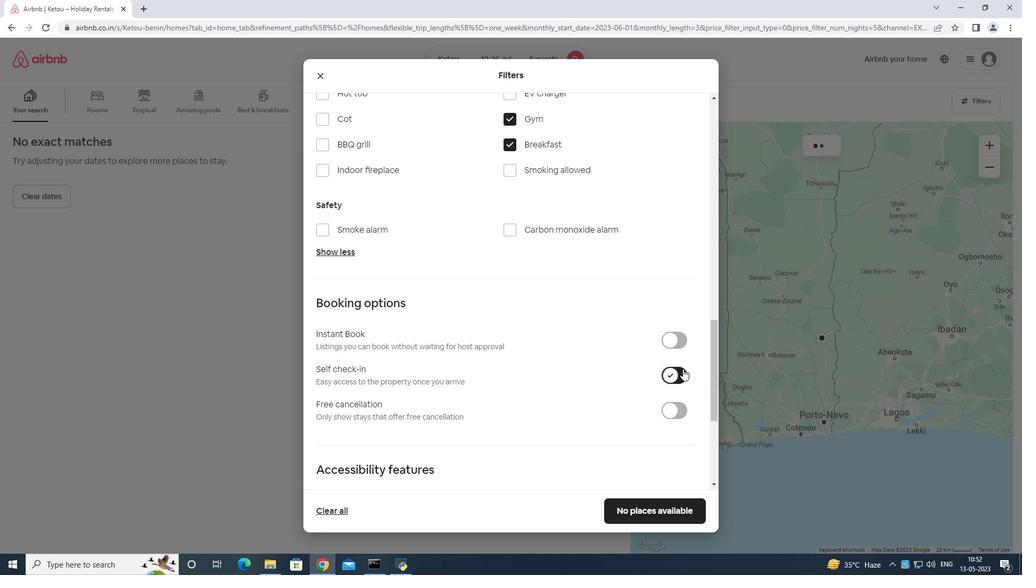 
Action: Mouse scrolled (703, 340) with delta (0, 0)
Screenshot: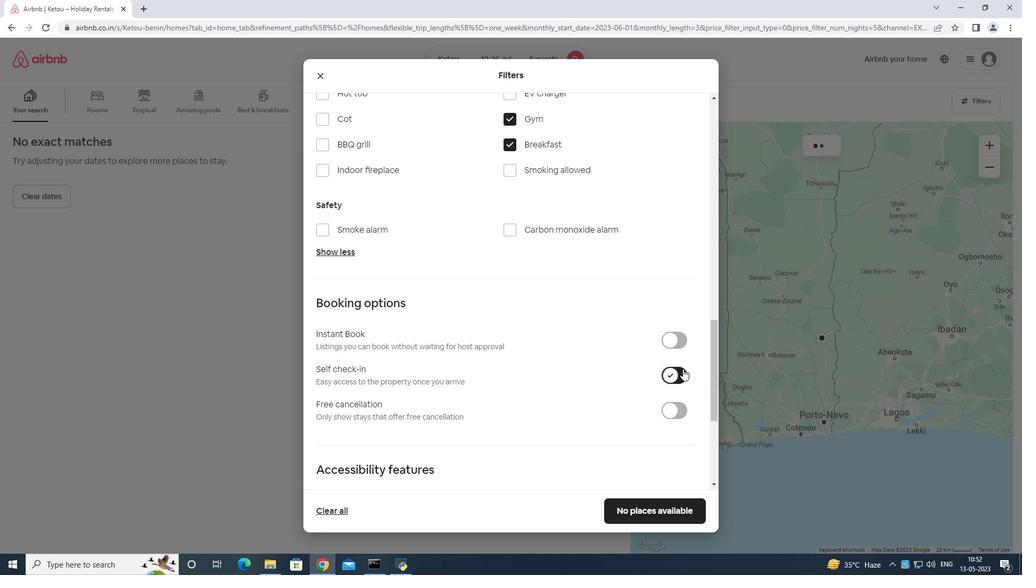 
Action: Mouse moved to (699, 344)
Screenshot: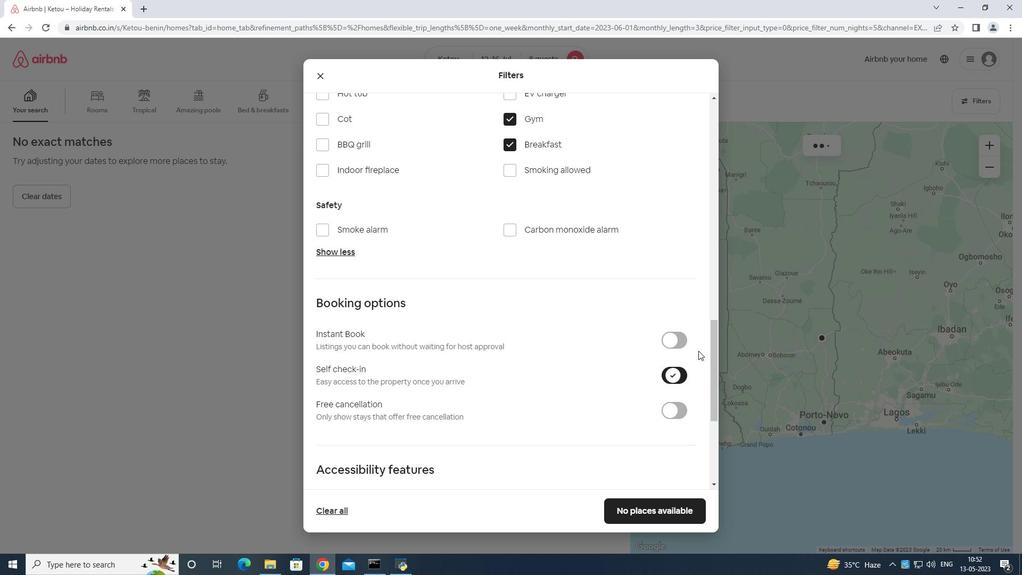 
Action: Mouse scrolled (699, 343) with delta (0, 0)
Screenshot: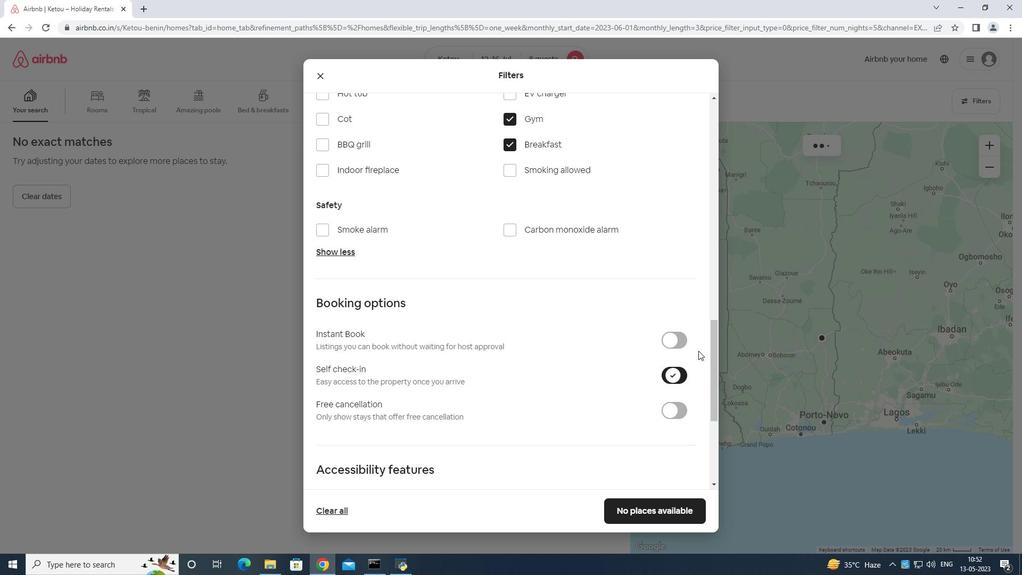 
Action: Mouse moved to (698, 345)
Screenshot: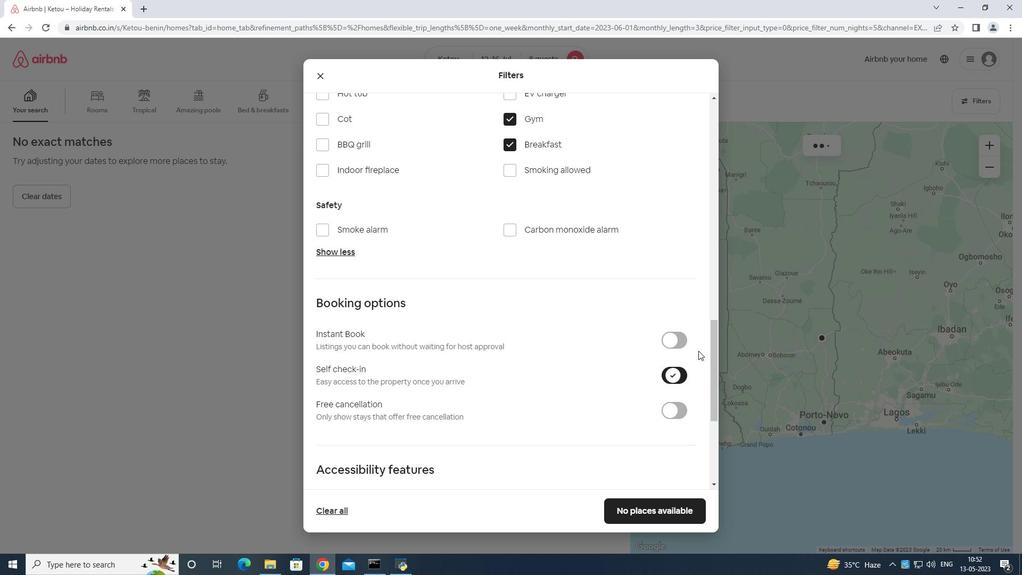 
Action: Mouse scrolled (698, 344) with delta (0, 0)
Screenshot: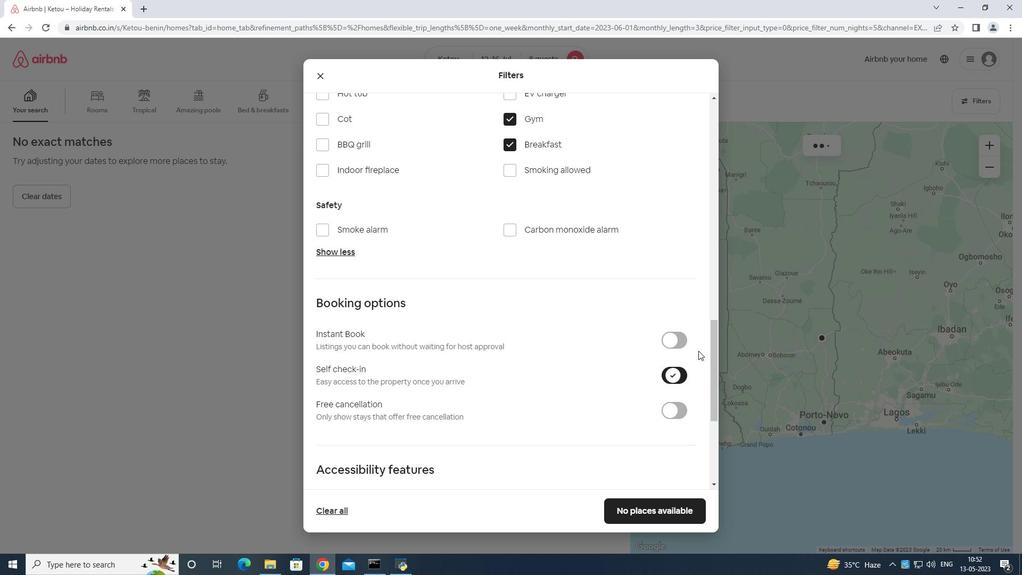 
Action: Mouse moved to (697, 345)
Screenshot: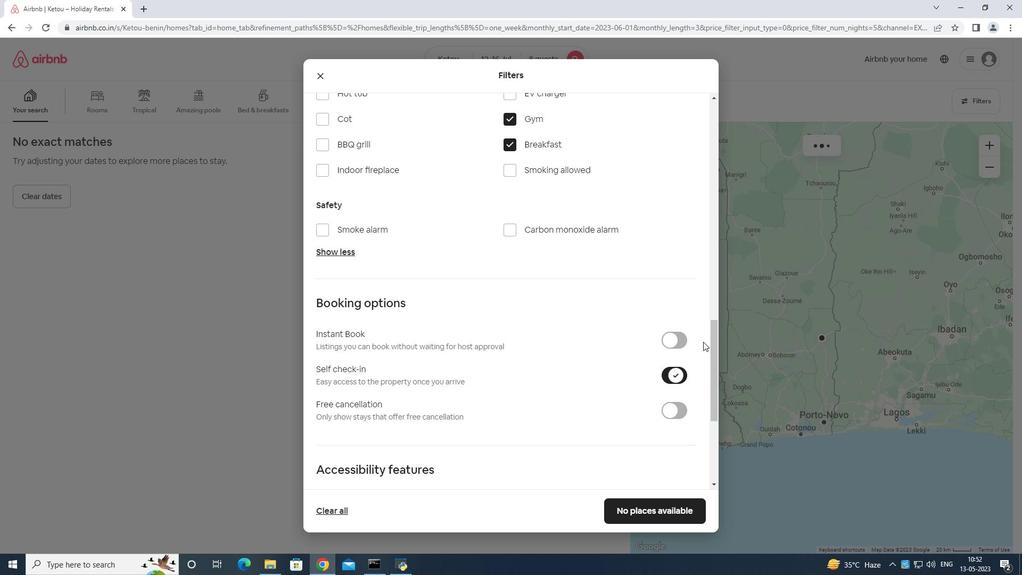 
Action: Mouse scrolled (697, 344) with delta (0, 0)
Screenshot: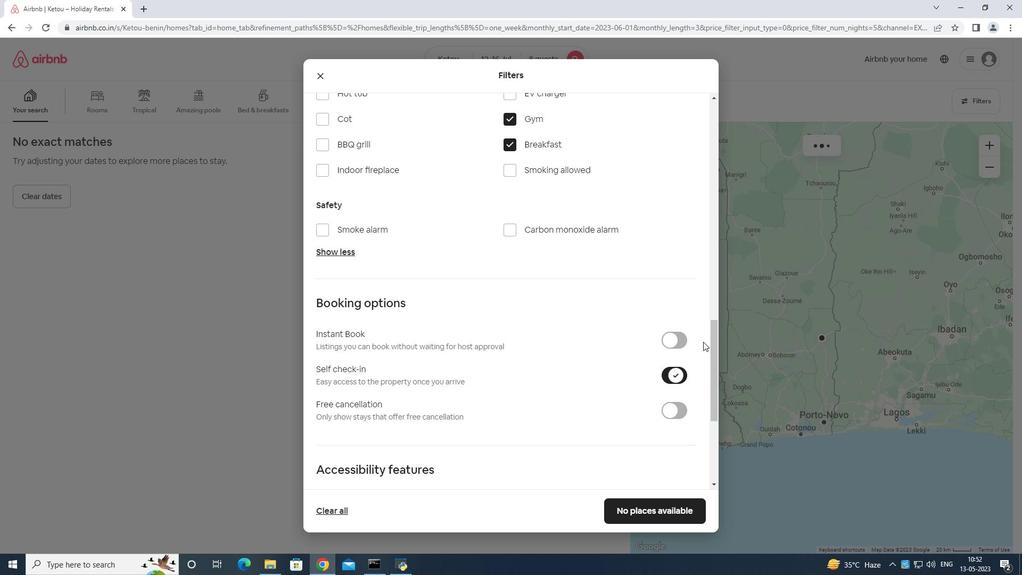 
Action: Mouse moved to (674, 326)
Screenshot: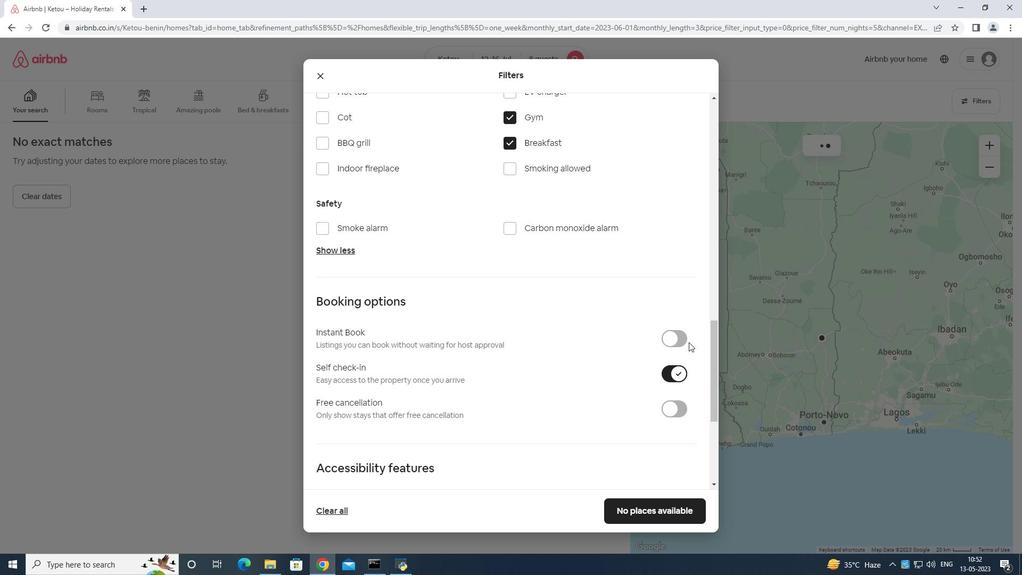 
Action: Mouse scrolled (674, 325) with delta (0, 0)
Screenshot: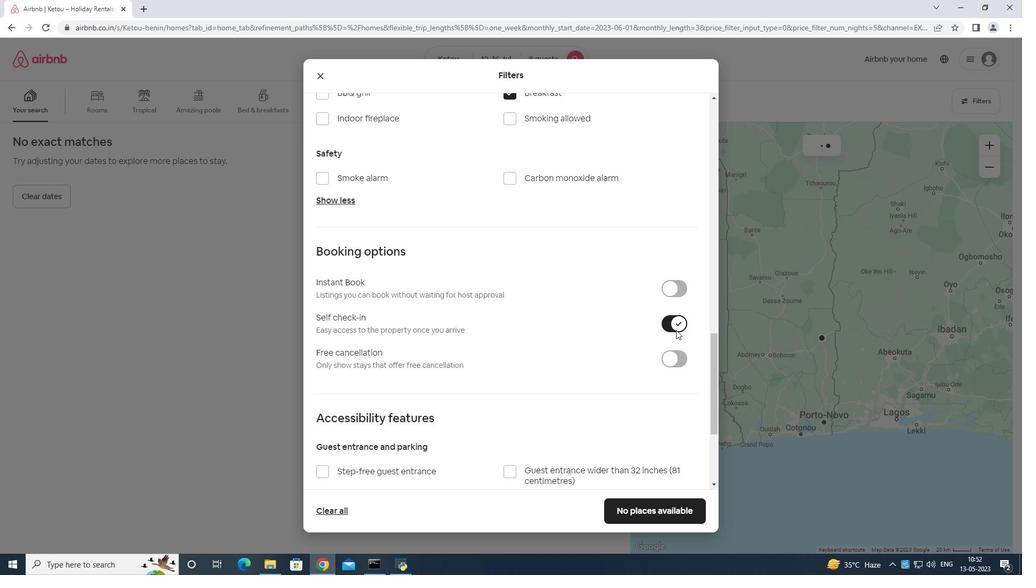 
Action: Mouse moved to (670, 327)
Screenshot: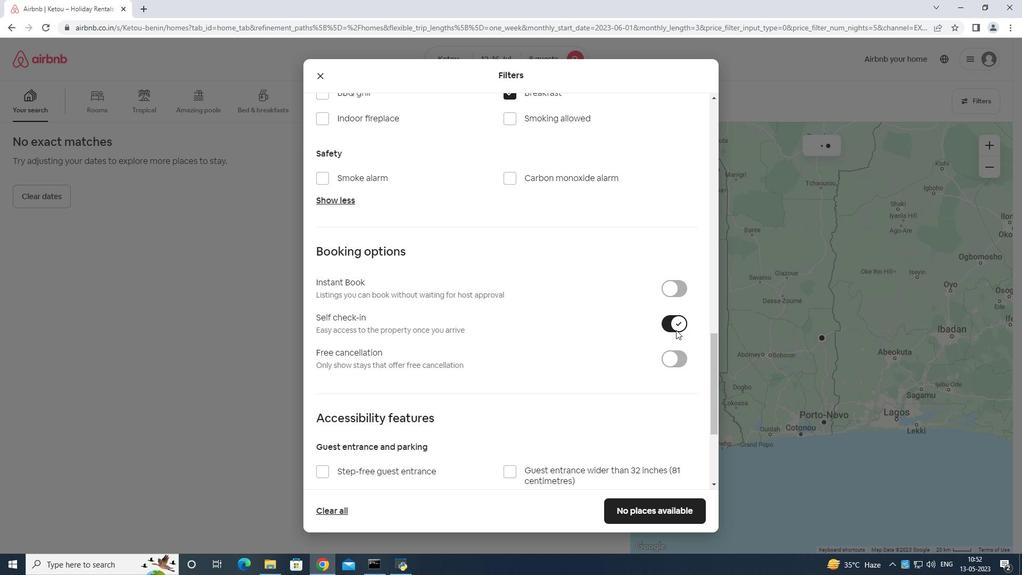 
Action: Mouse scrolled (670, 326) with delta (0, 0)
Screenshot: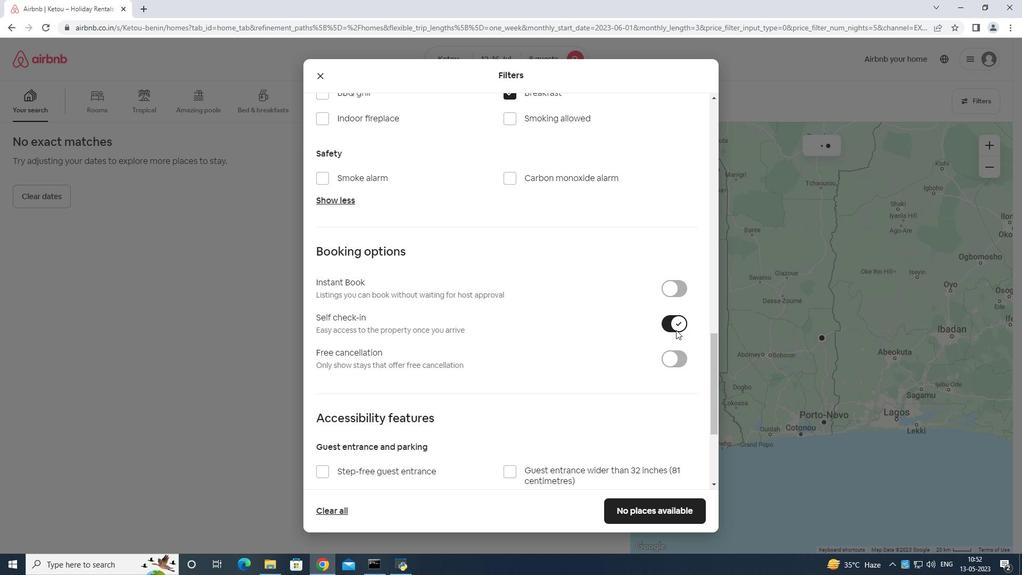 
Action: Mouse moved to (657, 326)
Screenshot: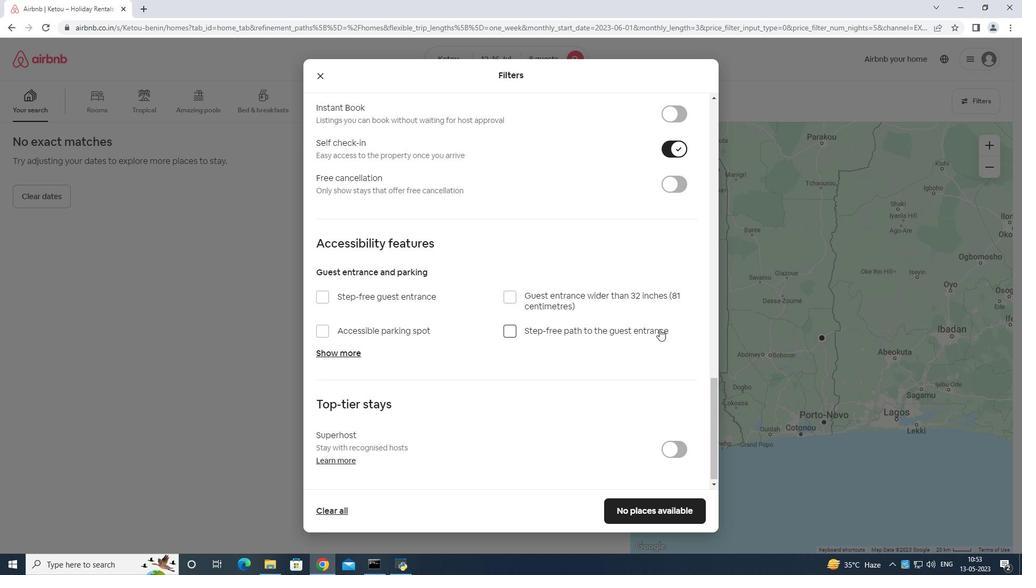 
Action: Mouse scrolled (657, 326) with delta (0, 0)
Screenshot: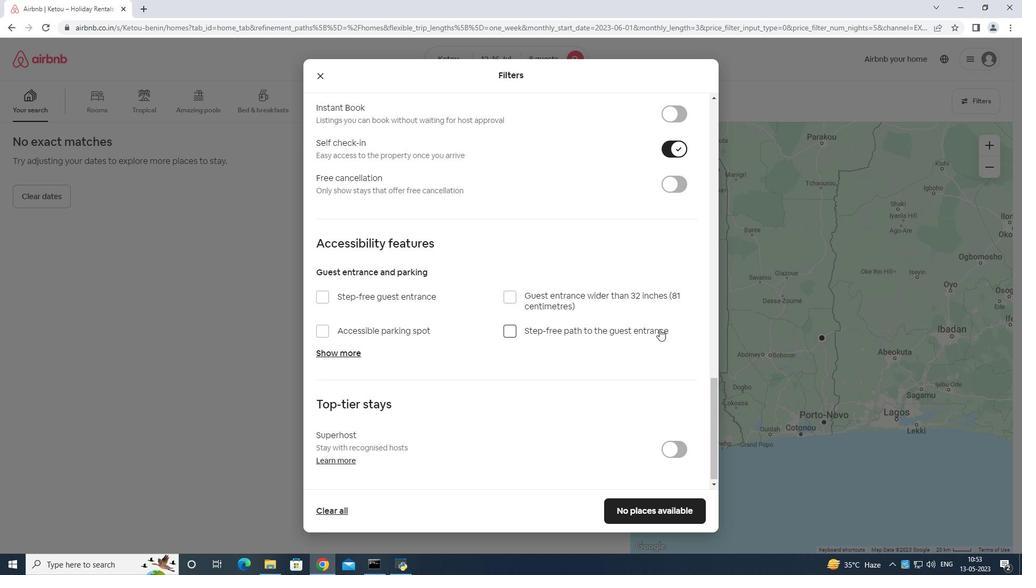 
Action: Mouse moved to (656, 327)
Screenshot: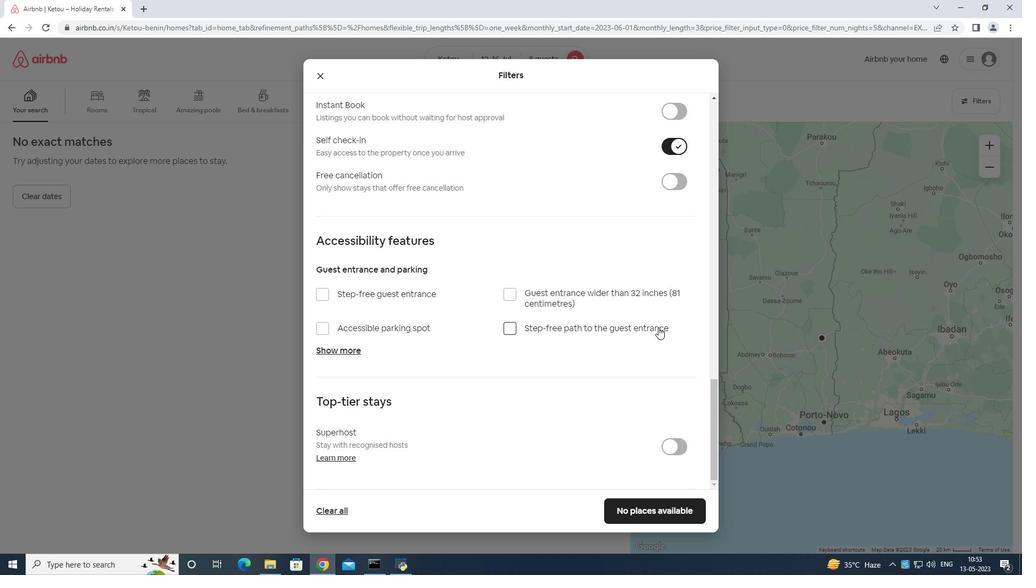 
Action: Mouse scrolled (656, 326) with delta (0, 0)
Screenshot: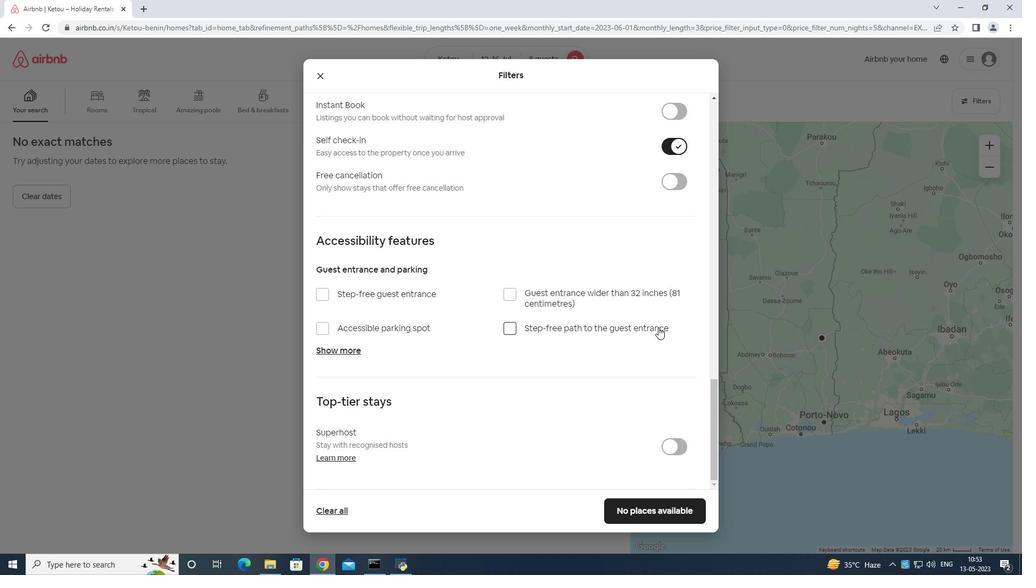 
Action: Mouse moved to (655, 327)
Screenshot: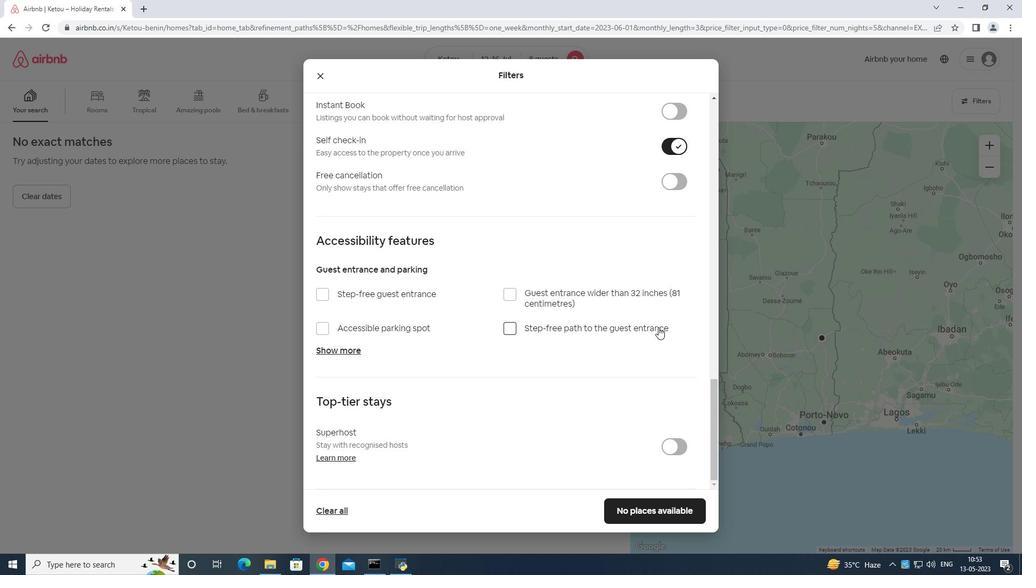 
Action: Mouse scrolled (655, 327) with delta (0, 0)
Screenshot: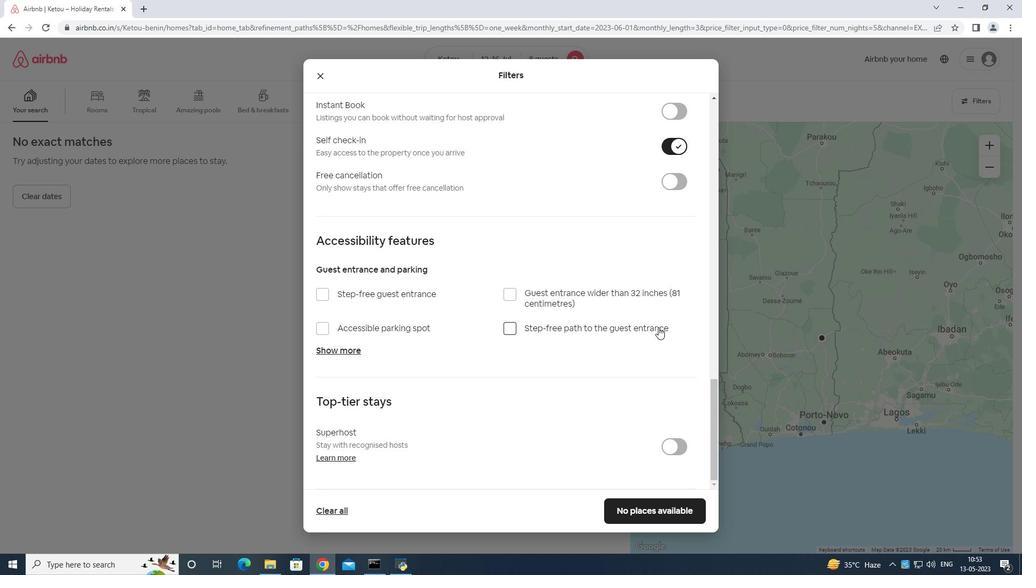 
Action: Mouse scrolled (655, 327) with delta (0, 0)
Screenshot: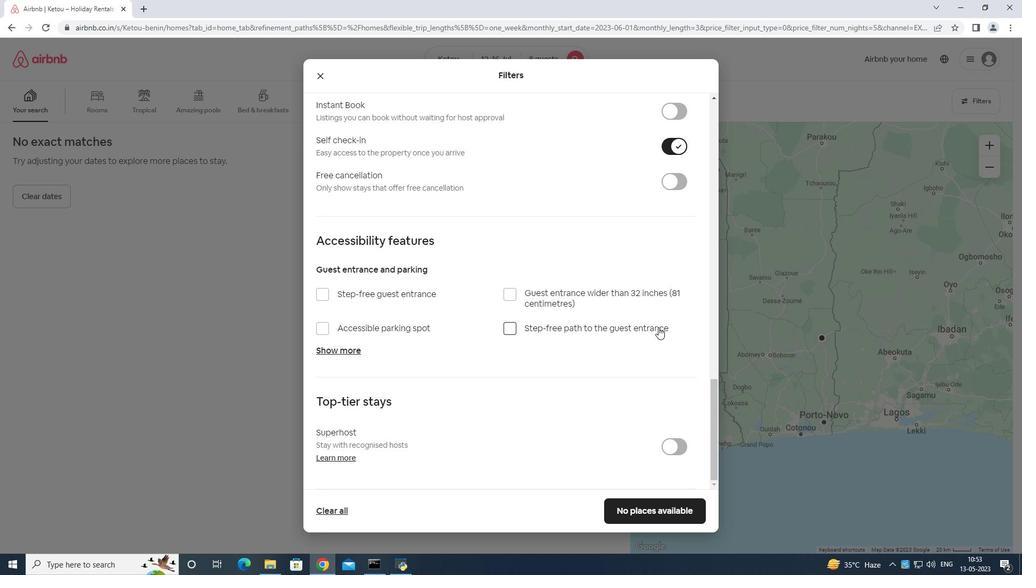 
Action: Mouse moved to (644, 328)
Screenshot: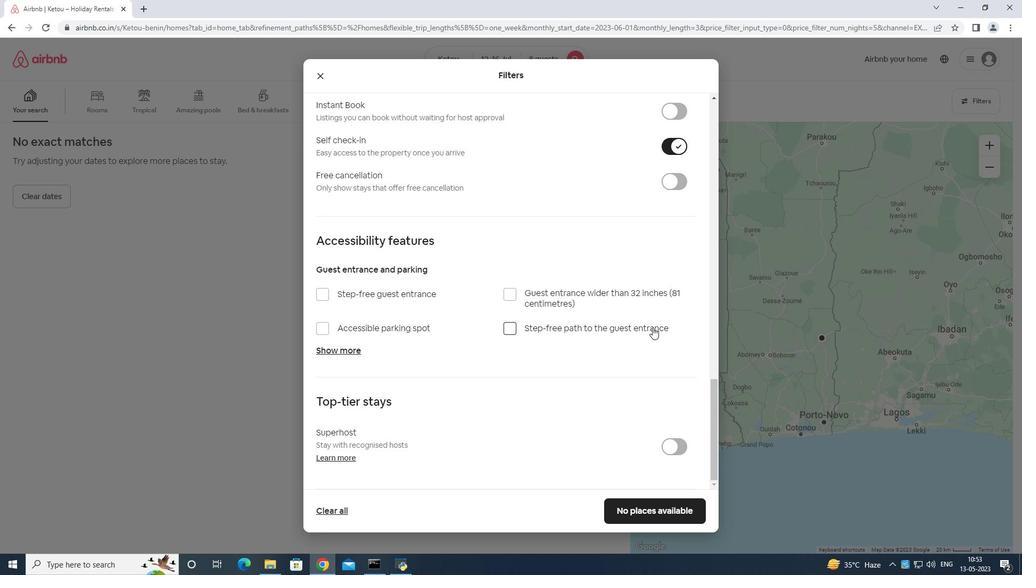 
Action: Mouse scrolled (644, 328) with delta (0, 0)
Screenshot: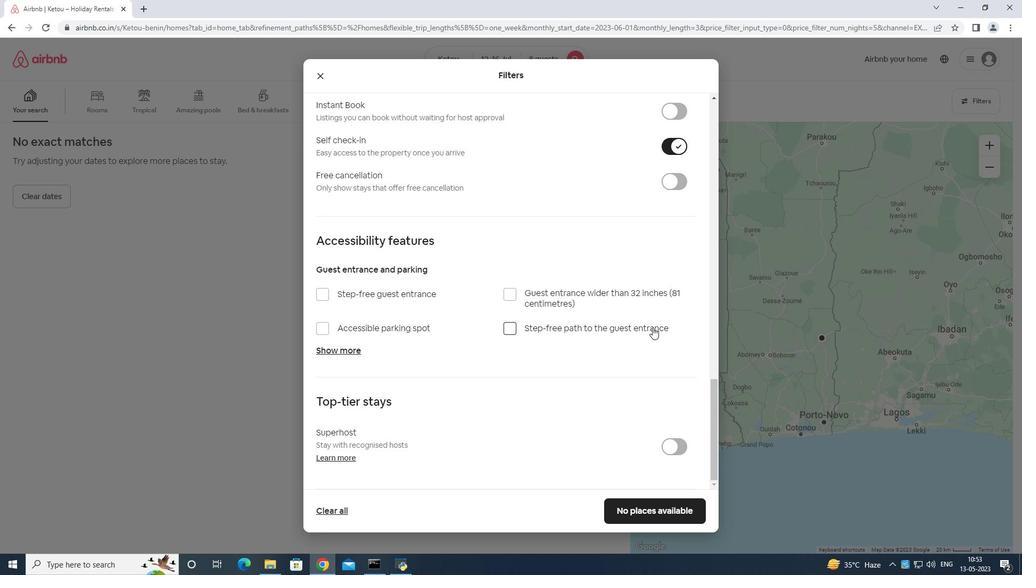 
Action: Mouse moved to (636, 507)
Screenshot: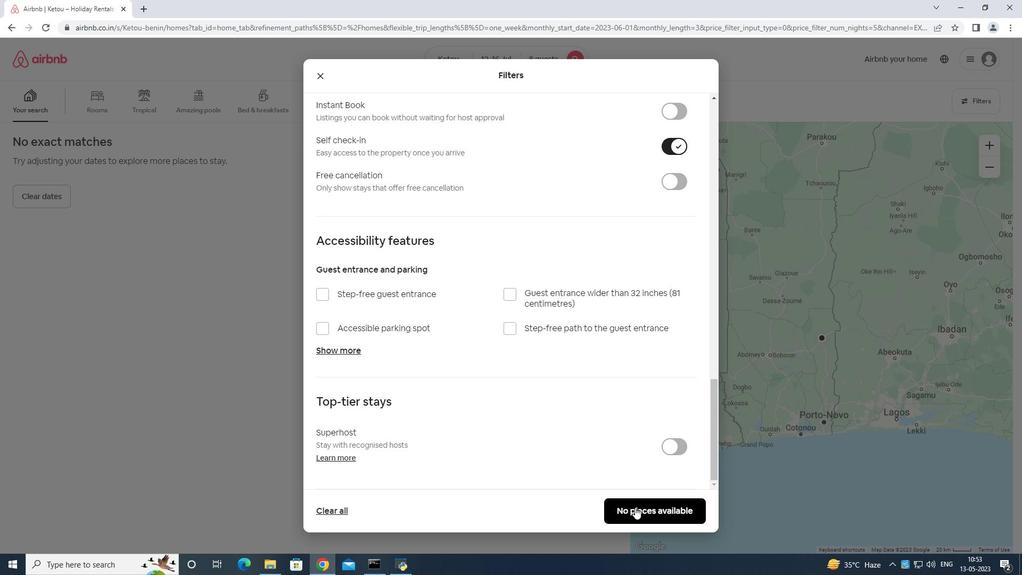 
Action: Mouse pressed left at (636, 507)
Screenshot: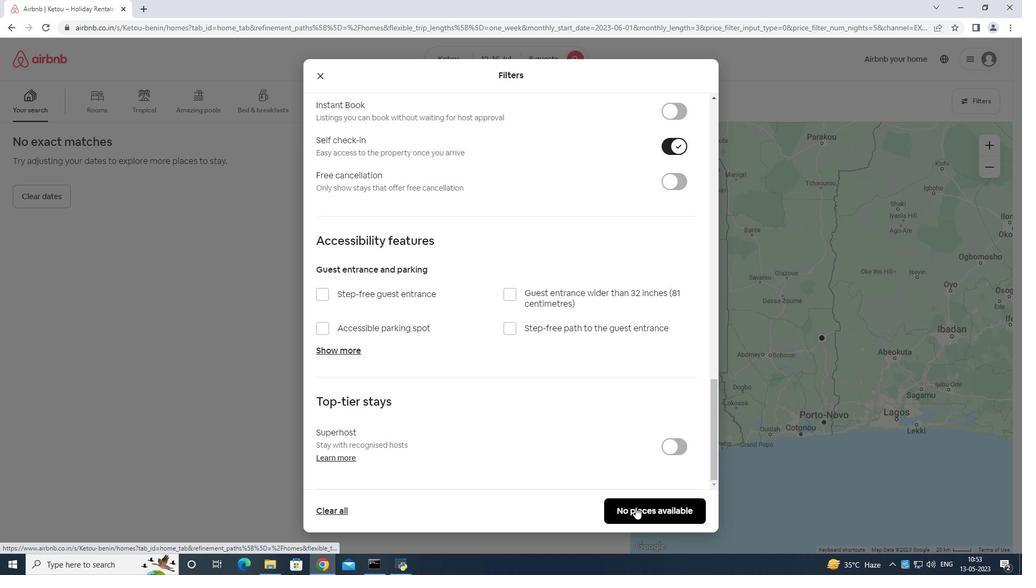 
Action: Mouse moved to (636, 507)
Screenshot: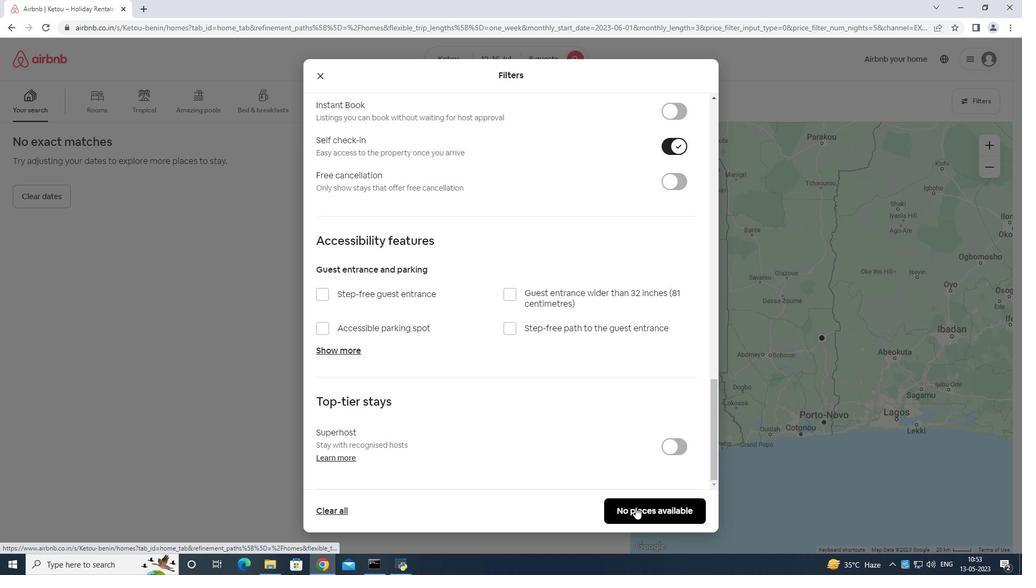 
